 Task: Look for space in Cavaillon, France from 4th September, 2023 to 10th September, 2023 for 1 adult in price range Rs.9000 to Rs.17000. Place can be private room with 1  bedroom having 1 bed and 1 bathroom. Property type can be house, flat, guest house, hotel. Amenities needed are: washing machine. Booking option can be shelf check-in. Required host language is English.
Action: Mouse moved to (518, 133)
Screenshot: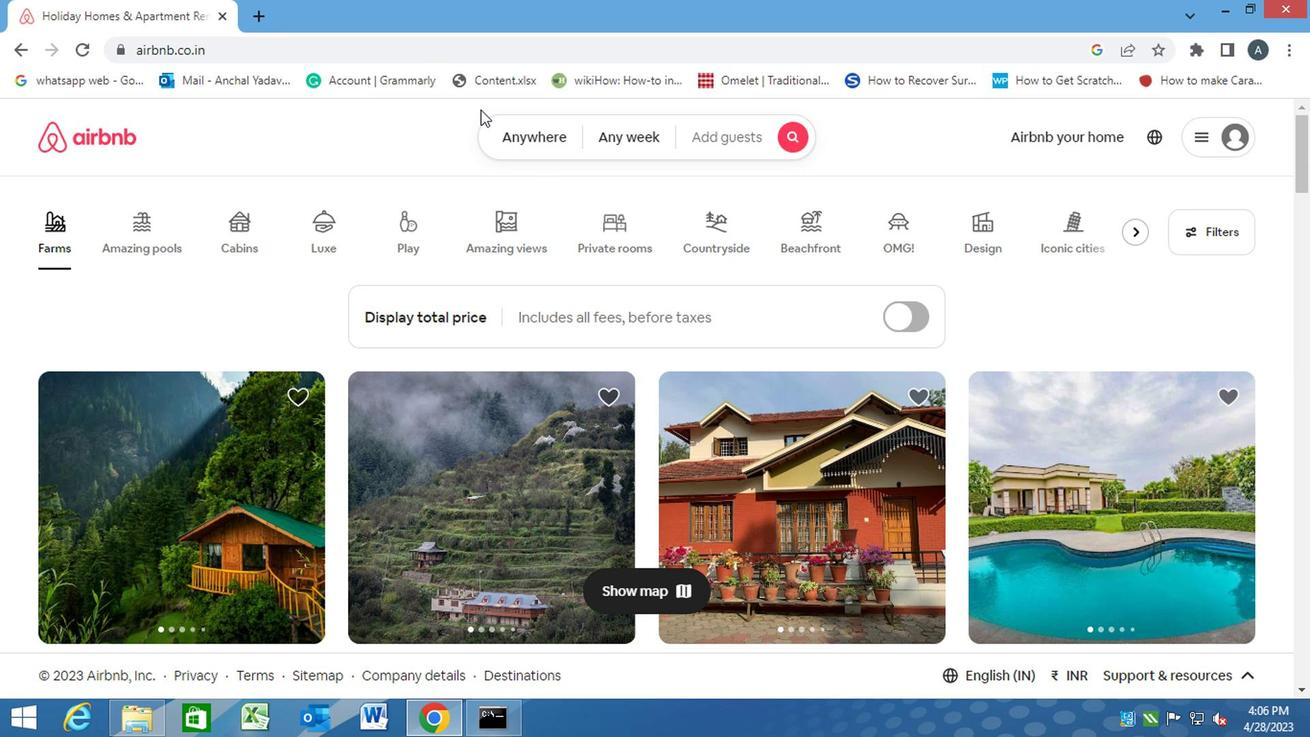
Action: Mouse pressed left at (518, 133)
Screenshot: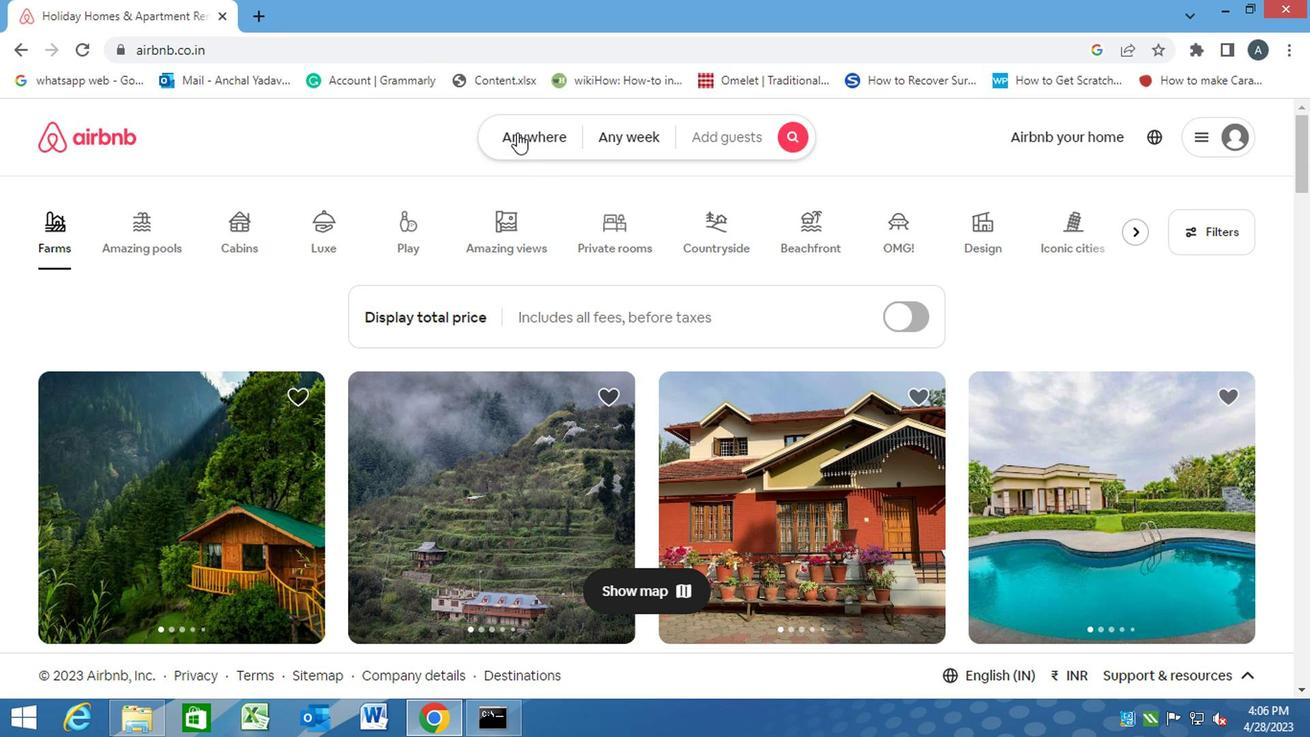 
Action: Mouse moved to (469, 196)
Screenshot: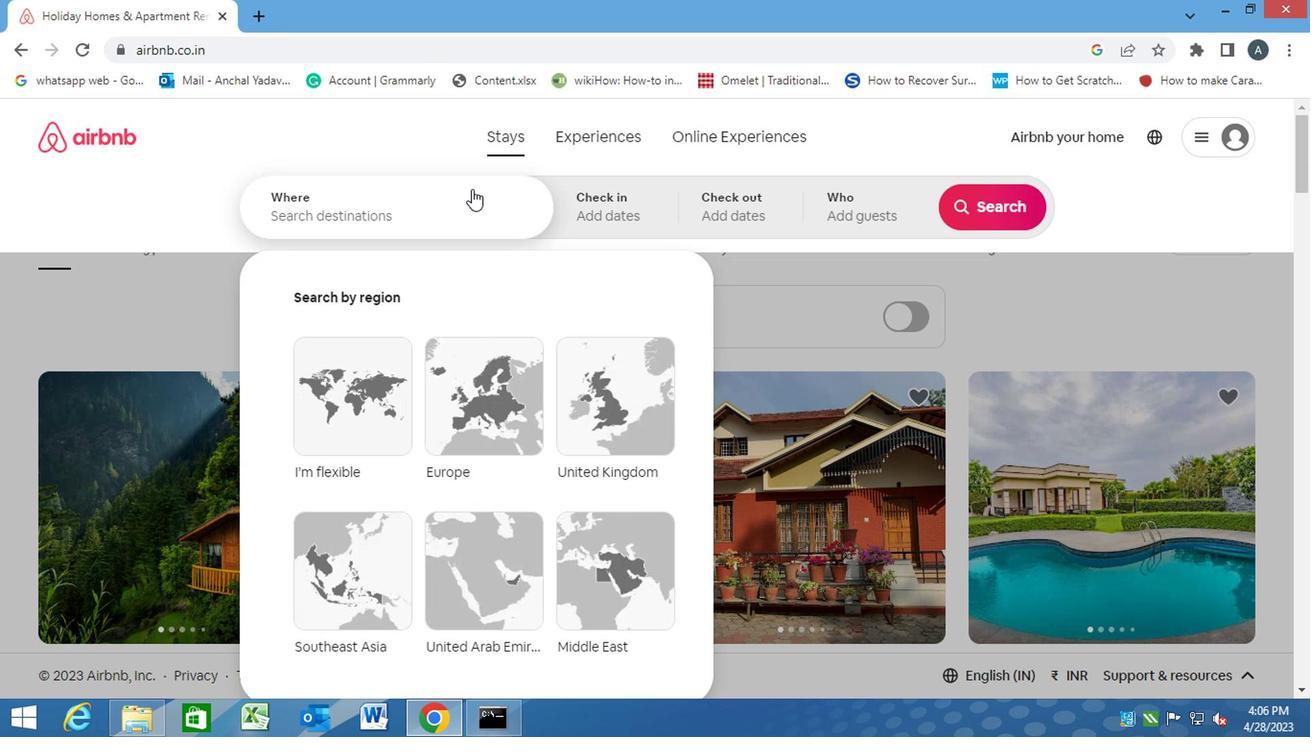 
Action: Mouse pressed left at (469, 196)
Screenshot: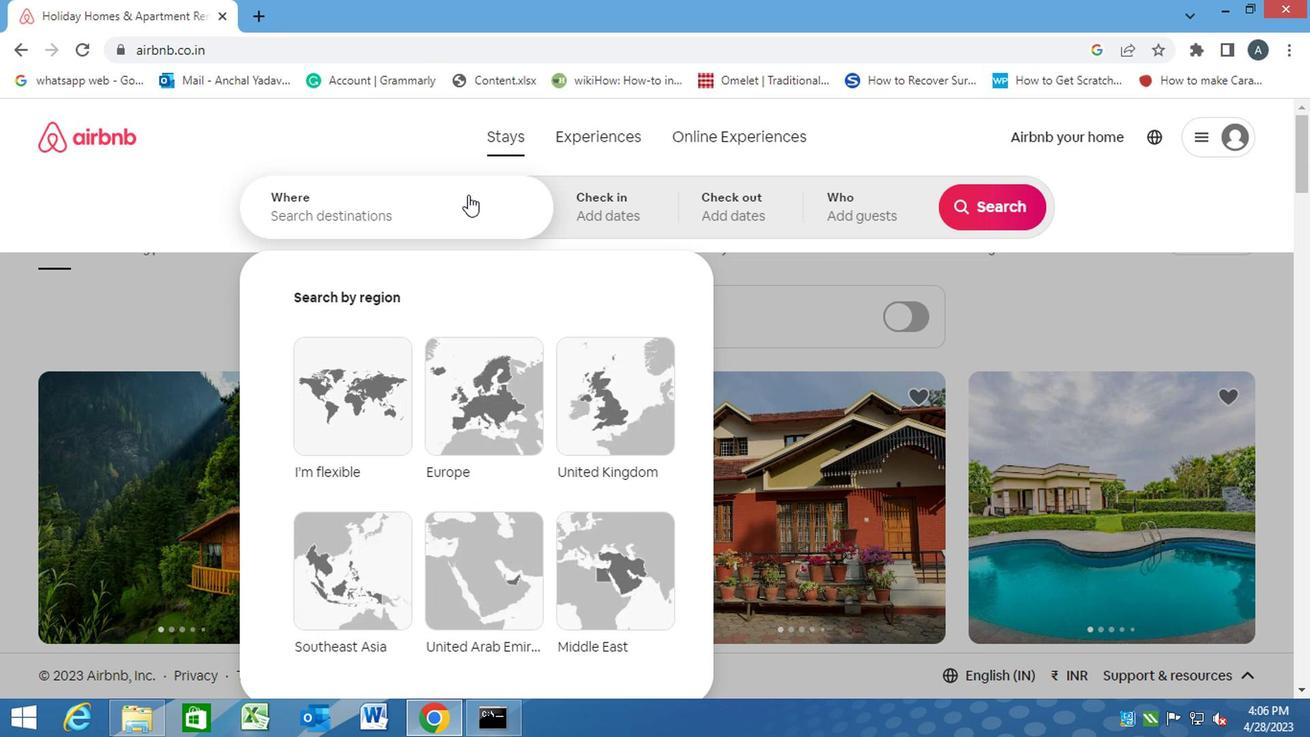 
Action: Key pressed c<Key.caps_lock>availlon,<Key.space><Key.caps_lock>f<Key.caps_lock>rance<Key.enter>
Screenshot: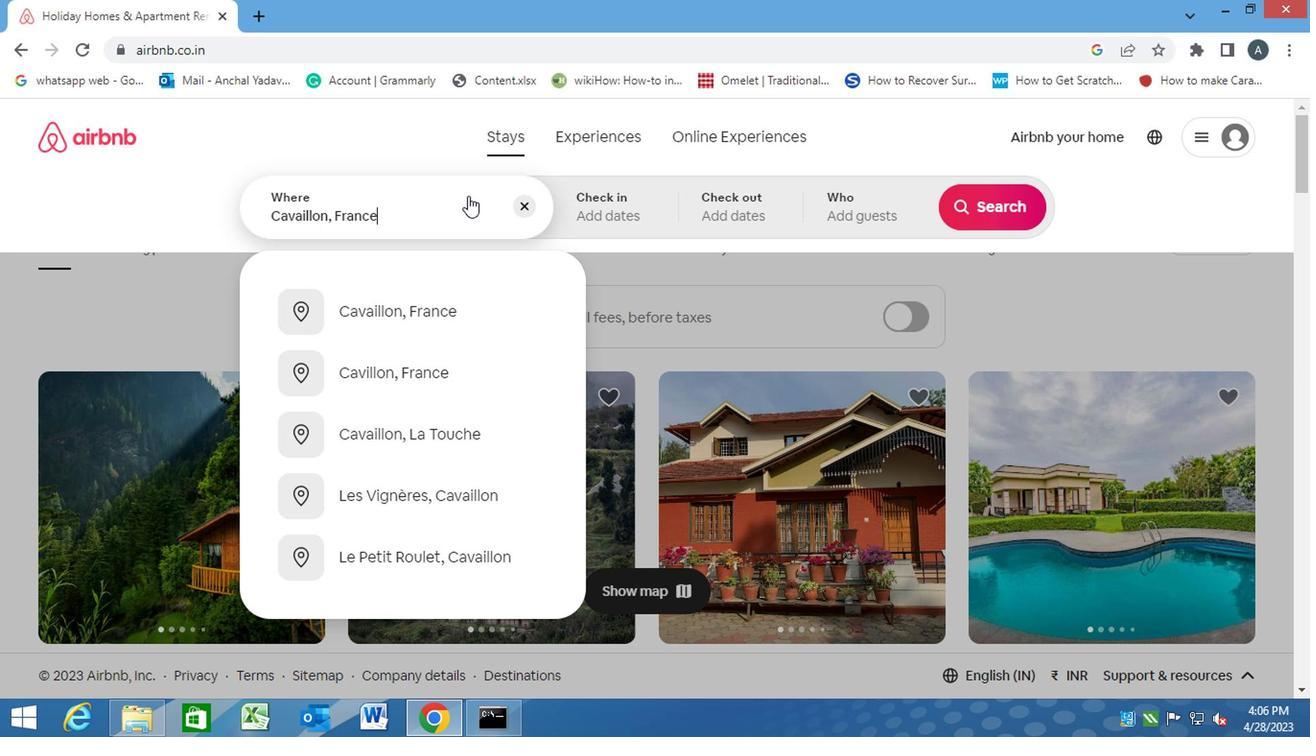
Action: Mouse moved to (978, 352)
Screenshot: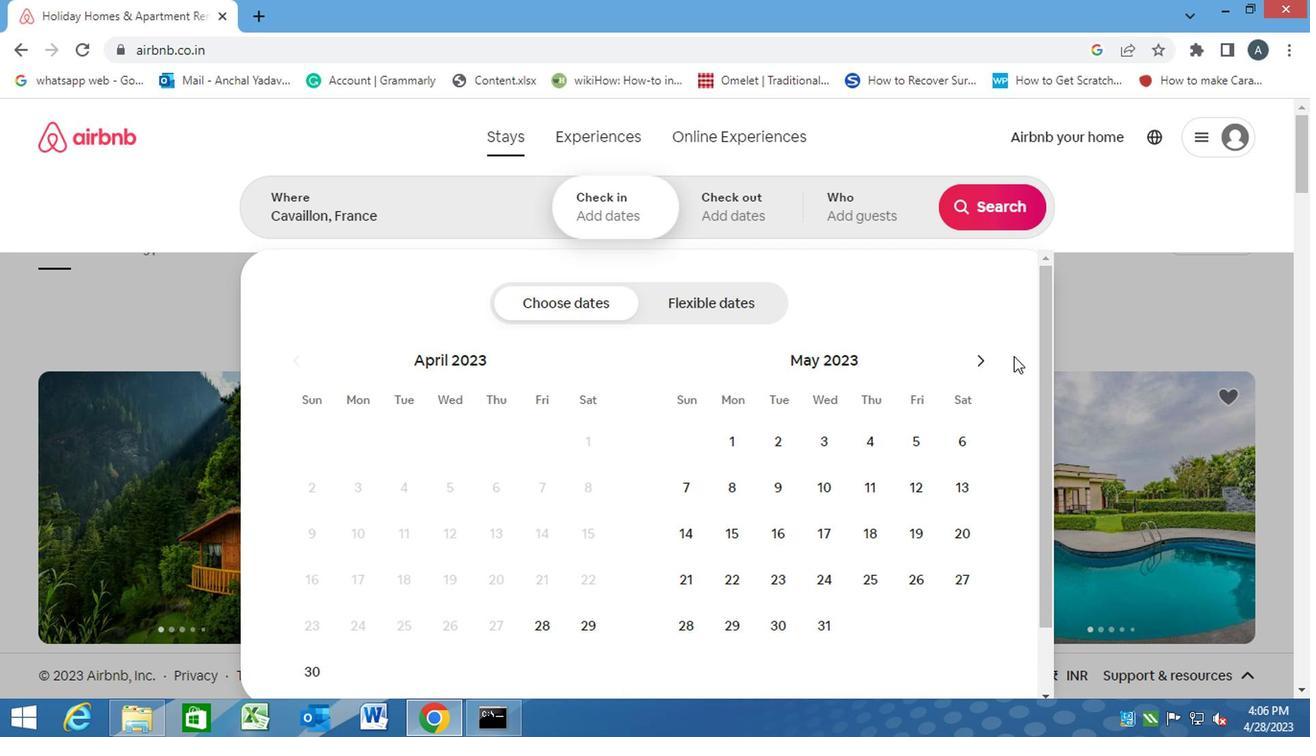 
Action: Mouse pressed left at (978, 352)
Screenshot: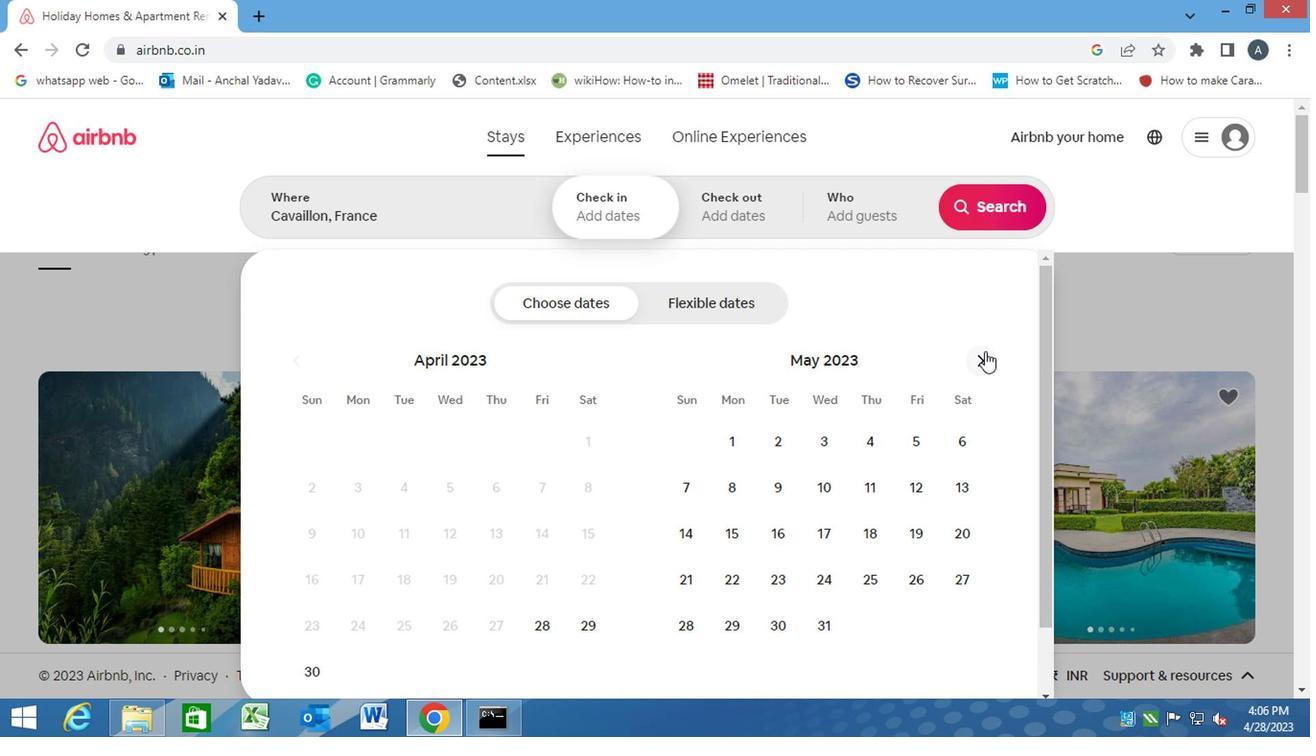 
Action: Mouse pressed left at (978, 352)
Screenshot: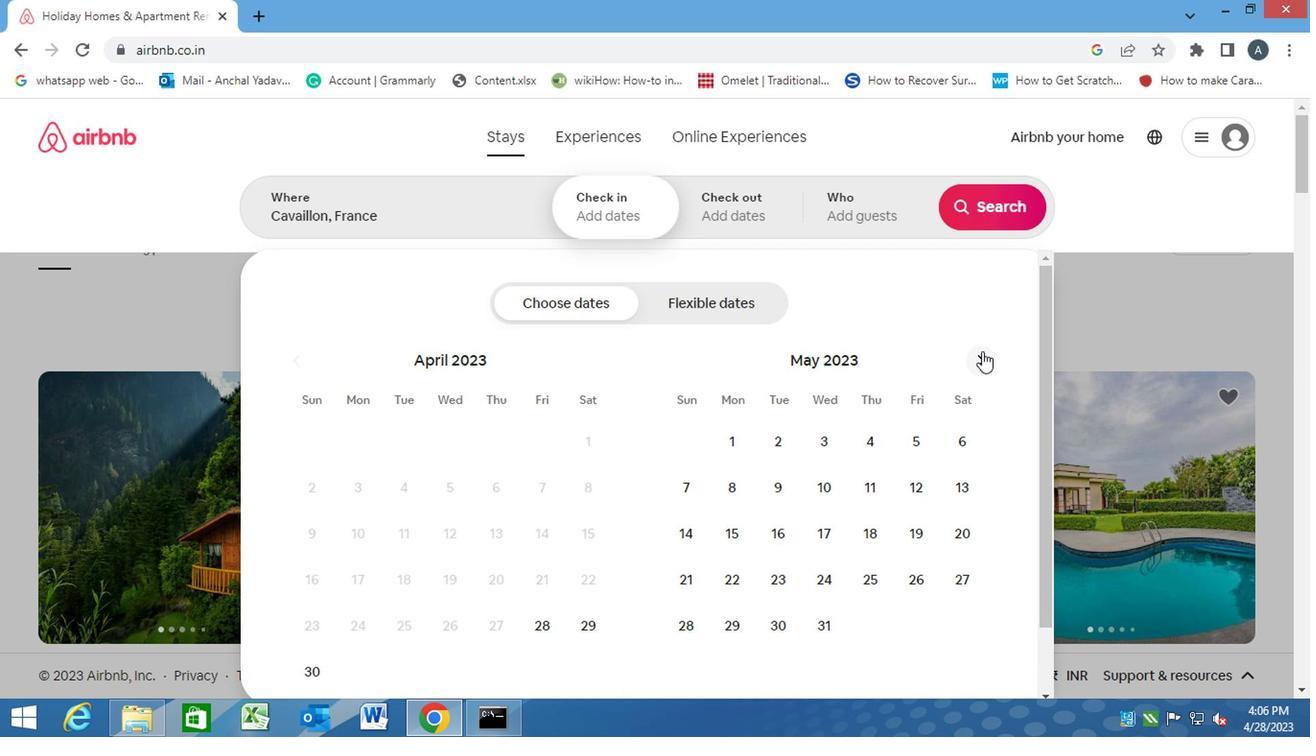
Action: Mouse pressed left at (978, 352)
Screenshot: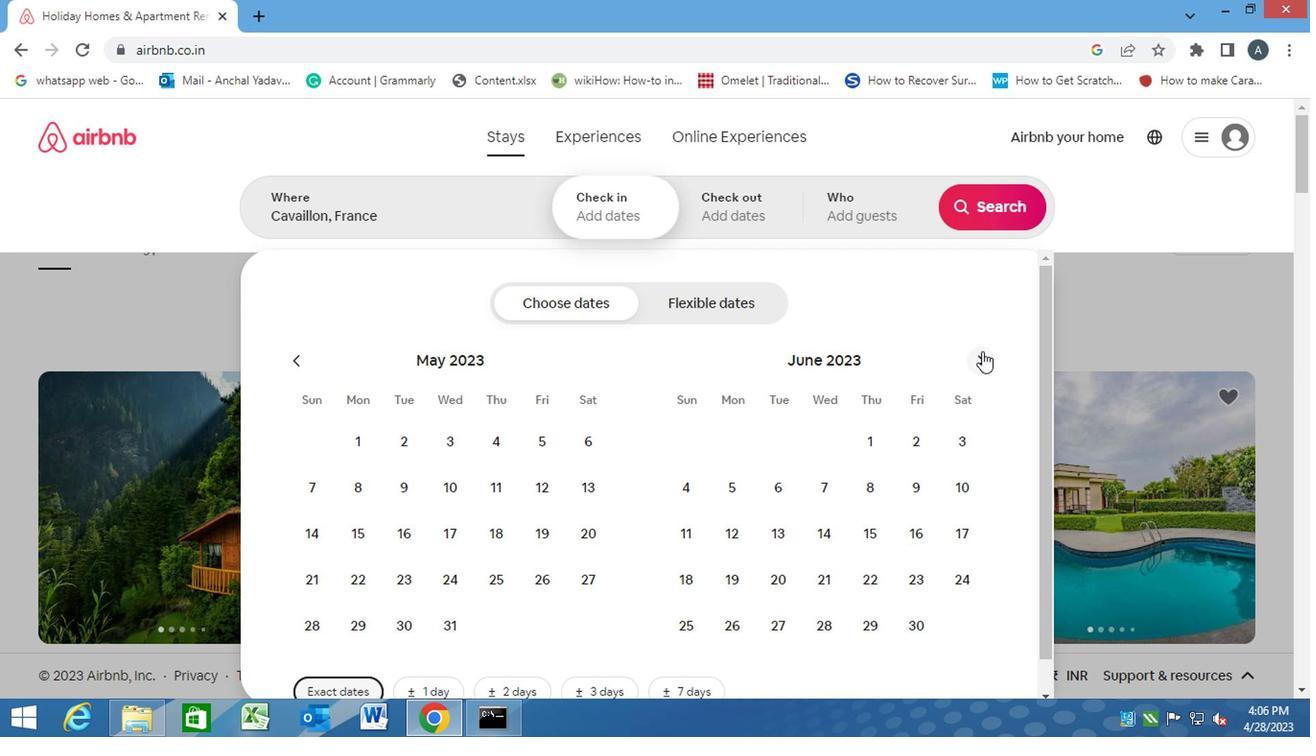
Action: Mouse pressed left at (978, 352)
Screenshot: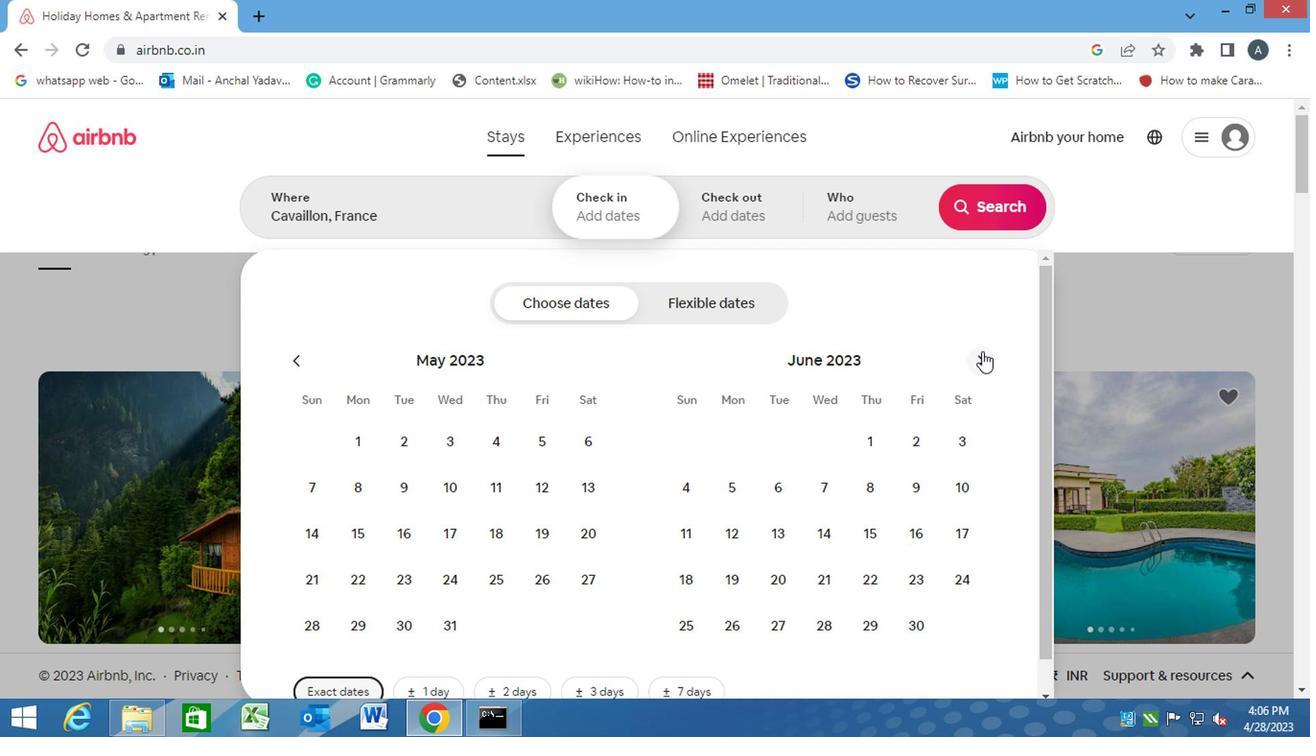 
Action: Mouse pressed left at (978, 352)
Screenshot: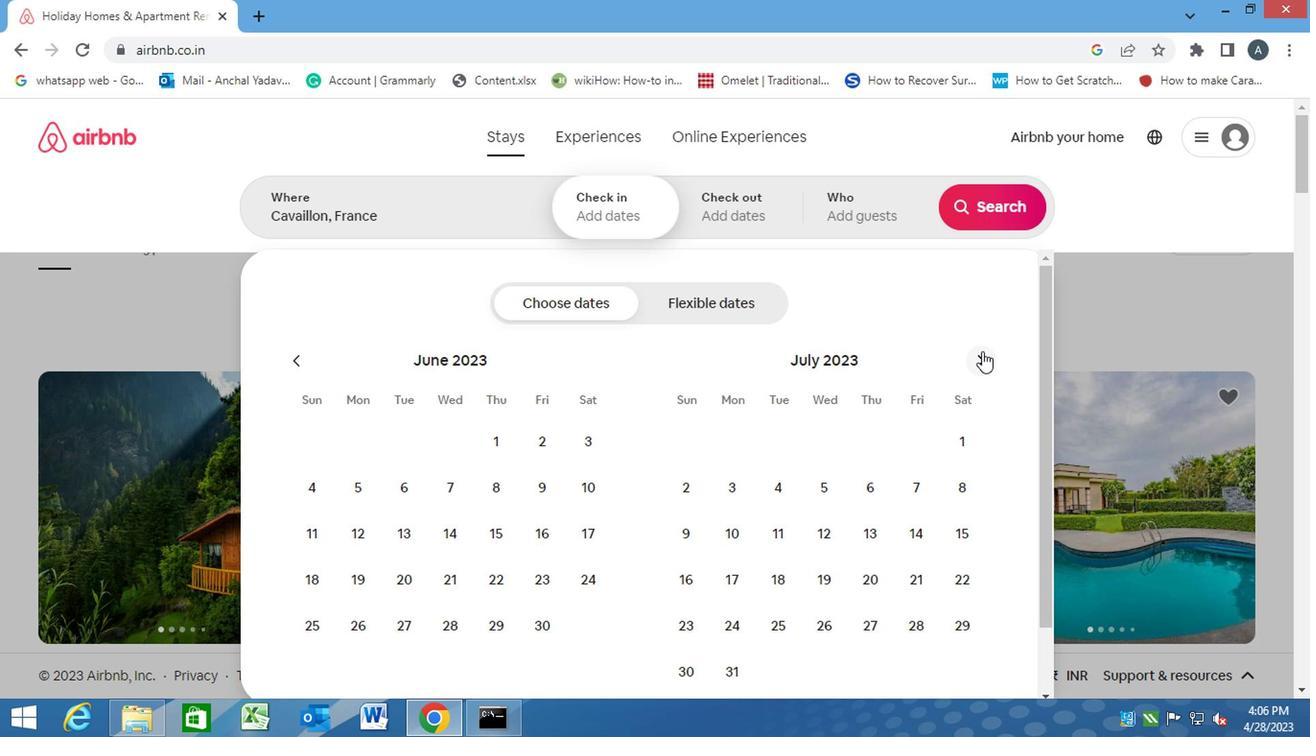 
Action: Mouse pressed left at (978, 352)
Screenshot: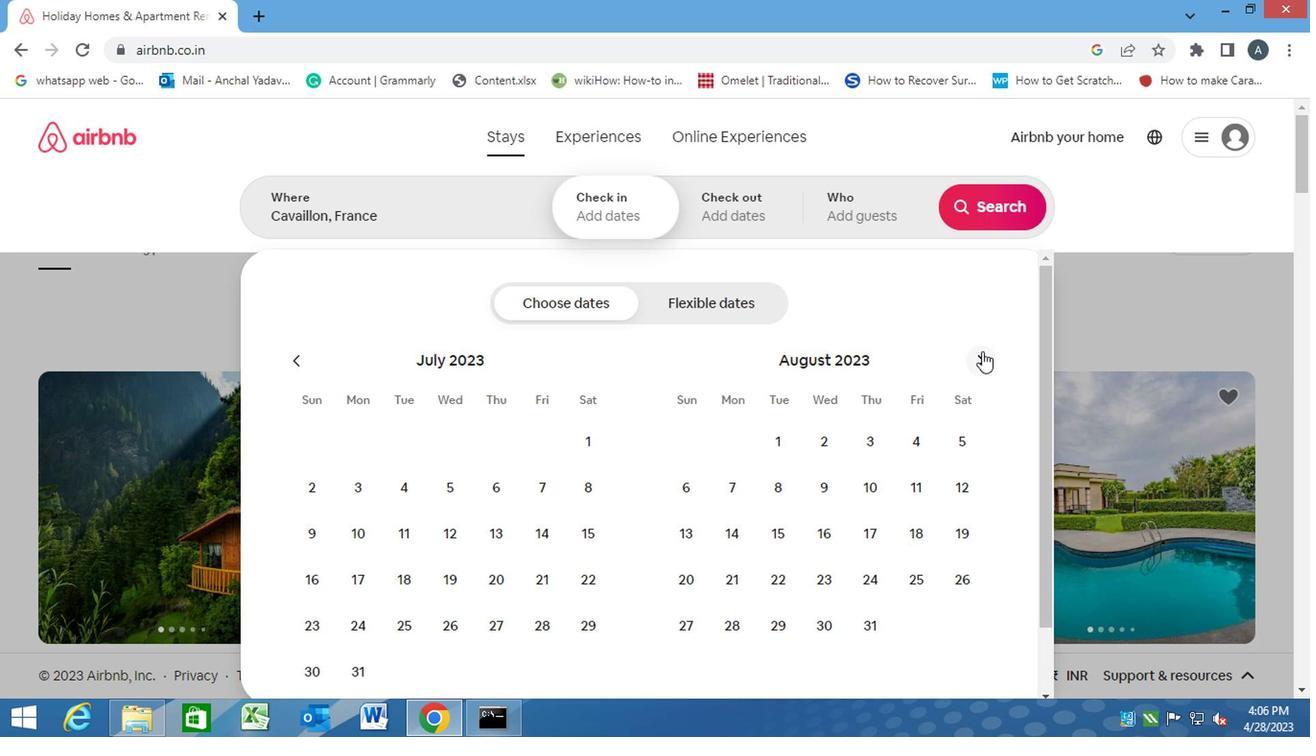 
Action: Mouse moved to (725, 488)
Screenshot: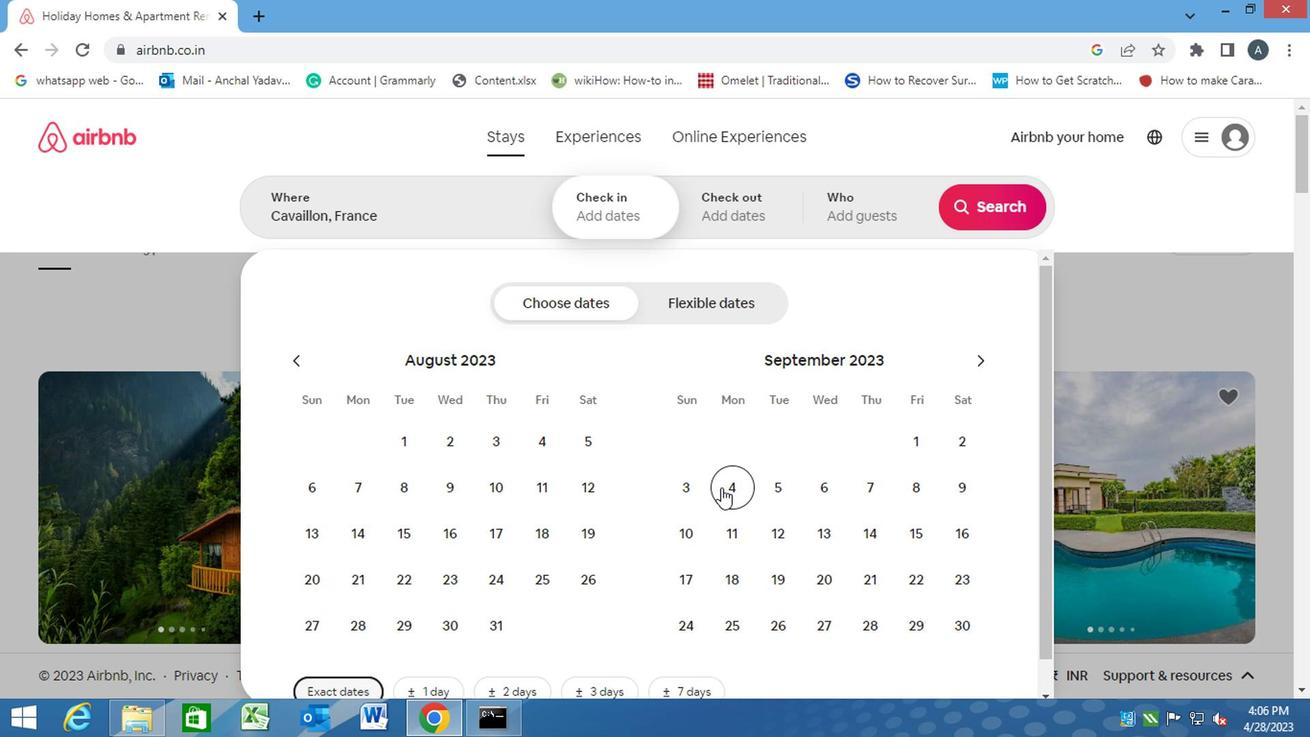
Action: Mouse pressed left at (725, 488)
Screenshot: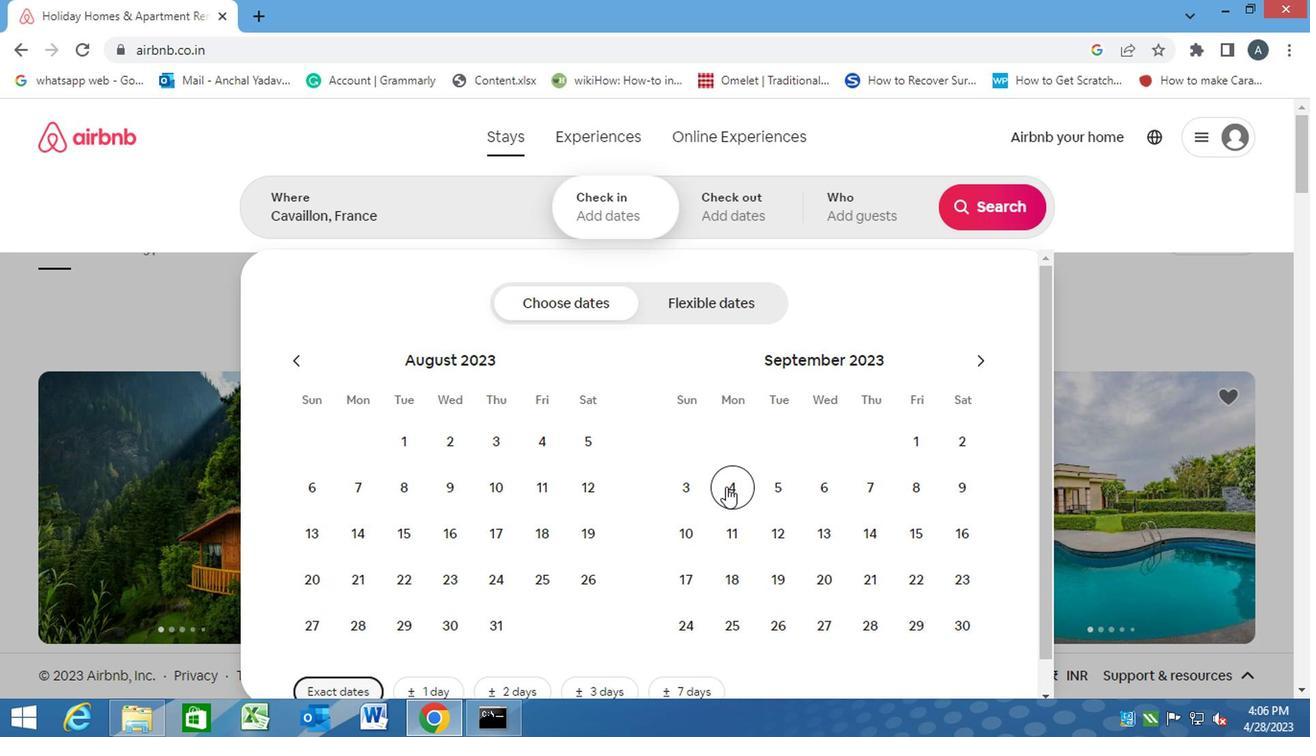 
Action: Mouse moved to (689, 539)
Screenshot: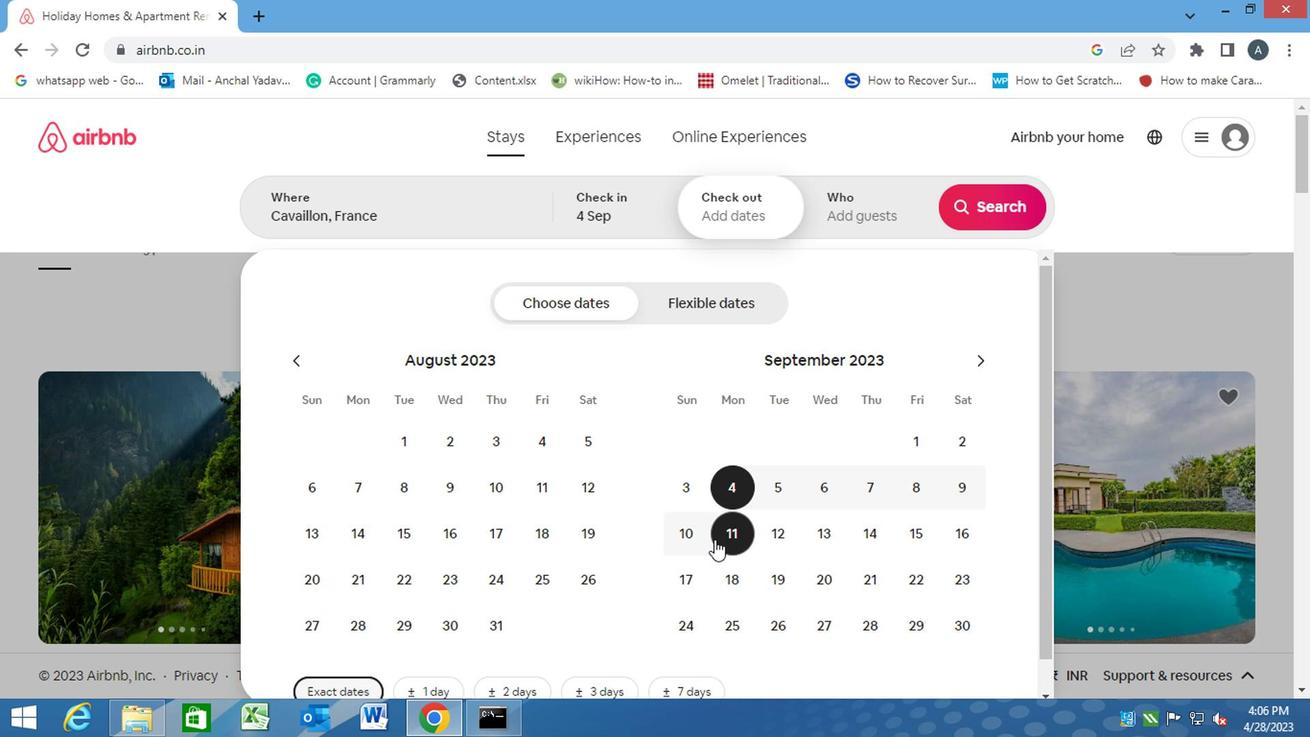 
Action: Mouse pressed left at (689, 539)
Screenshot: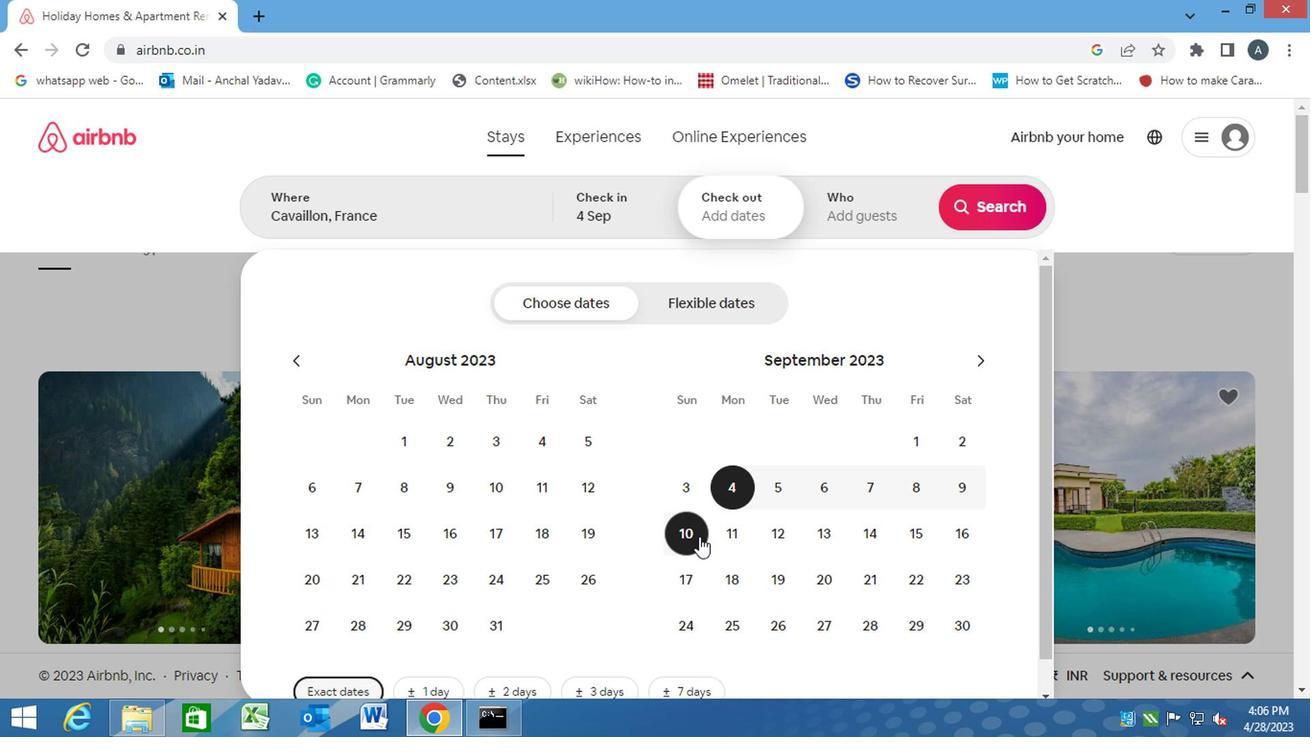 
Action: Mouse moved to (843, 222)
Screenshot: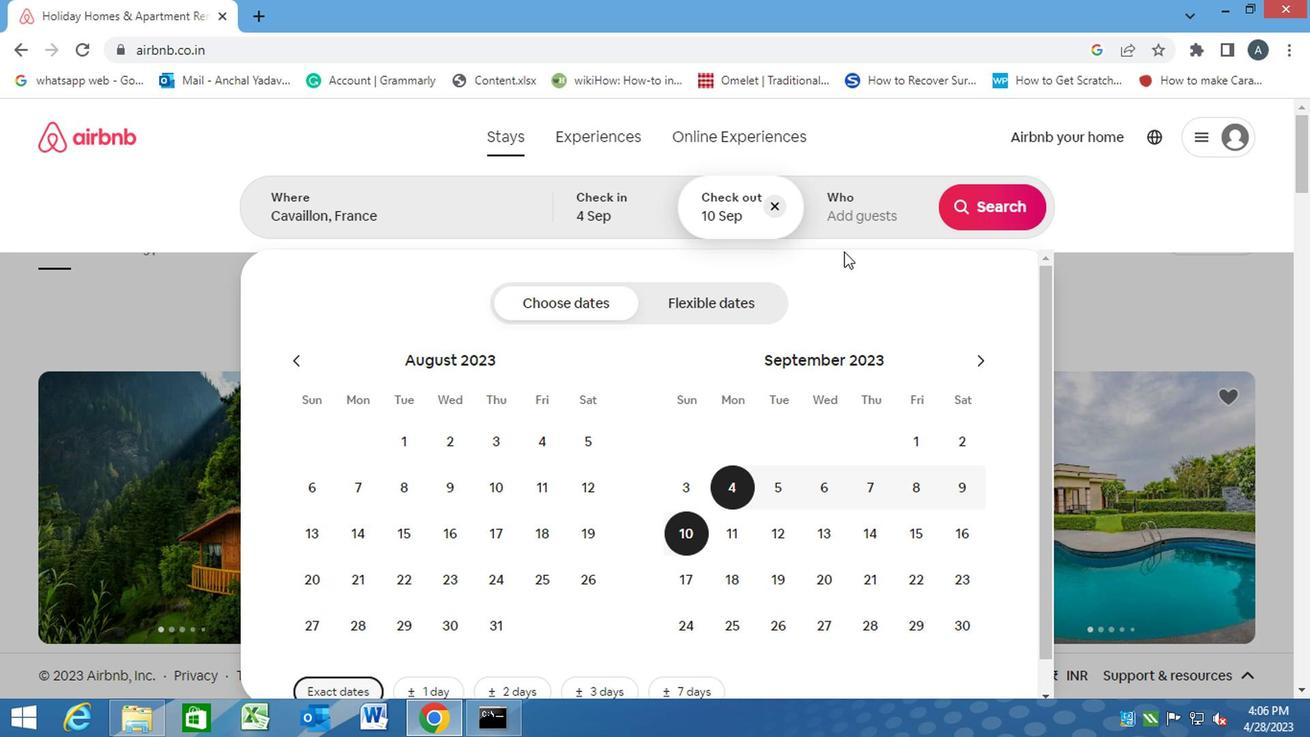 
Action: Mouse pressed left at (843, 222)
Screenshot: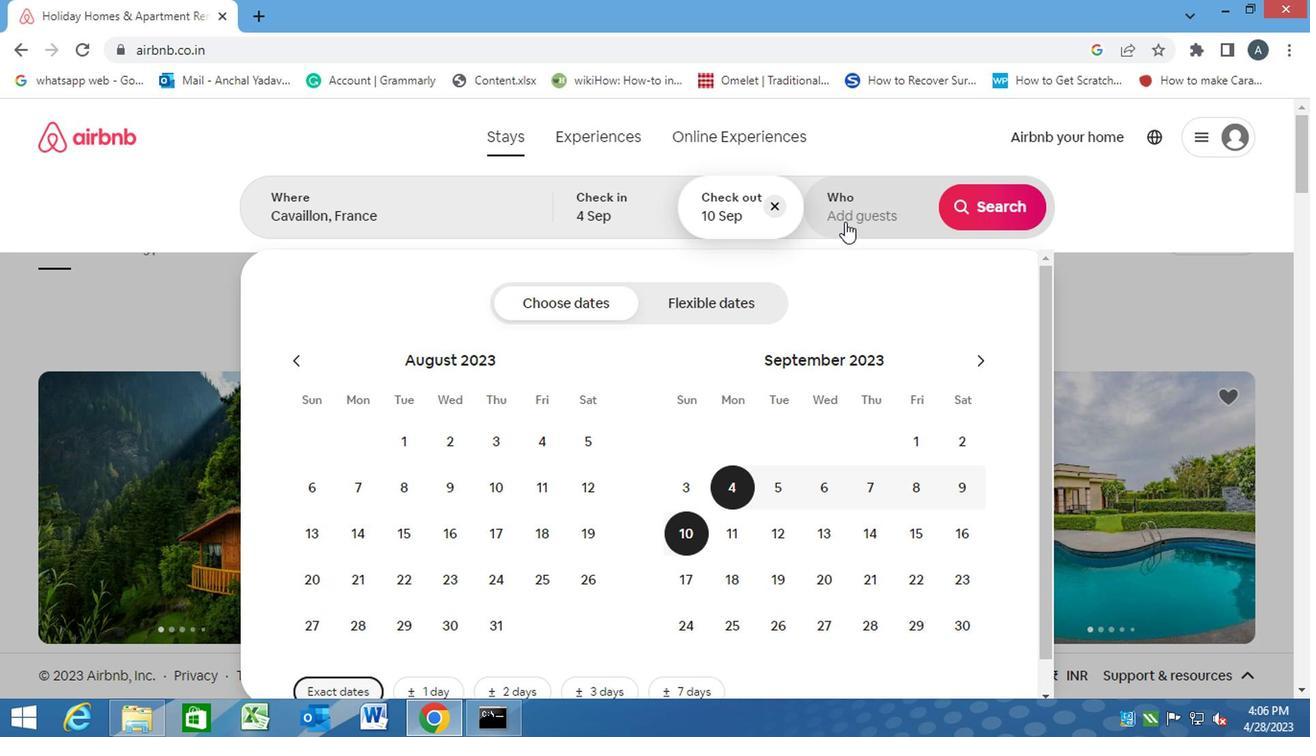 
Action: Mouse moved to (1000, 310)
Screenshot: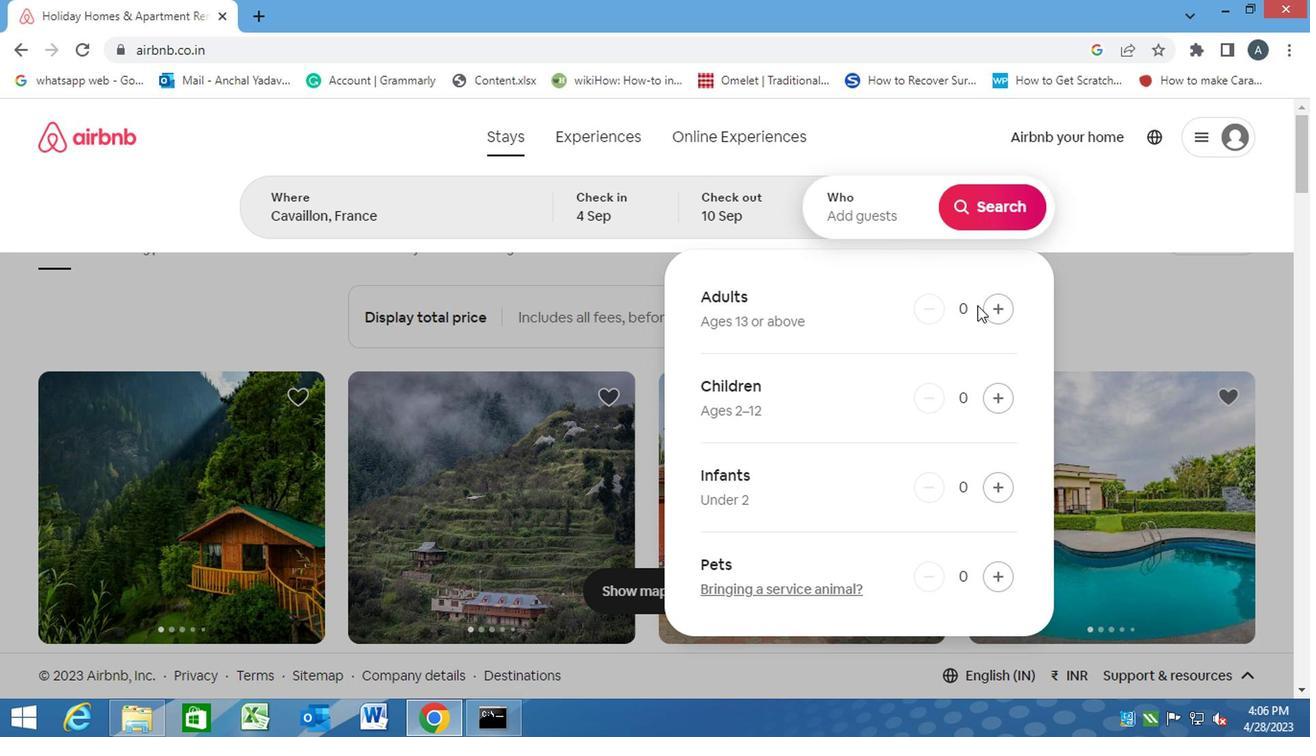 
Action: Mouse pressed left at (1000, 310)
Screenshot: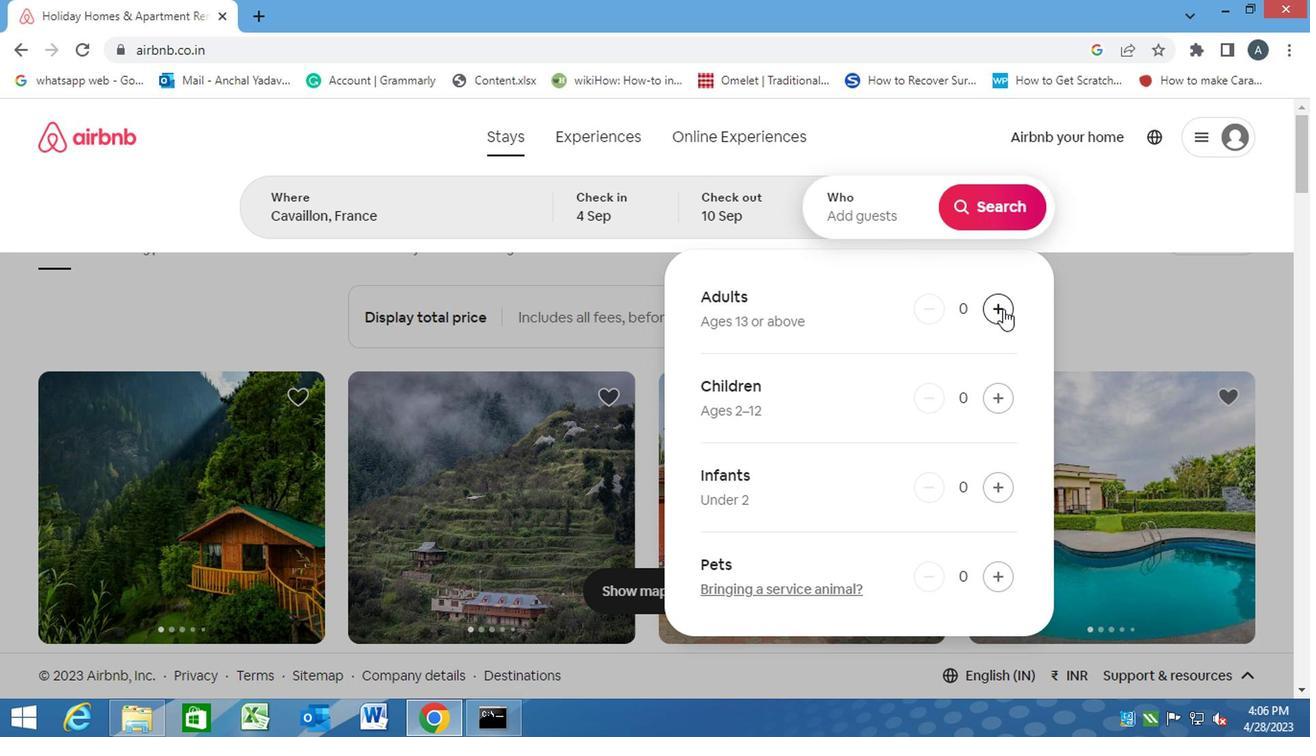 
Action: Mouse moved to (1009, 213)
Screenshot: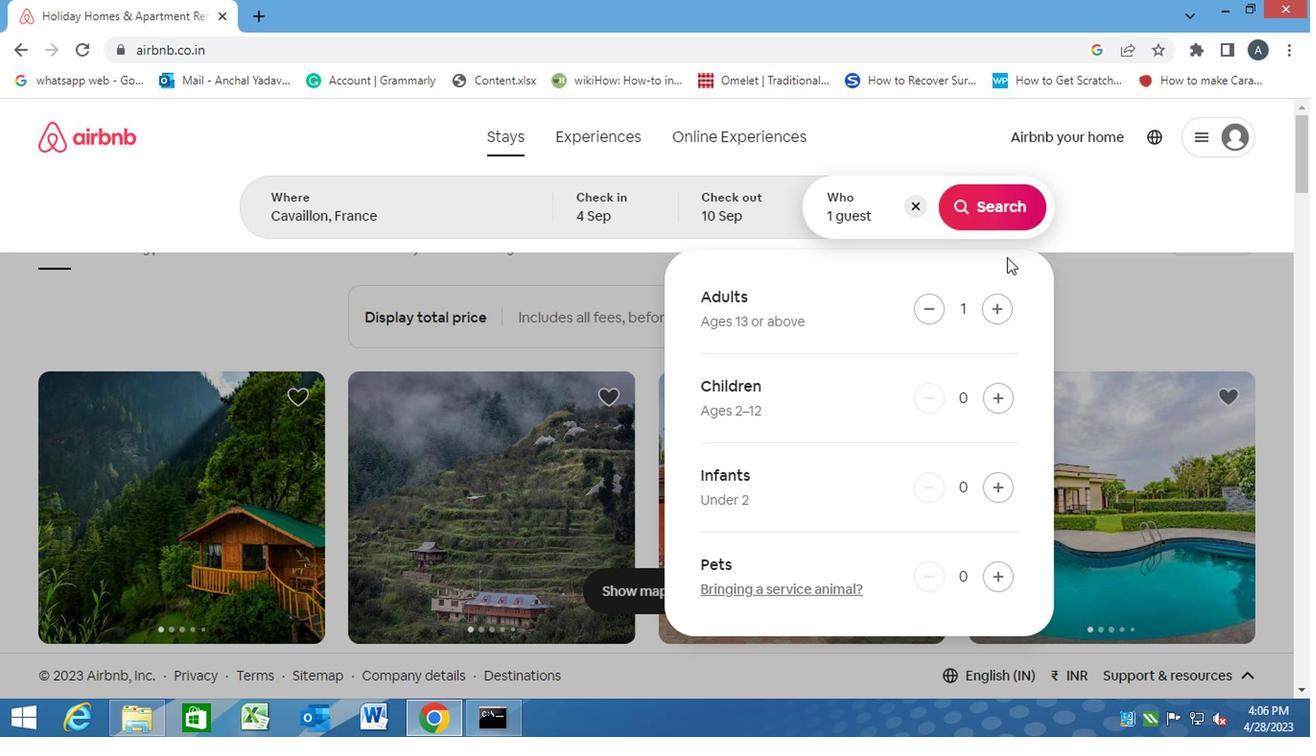 
Action: Mouse pressed left at (1009, 213)
Screenshot: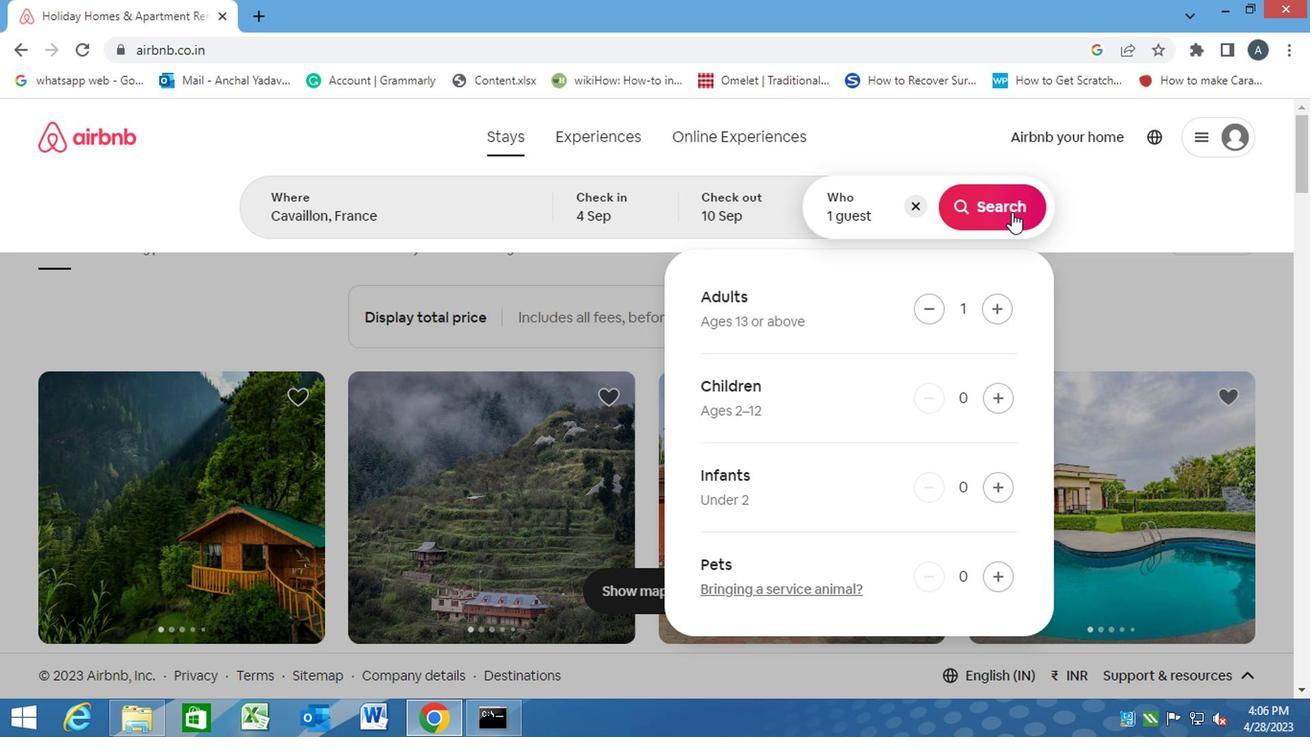 
Action: Mouse moved to (1223, 217)
Screenshot: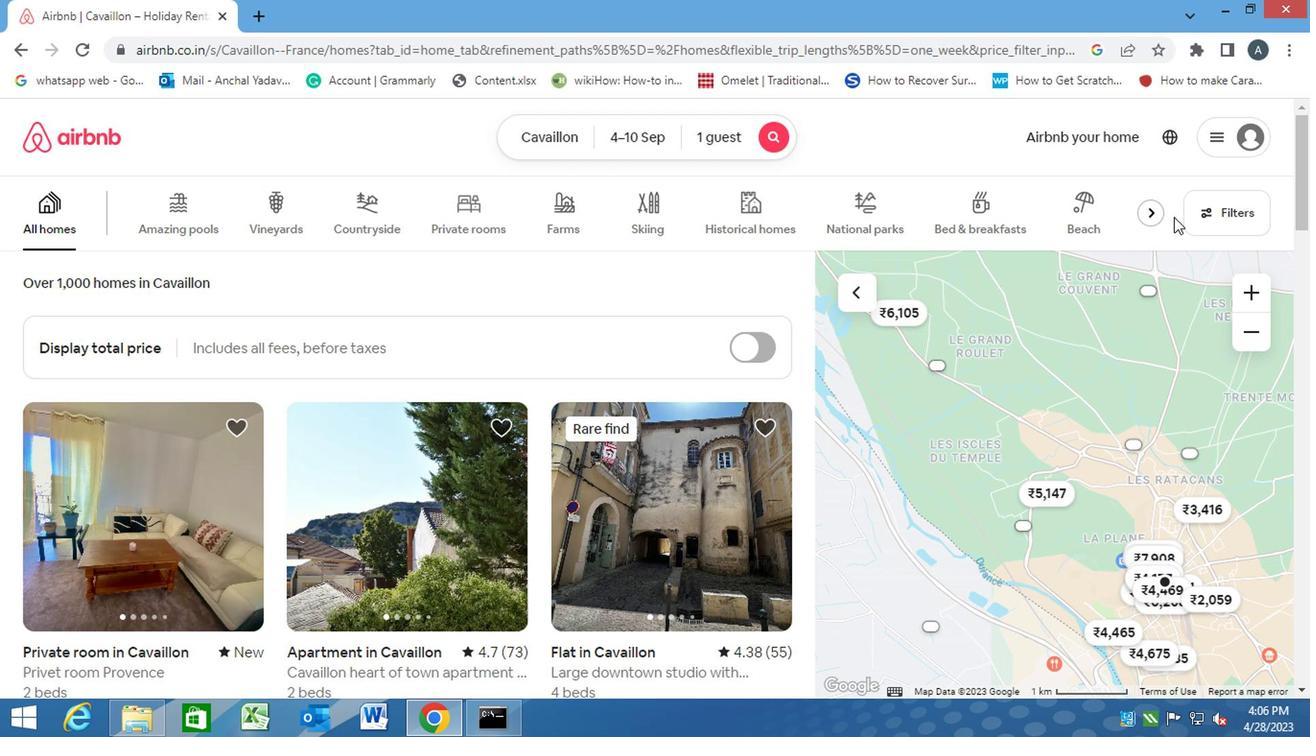 
Action: Mouse pressed left at (1223, 217)
Screenshot: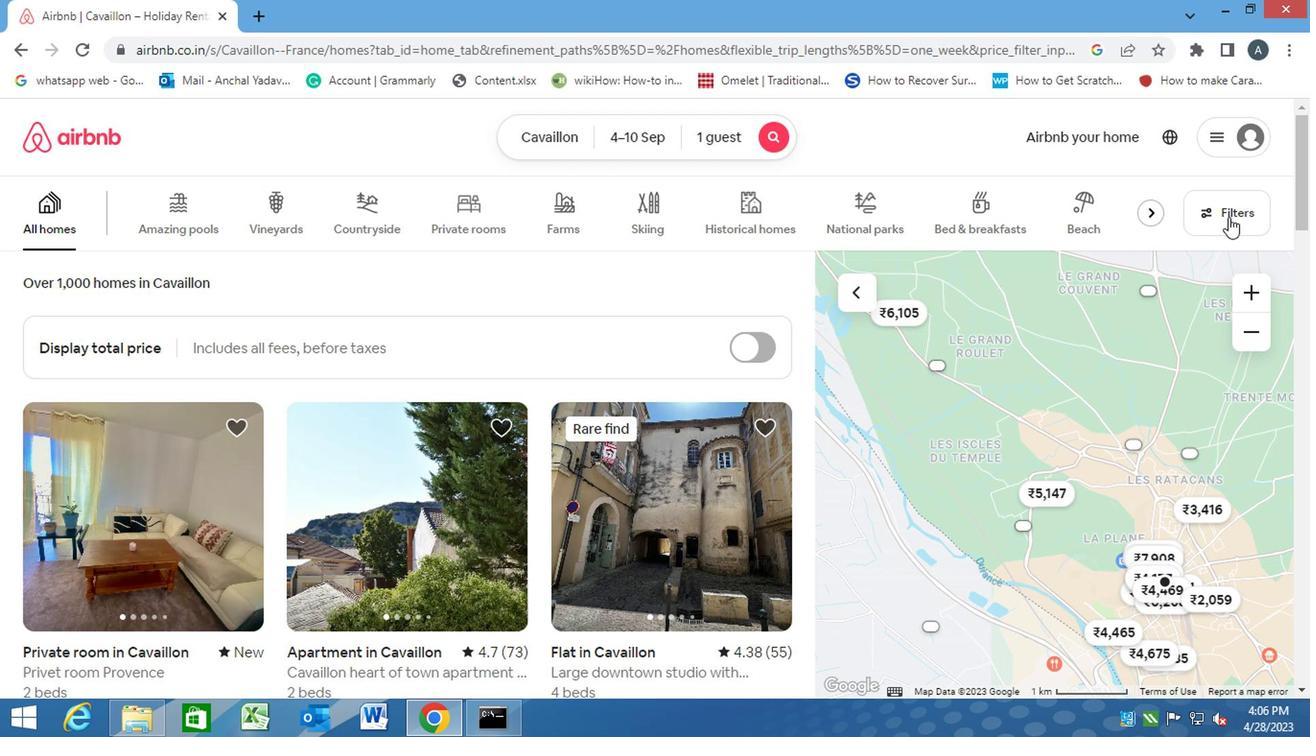 
Action: Mouse moved to (403, 462)
Screenshot: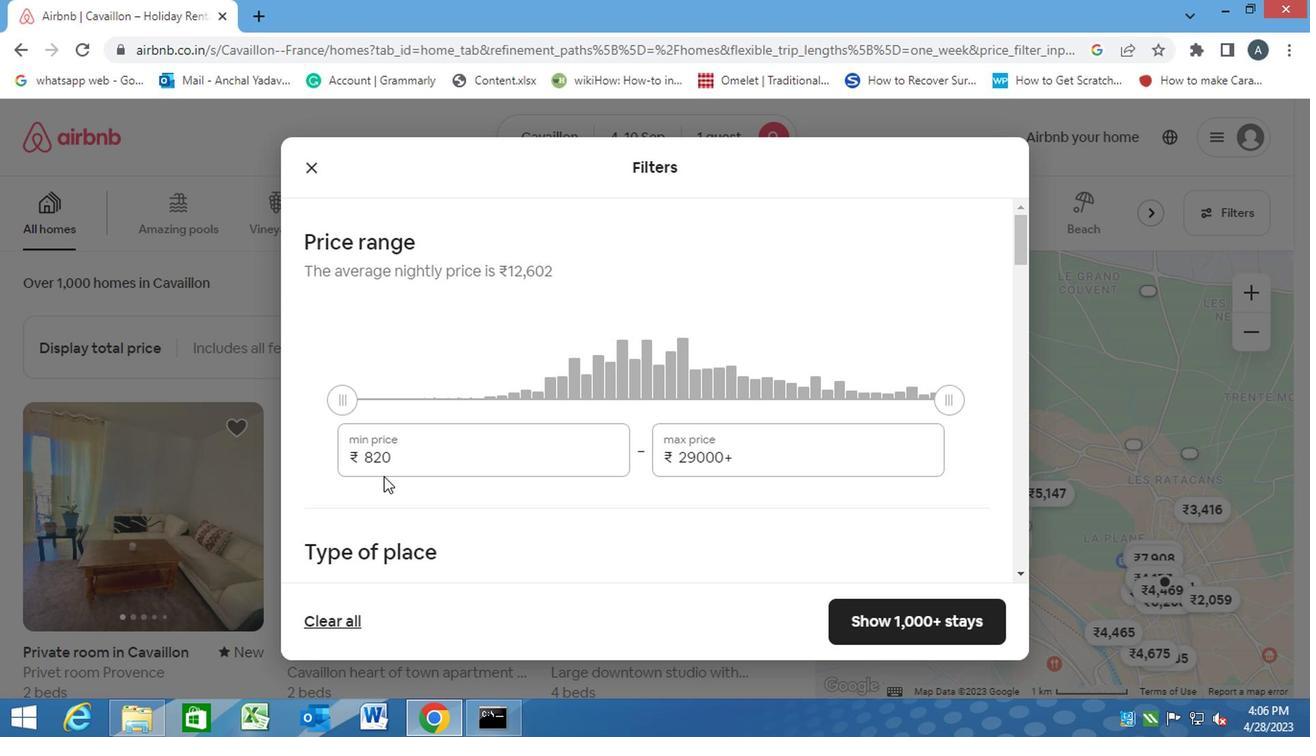 
Action: Mouse pressed left at (403, 462)
Screenshot: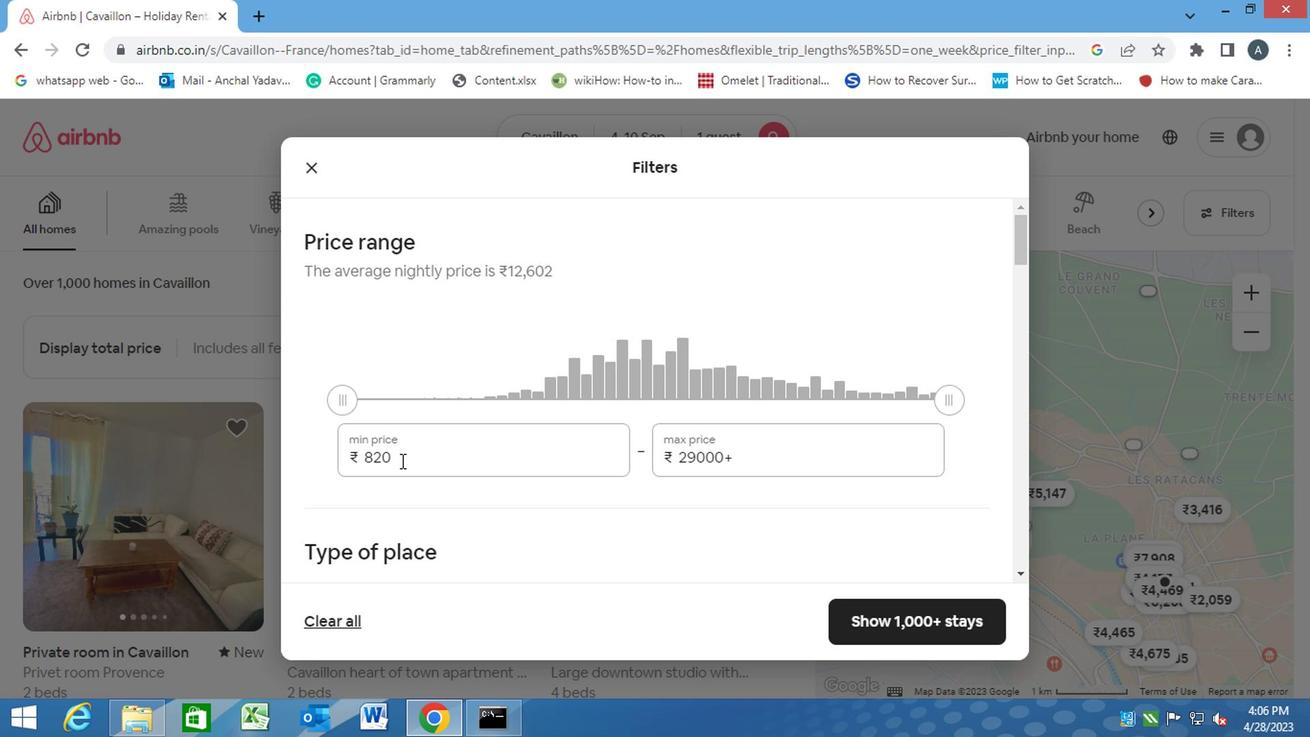 
Action: Mouse moved to (329, 471)
Screenshot: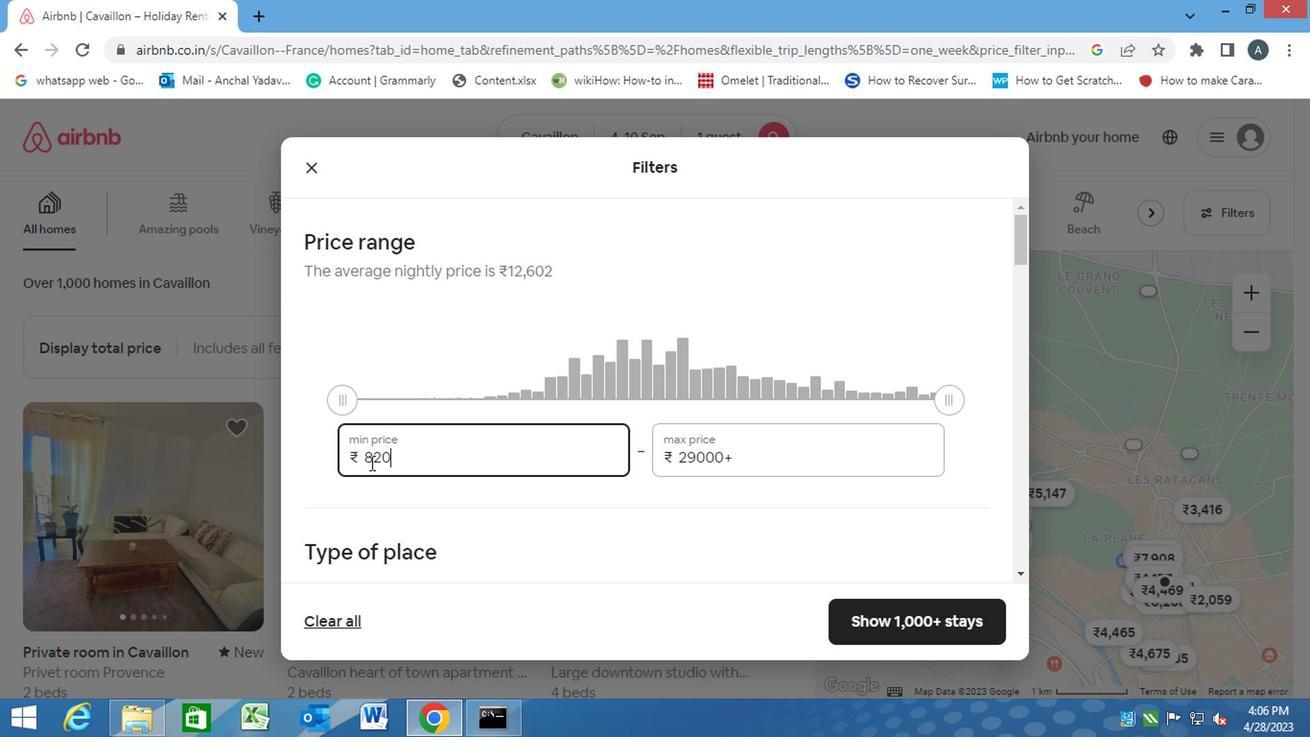
Action: Key pressed 9000<Key.tab><Key.backspace><Key.backspace><Key.backspace><Key.backspace><Key.backspace><Key.backspace><Key.backspace><Key.backspace><Key.backspace><Key.backspace><Key.backspace><Key.backspace><Key.backspace><Key.backspace><Key.backspace><Key.backspace><Key.backspace><Key.backspace><Key.backspace><Key.backspace><Key.backspace><Key.backspace><Key.backspace><Key.backspace><Key.backspace><Key.backspace><Key.backspace><Key.backspace>17000
Screenshot: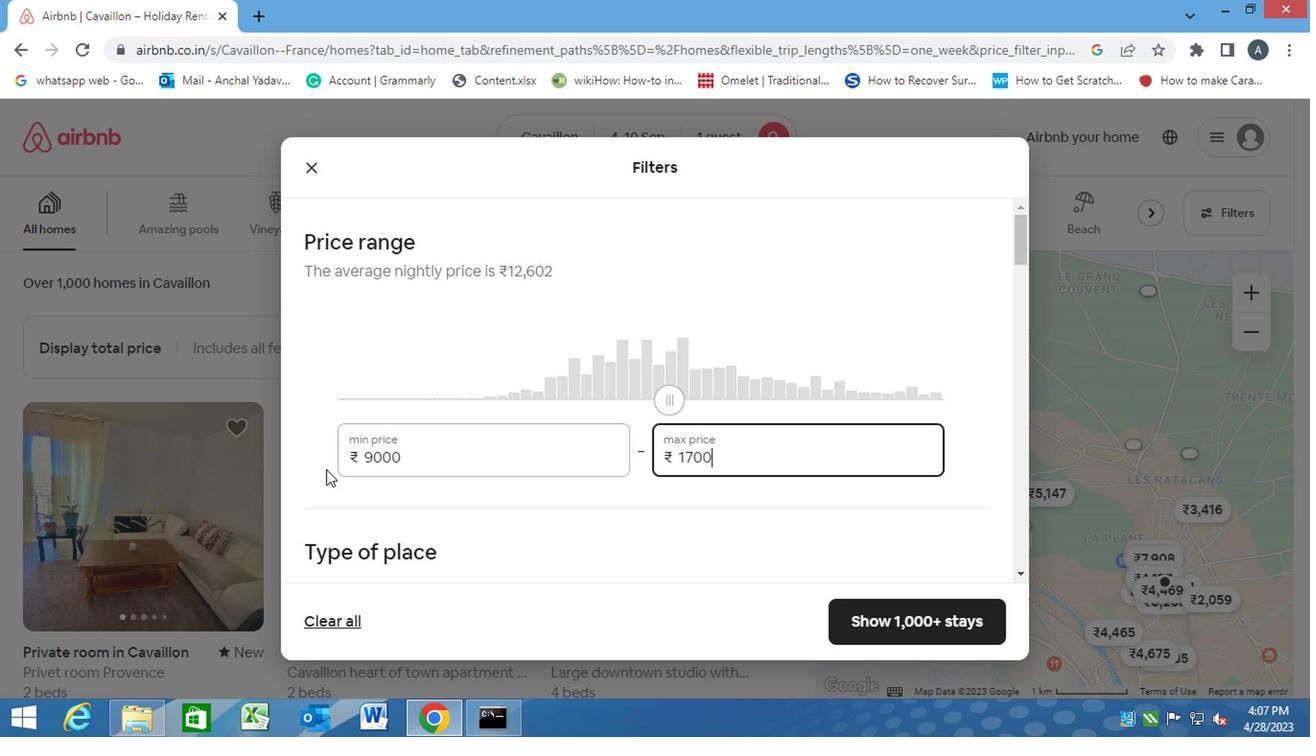 
Action: Mouse moved to (461, 565)
Screenshot: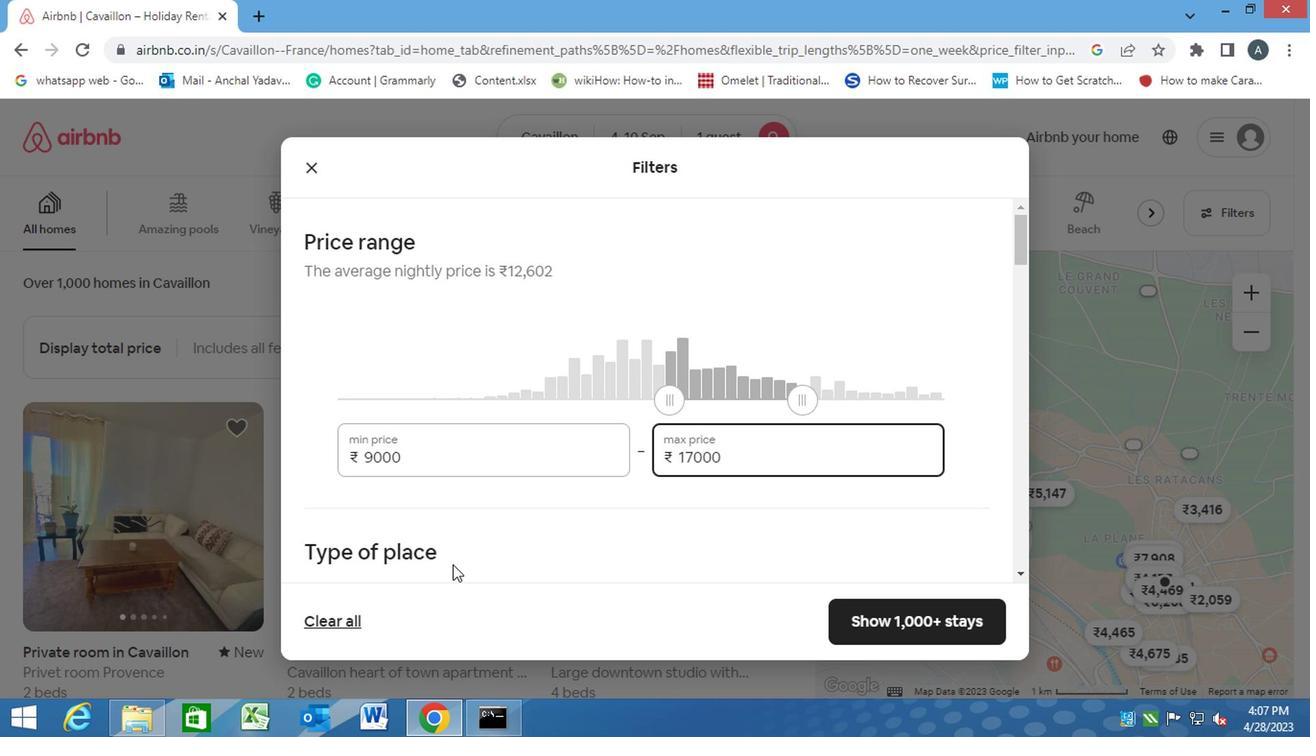 
Action: Mouse pressed left at (461, 565)
Screenshot: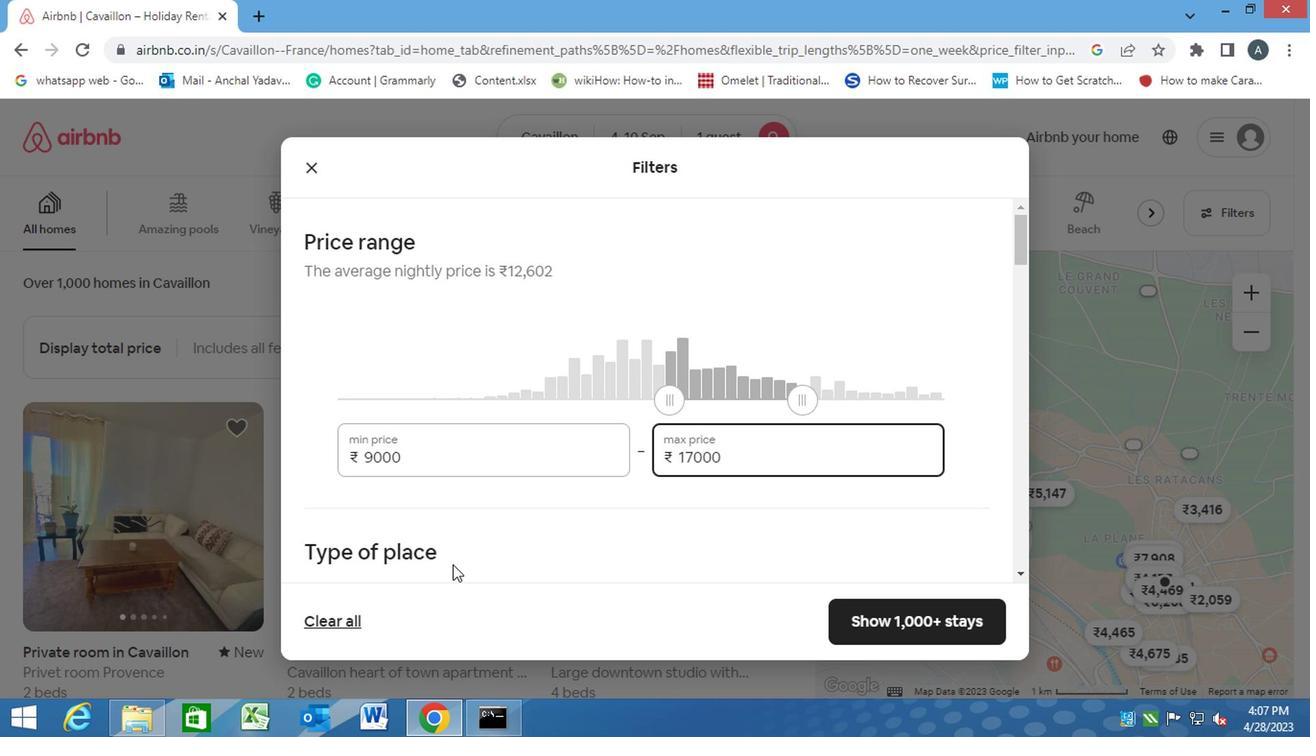 
Action: Mouse scrolled (461, 564) with delta (0, 0)
Screenshot: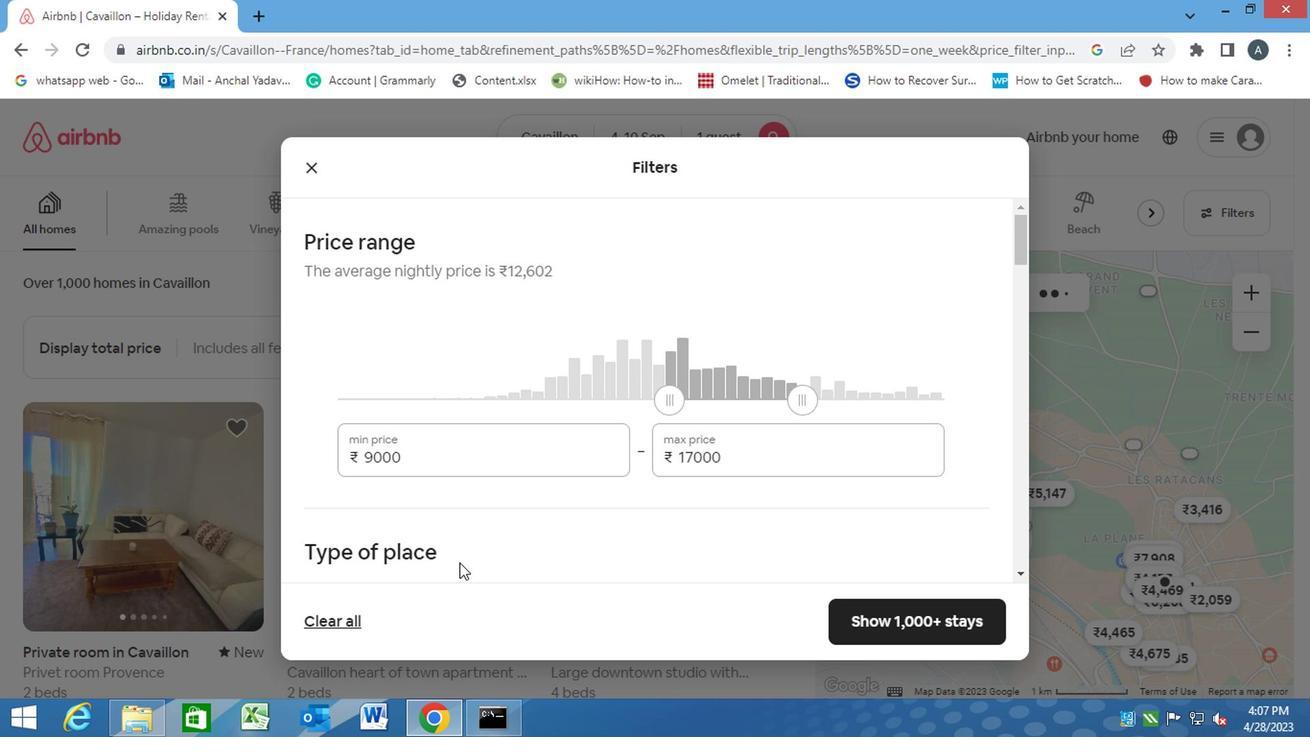 
Action: Mouse scrolled (461, 564) with delta (0, 0)
Screenshot: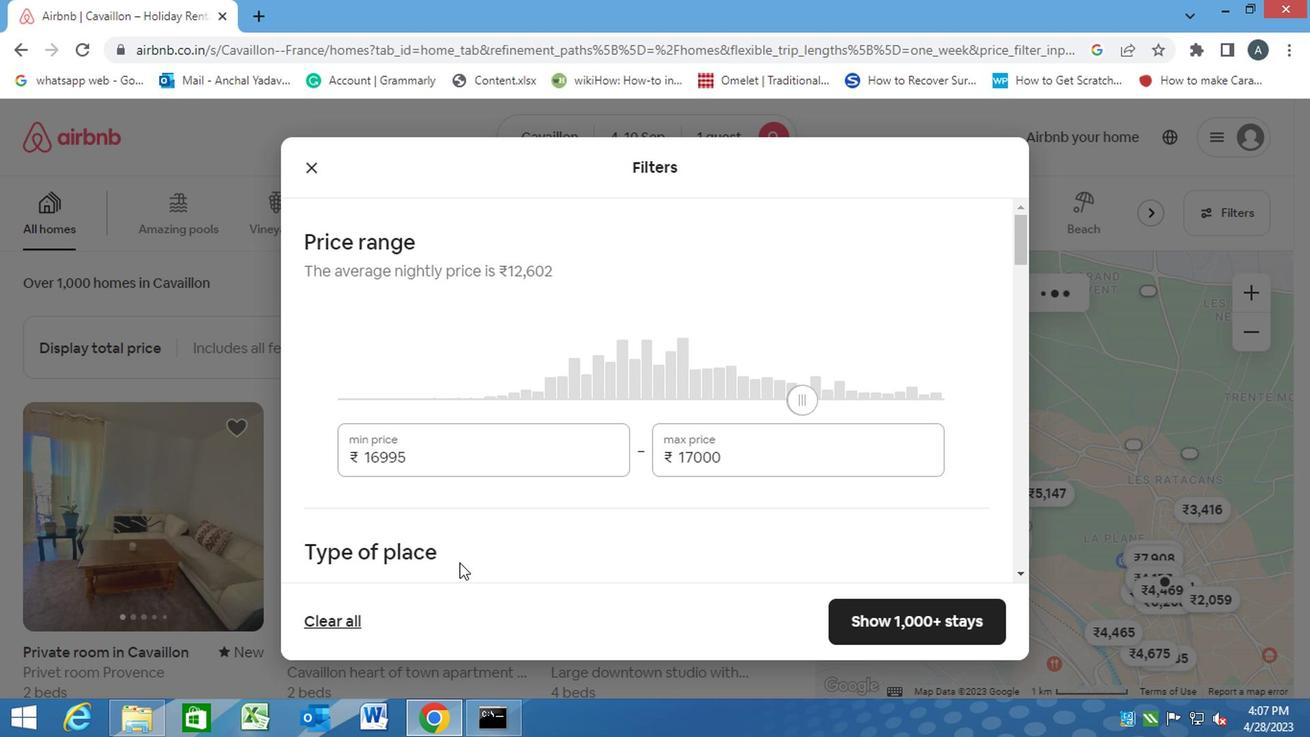 
Action: Mouse moved to (652, 418)
Screenshot: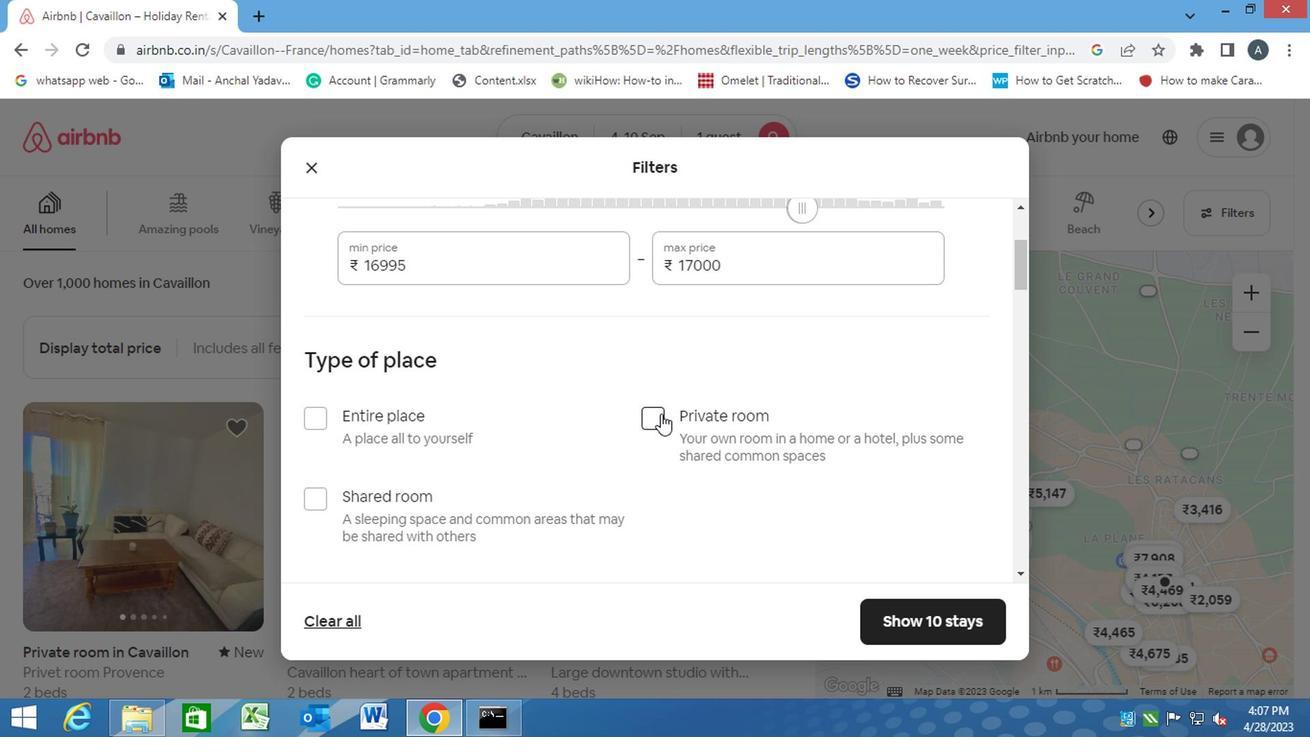 
Action: Mouse pressed left at (652, 418)
Screenshot: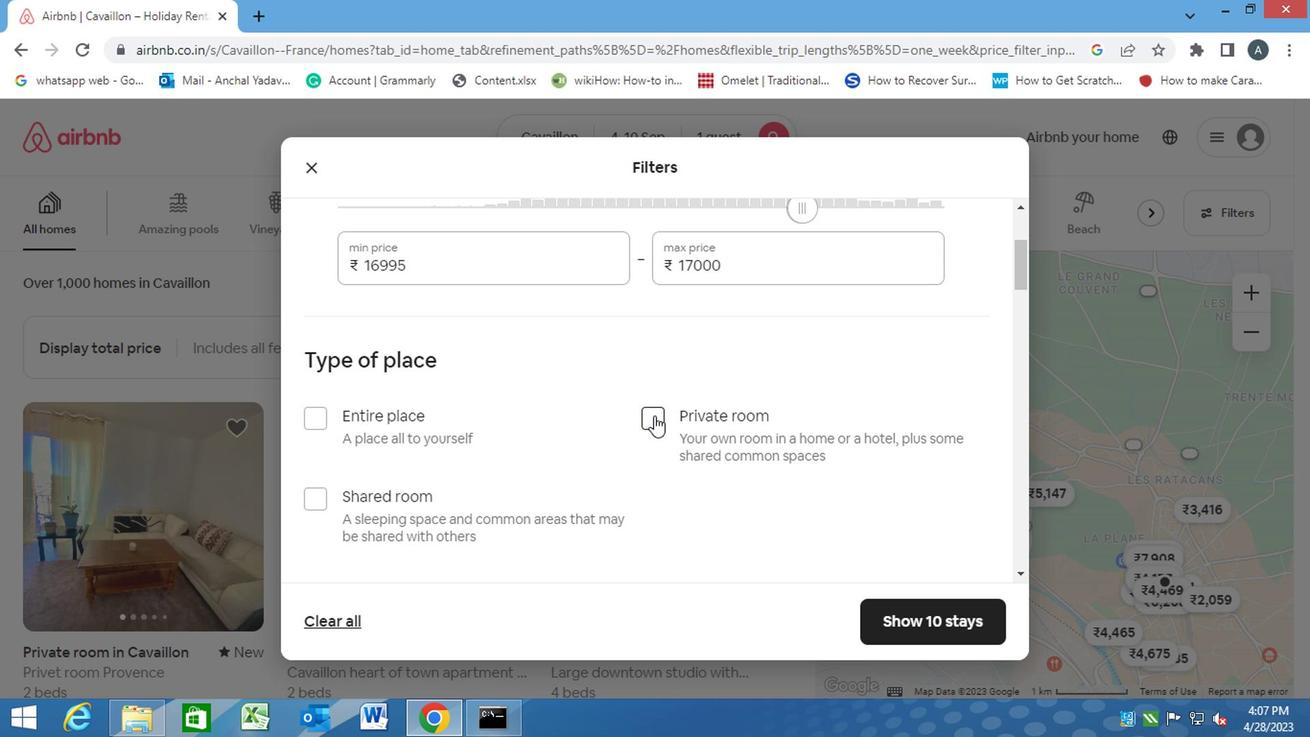 
Action: Mouse moved to (647, 476)
Screenshot: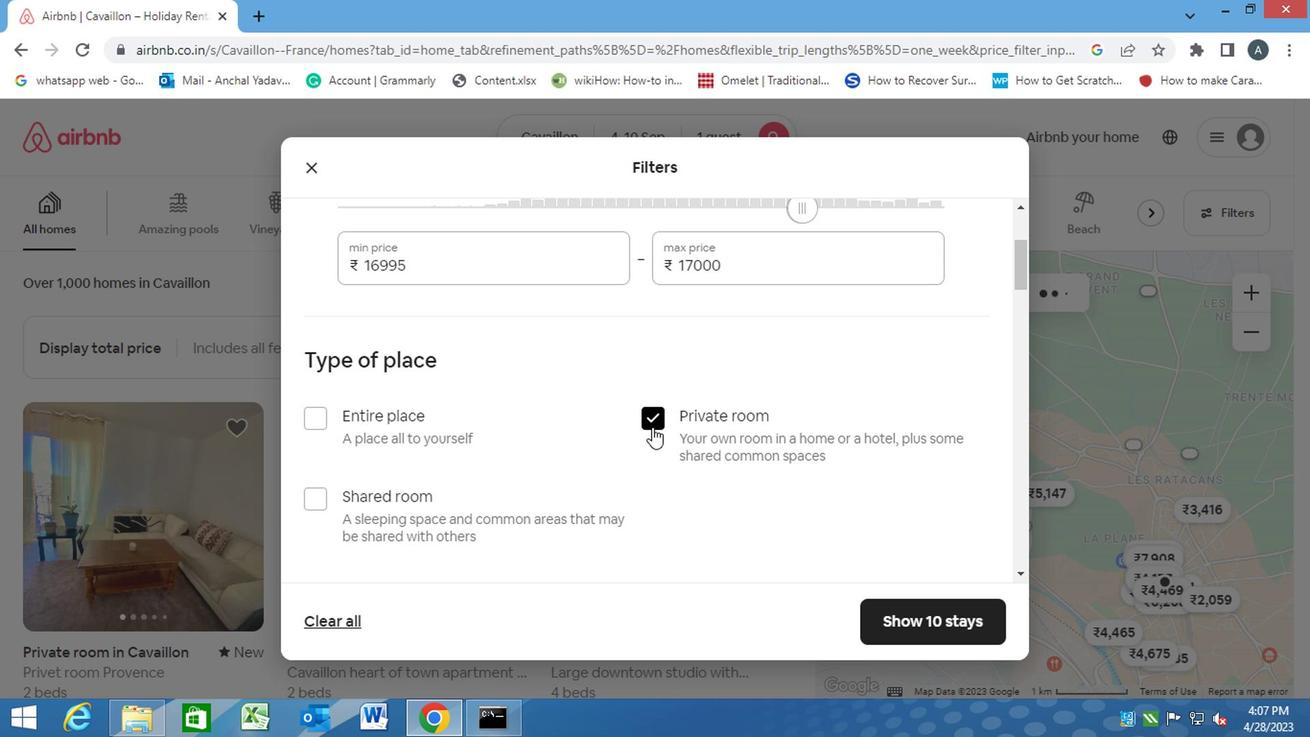 
Action: Mouse scrolled (647, 475) with delta (0, 0)
Screenshot: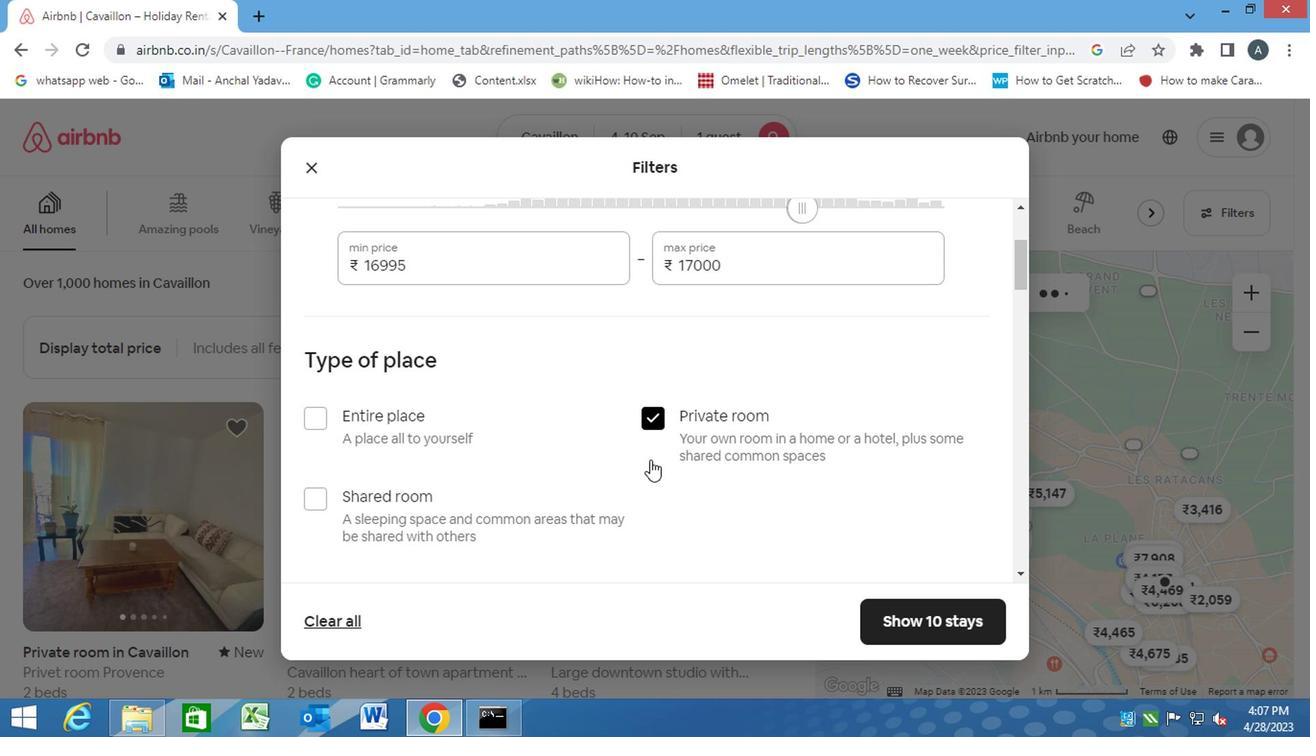 
Action: Mouse scrolled (647, 475) with delta (0, 0)
Screenshot: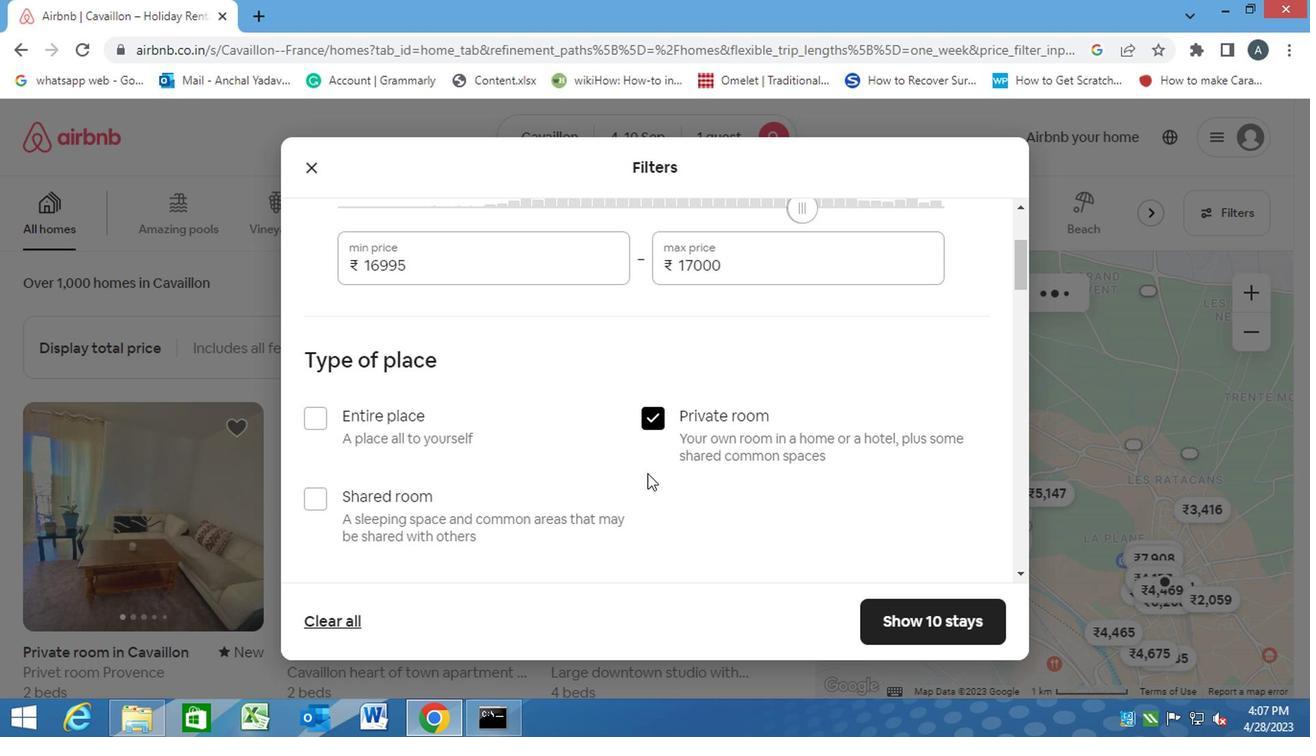 
Action: Mouse scrolled (647, 475) with delta (0, 0)
Screenshot: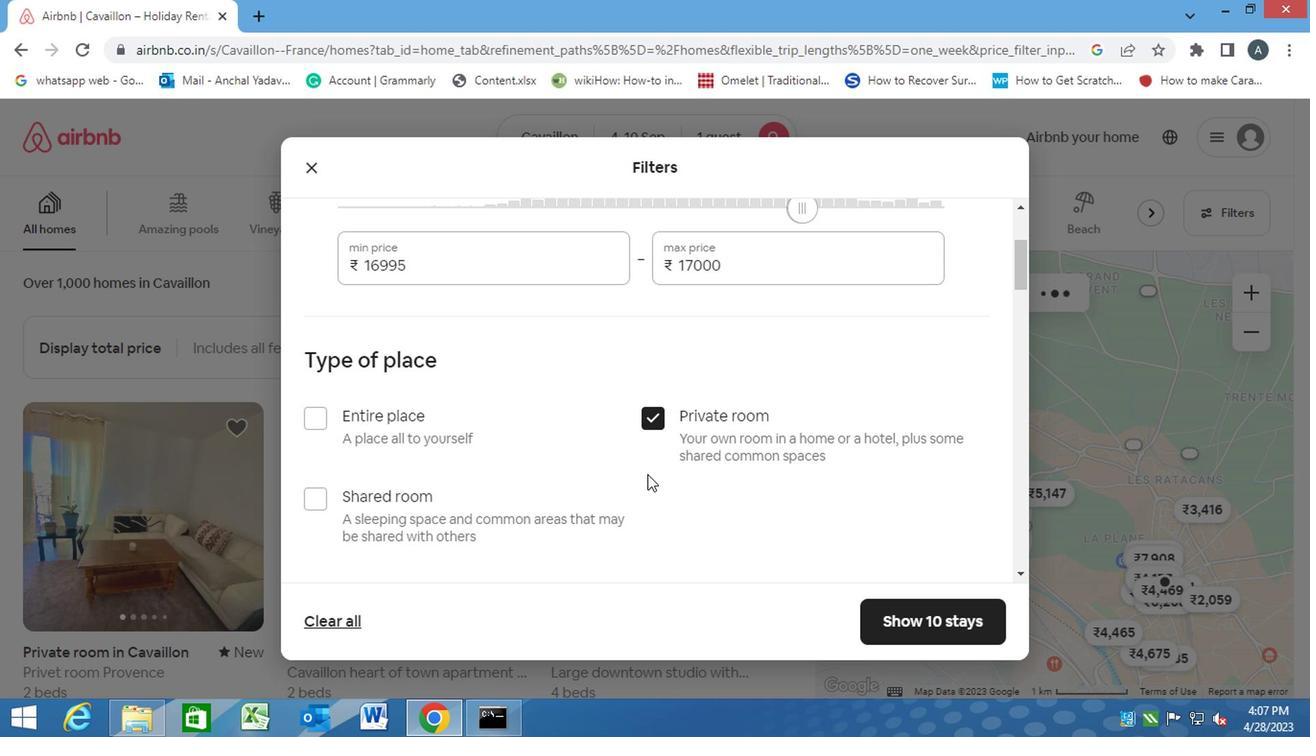 
Action: Mouse scrolled (647, 475) with delta (0, 0)
Screenshot: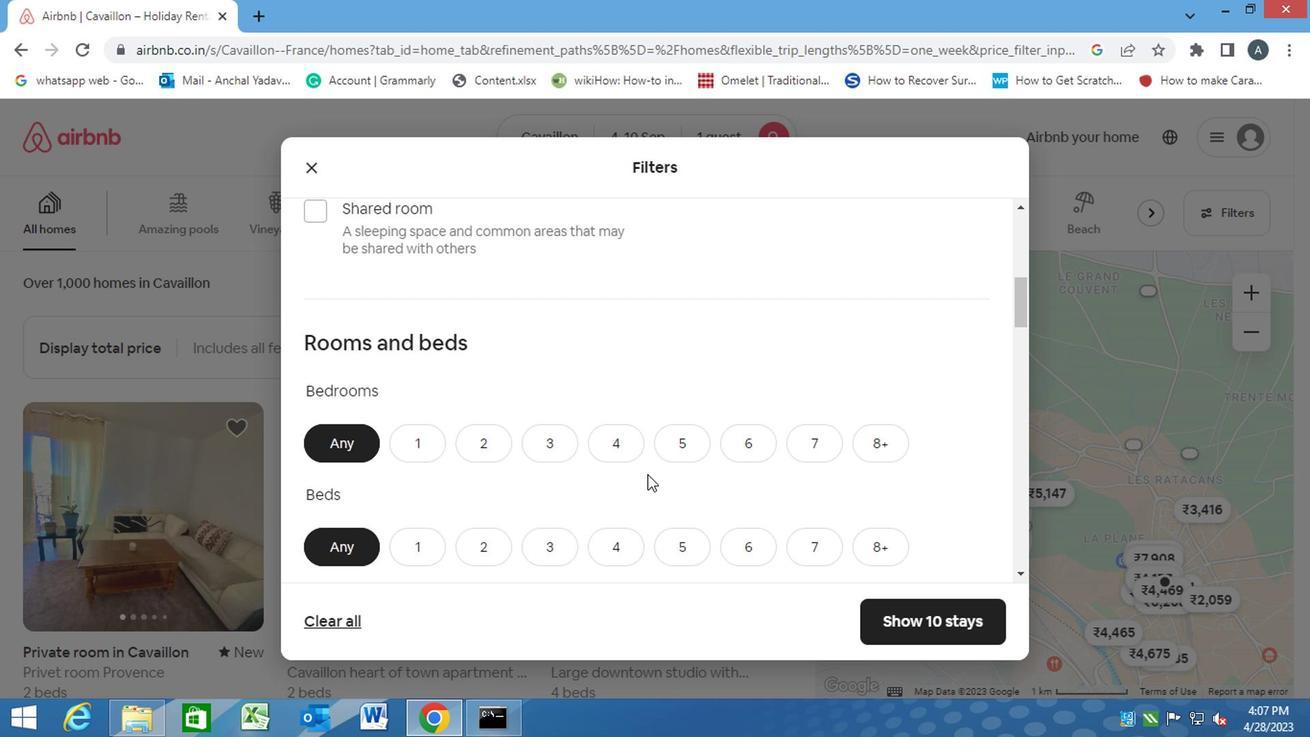 
Action: Mouse moved to (430, 350)
Screenshot: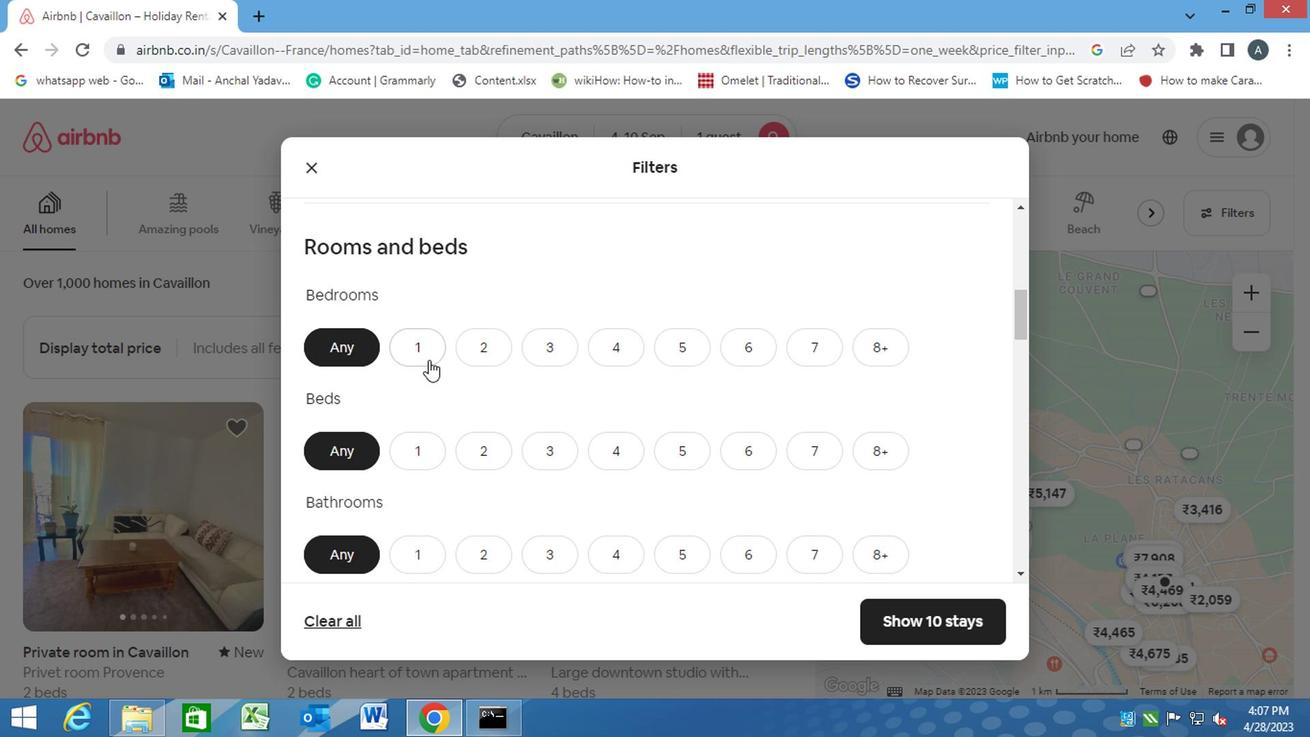 
Action: Mouse pressed left at (430, 350)
Screenshot: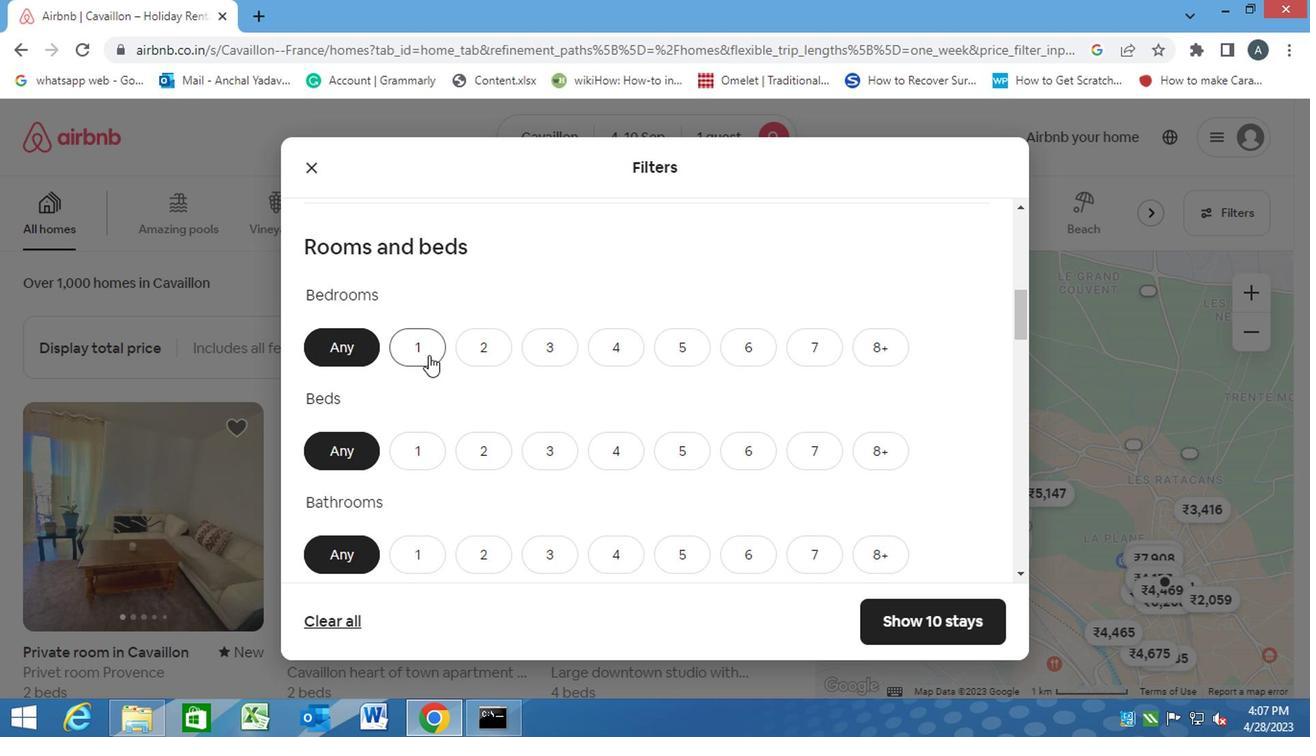 
Action: Mouse moved to (419, 450)
Screenshot: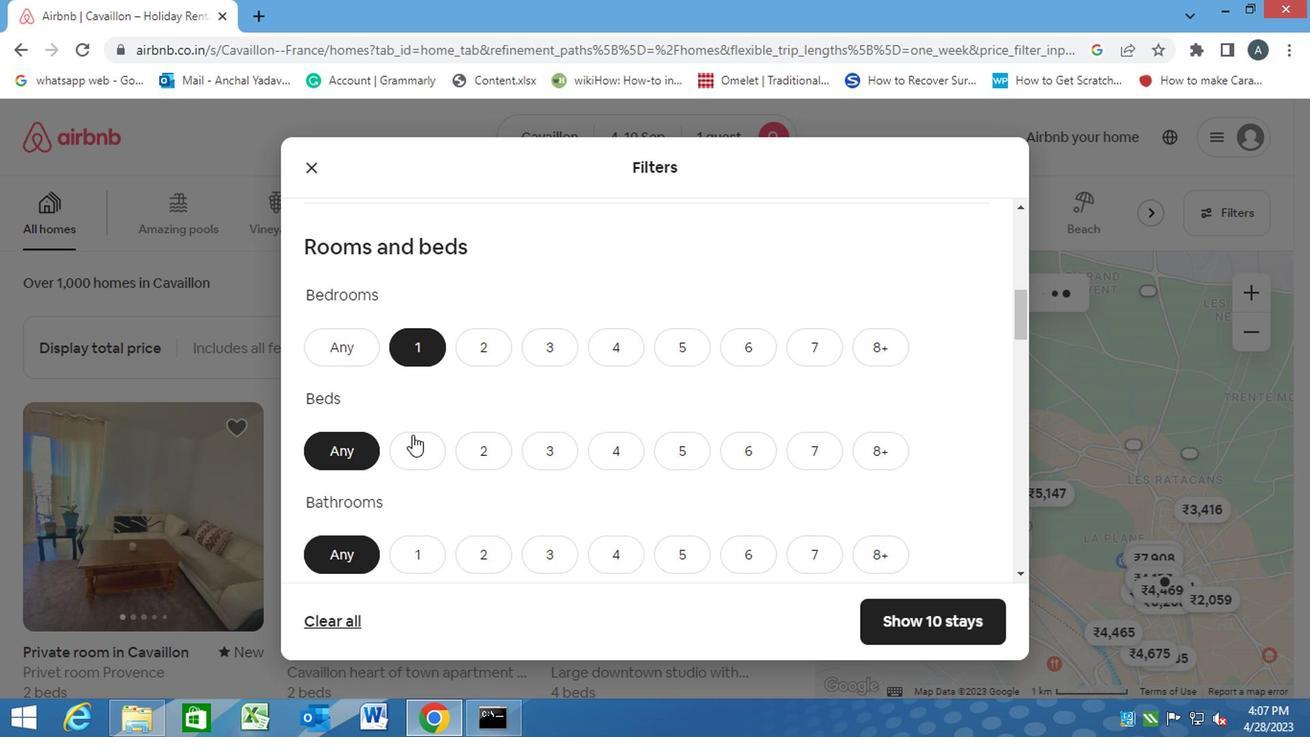 
Action: Mouse pressed left at (419, 450)
Screenshot: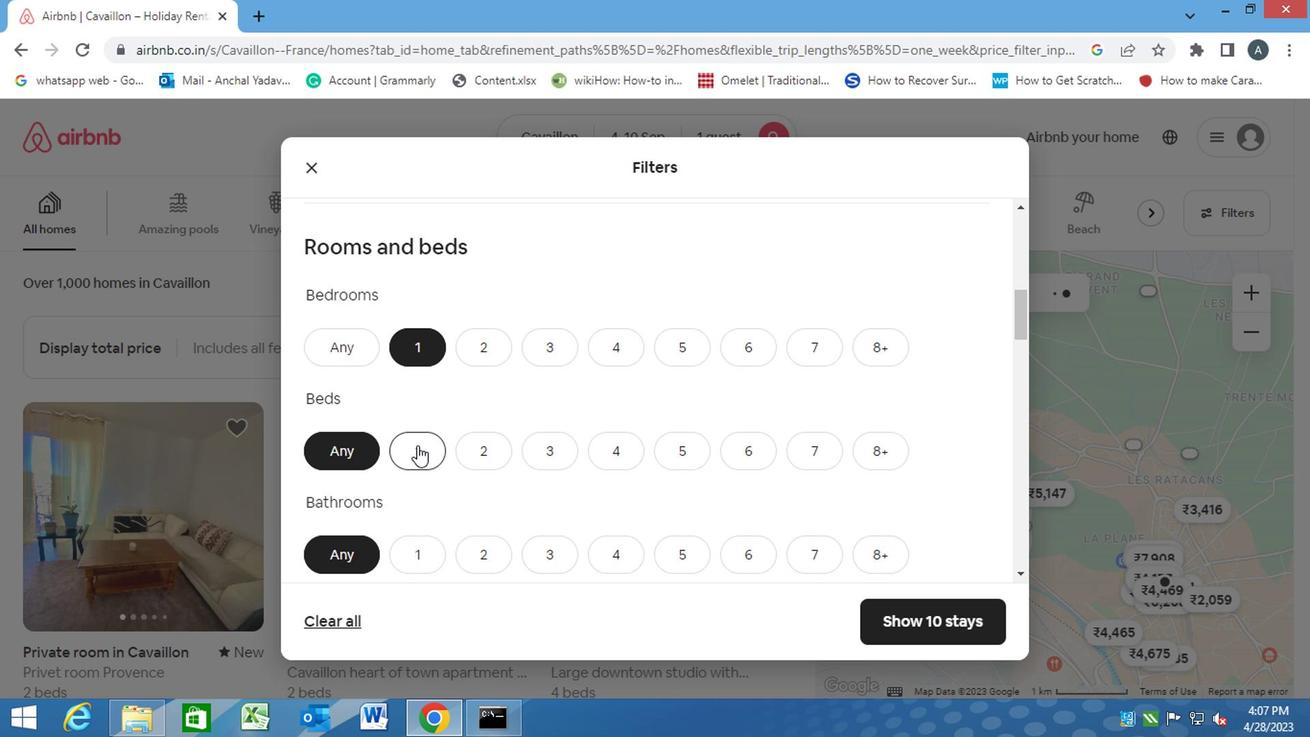 
Action: Mouse moved to (424, 566)
Screenshot: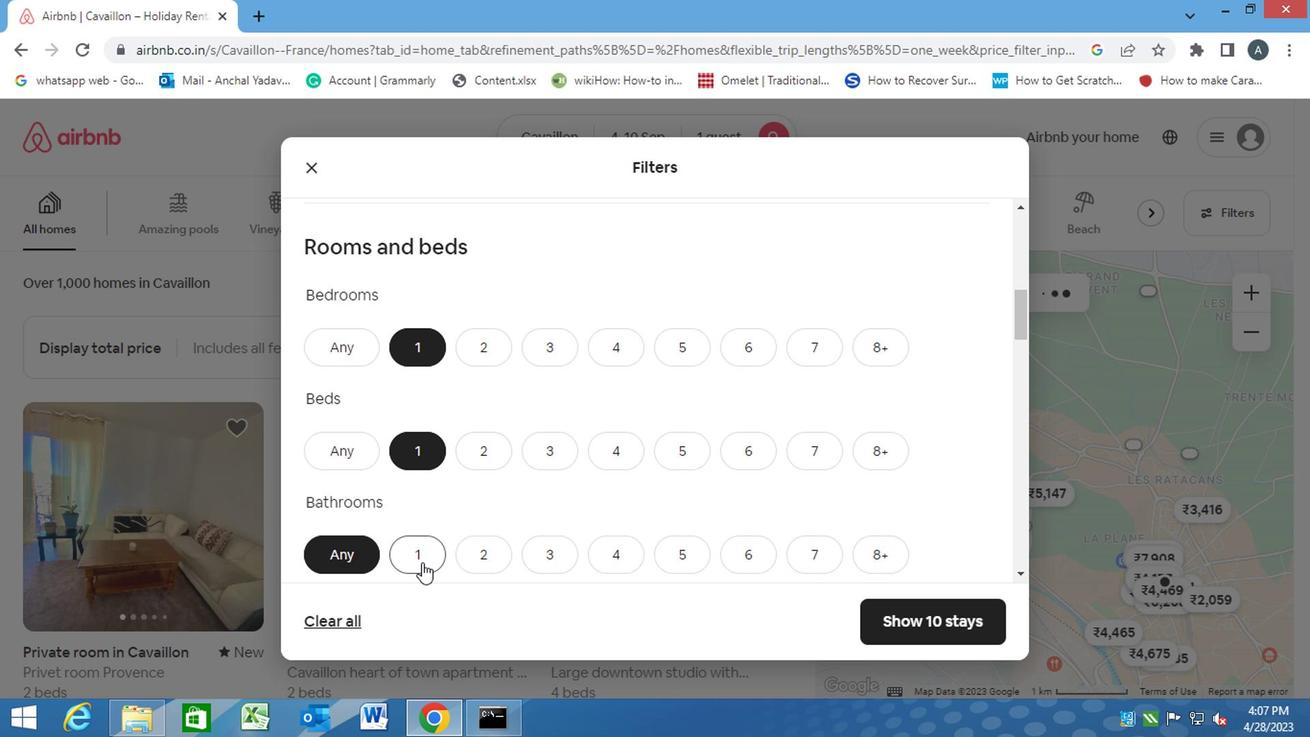 
Action: Mouse pressed left at (424, 566)
Screenshot: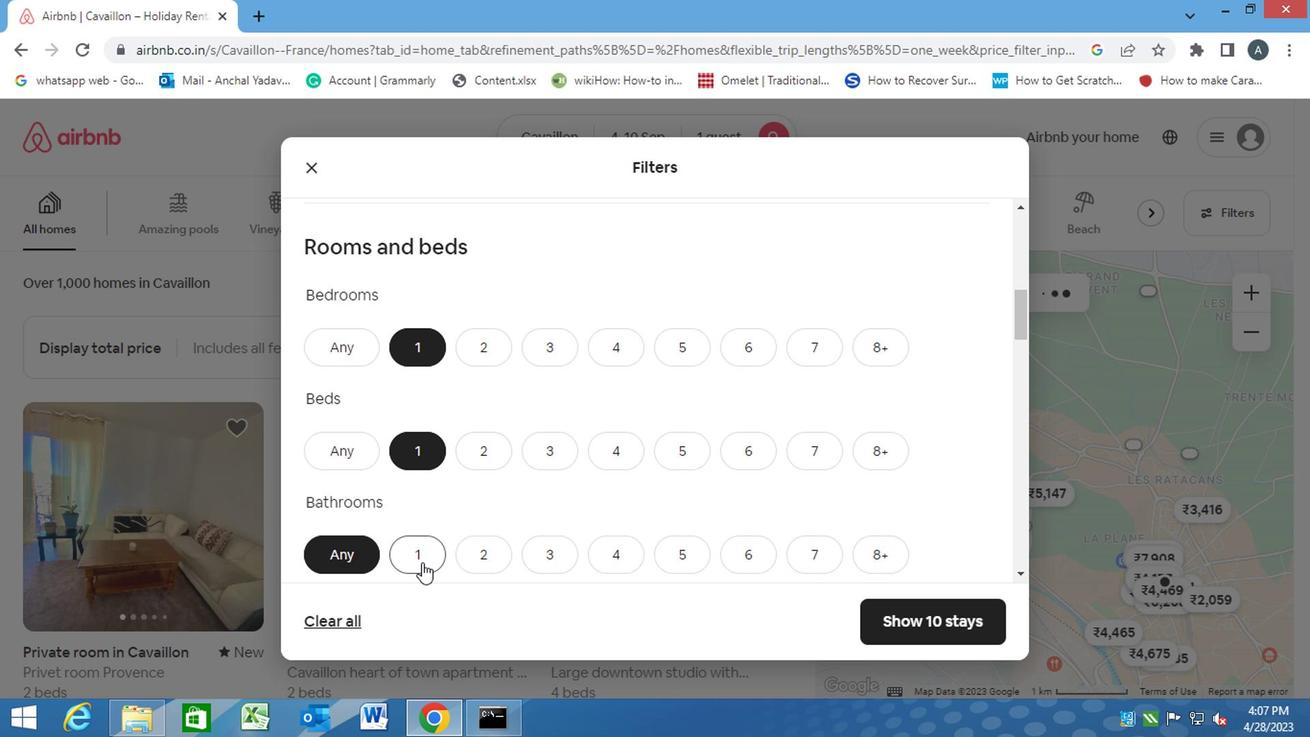 
Action: Mouse moved to (510, 560)
Screenshot: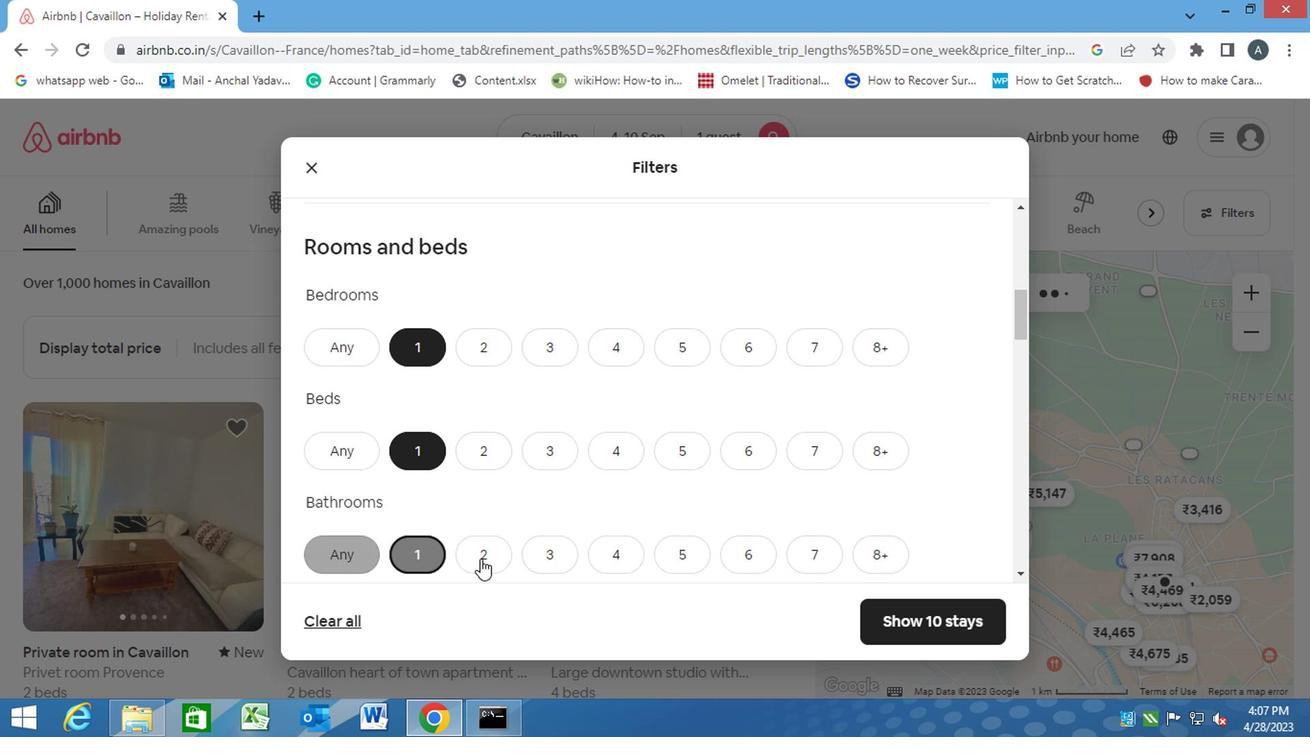 
Action: Mouse scrolled (510, 559) with delta (0, 0)
Screenshot: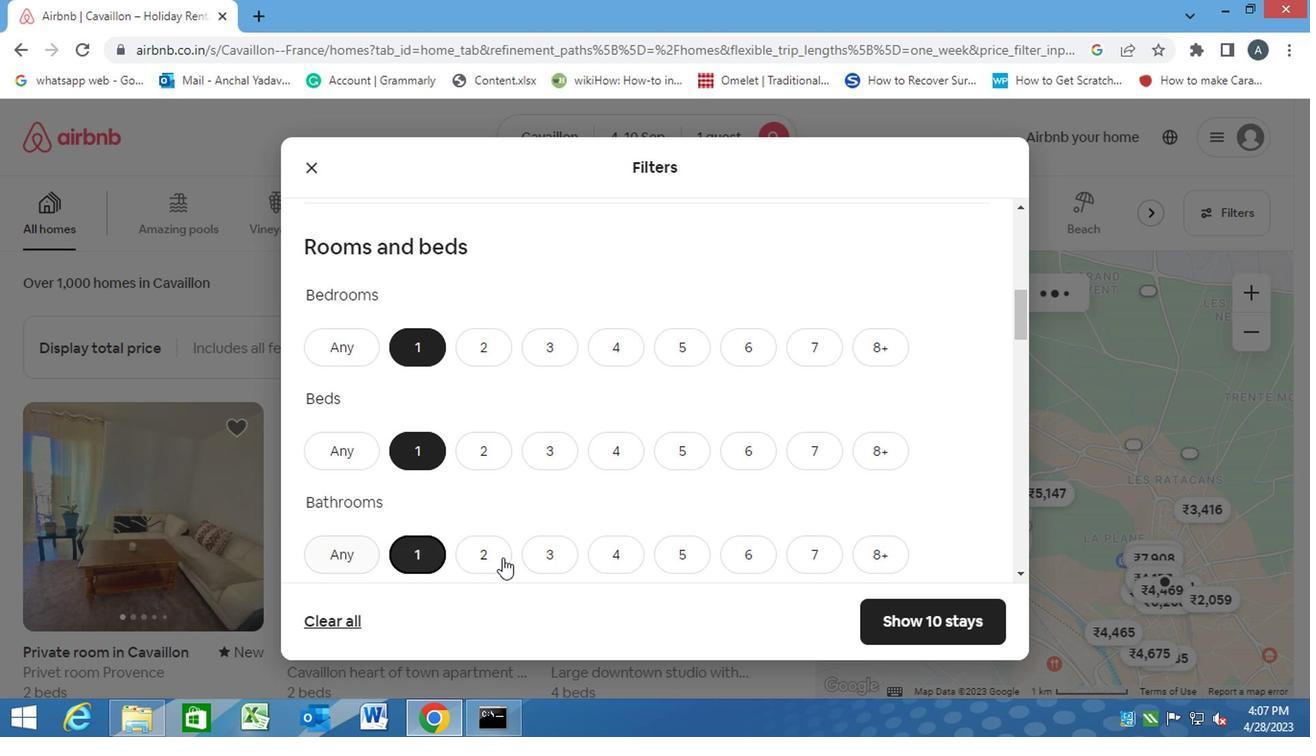 
Action: Mouse scrolled (510, 559) with delta (0, 0)
Screenshot: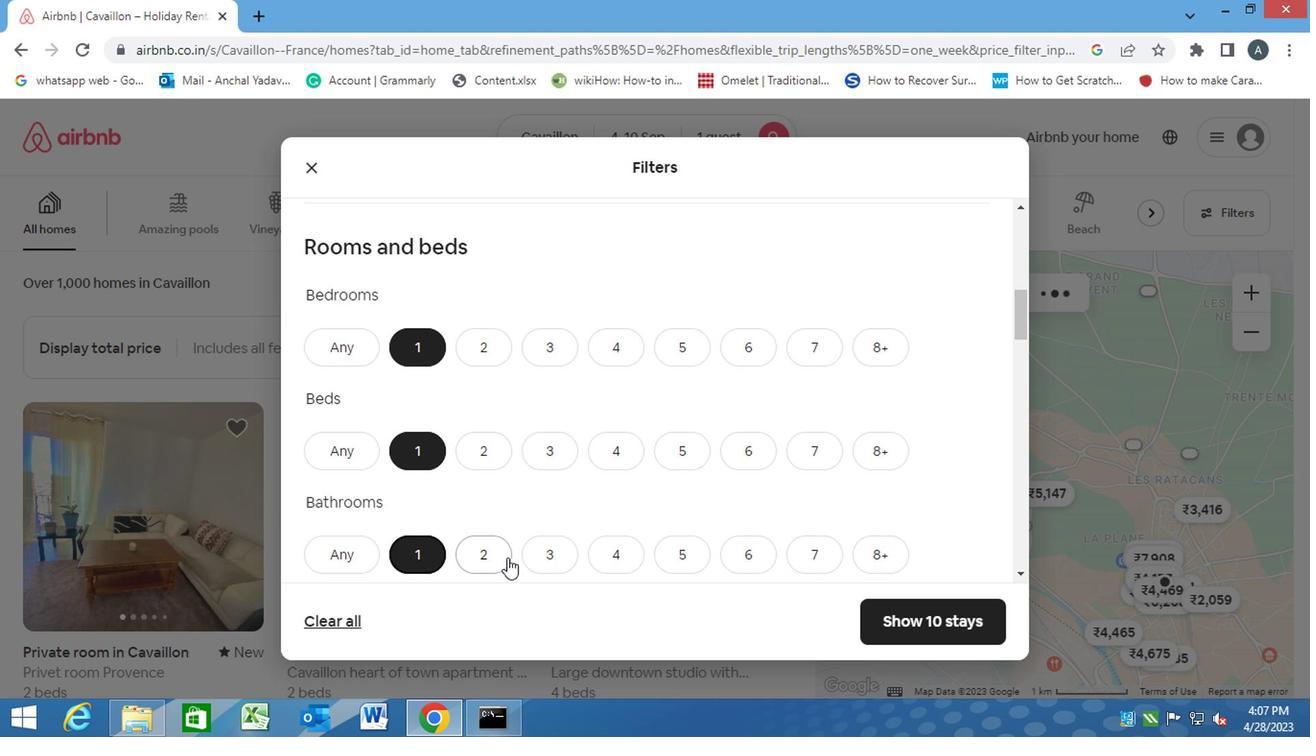
Action: Mouse scrolled (510, 559) with delta (0, 0)
Screenshot: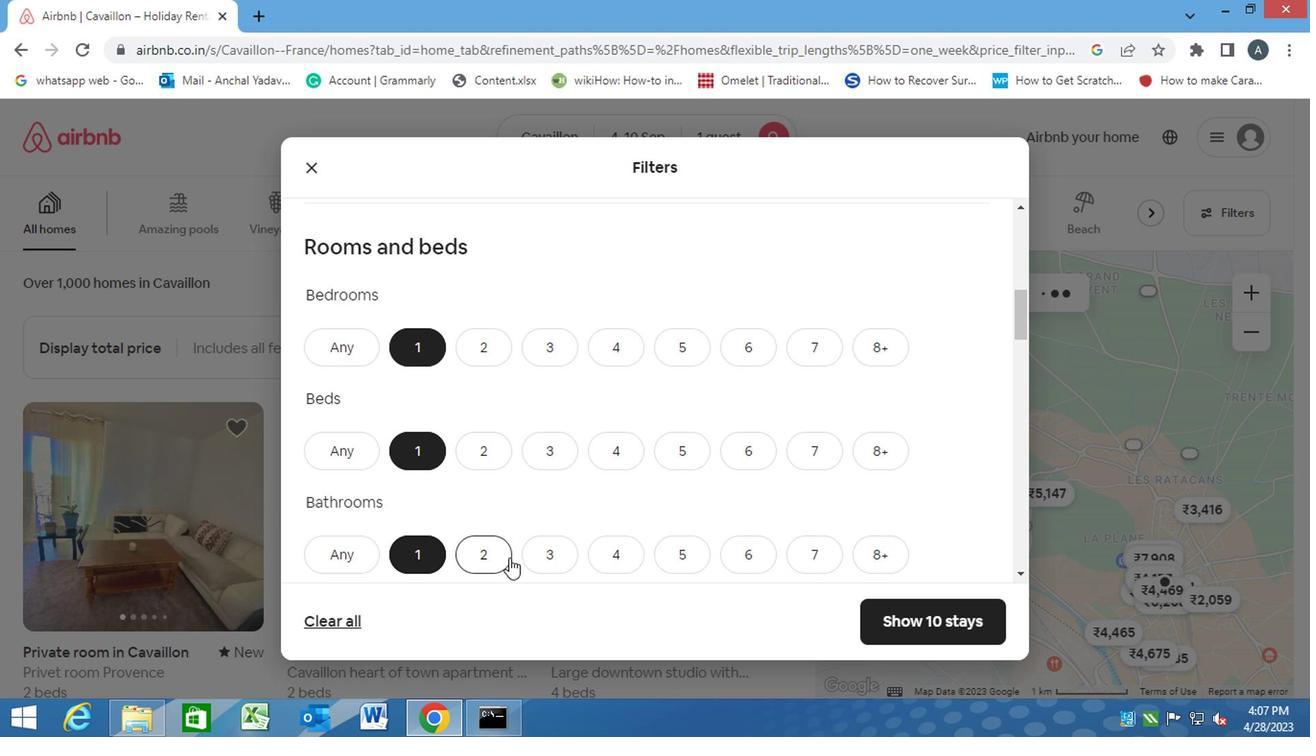 
Action: Mouse moved to (401, 466)
Screenshot: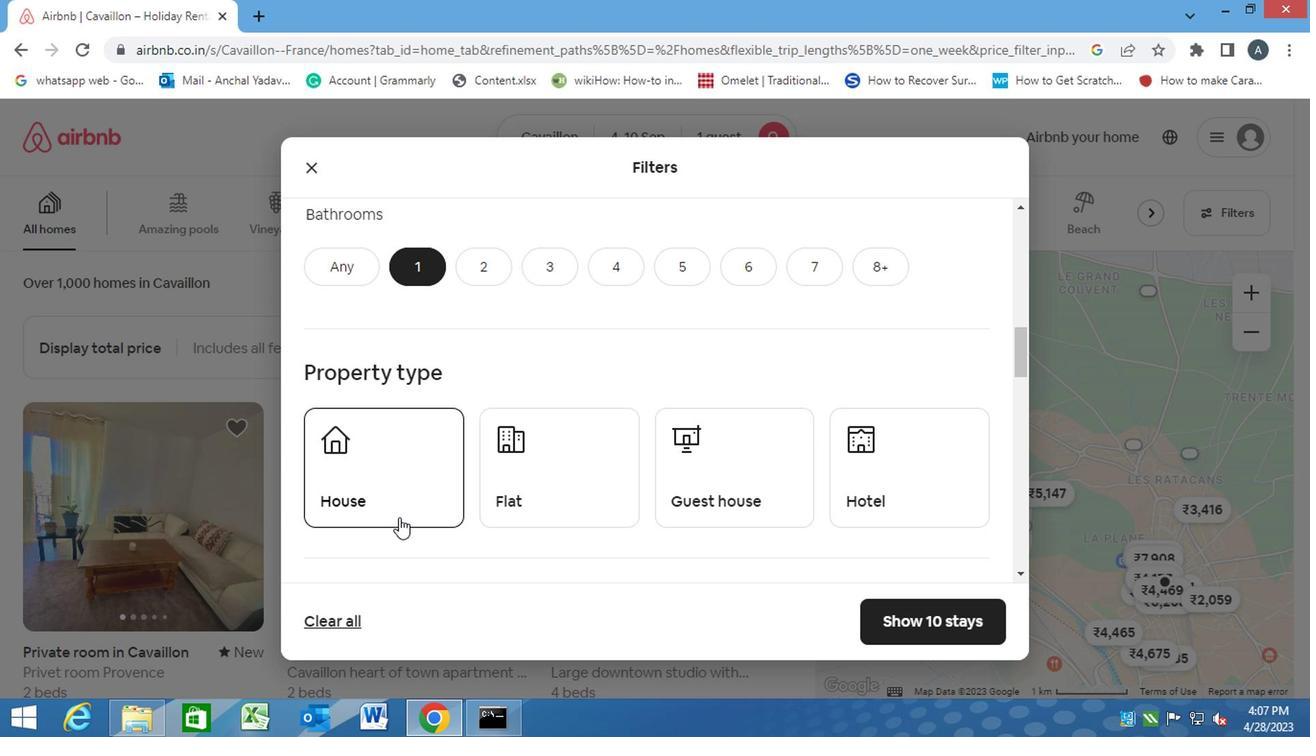 
Action: Mouse pressed left at (401, 466)
Screenshot: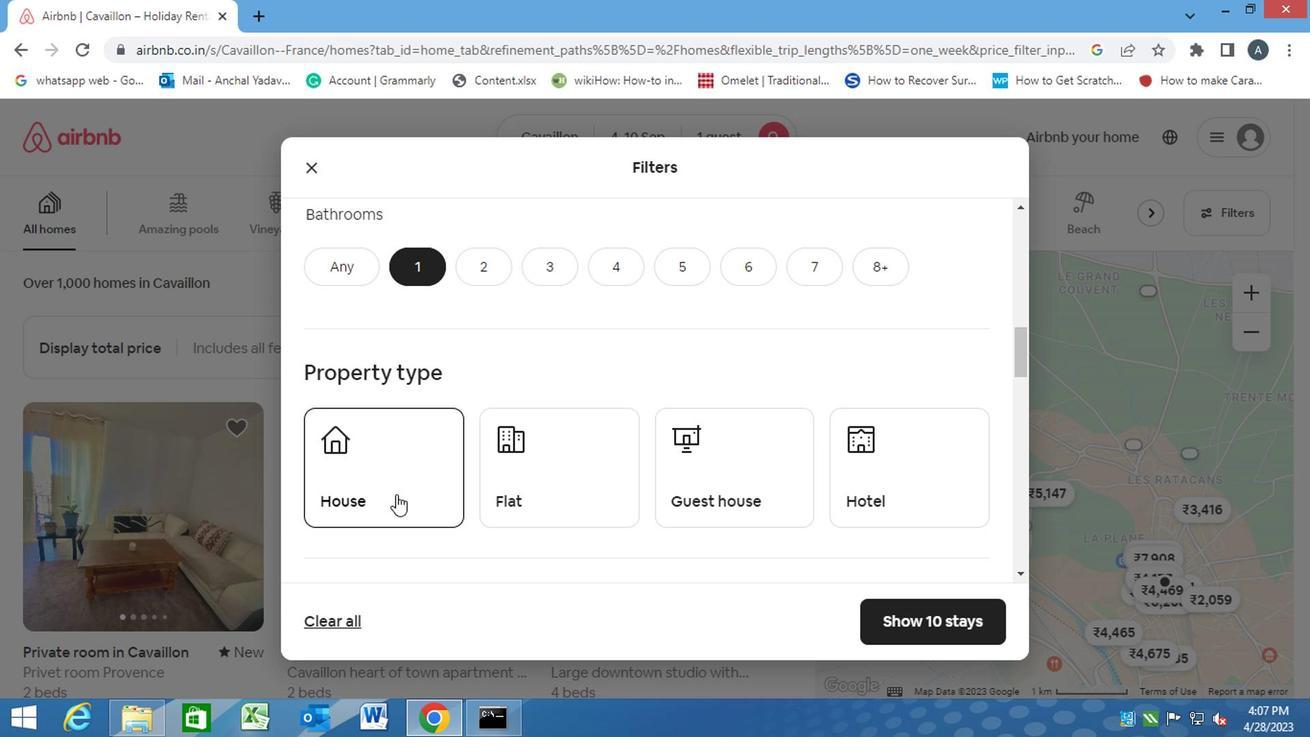 
Action: Mouse moved to (539, 473)
Screenshot: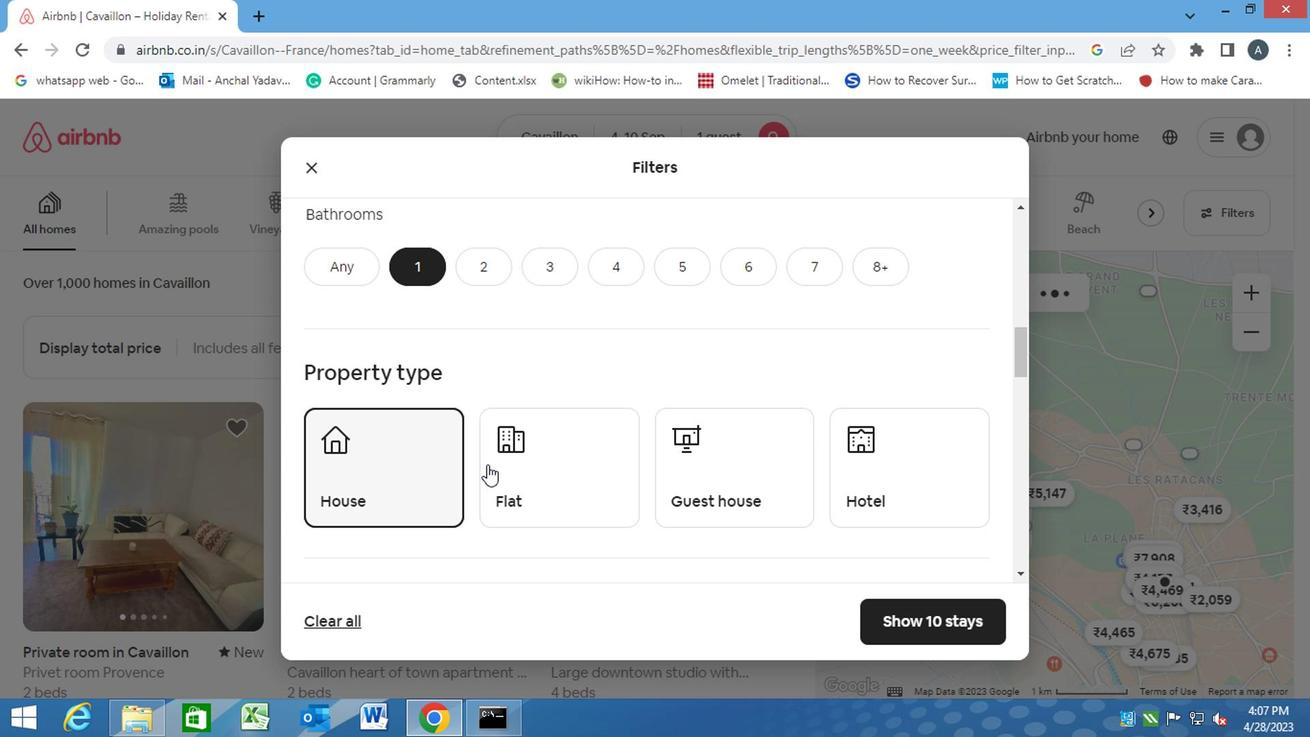 
Action: Mouse pressed left at (539, 473)
Screenshot: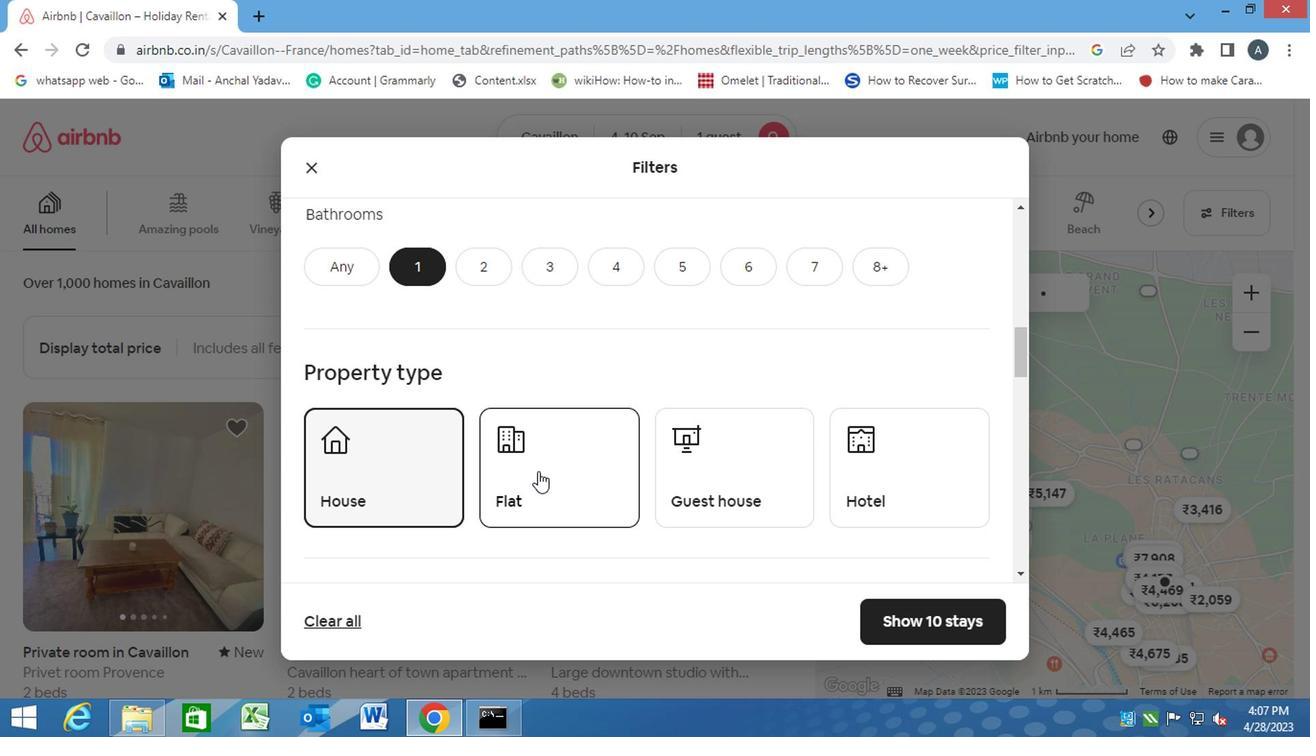 
Action: Mouse moved to (684, 474)
Screenshot: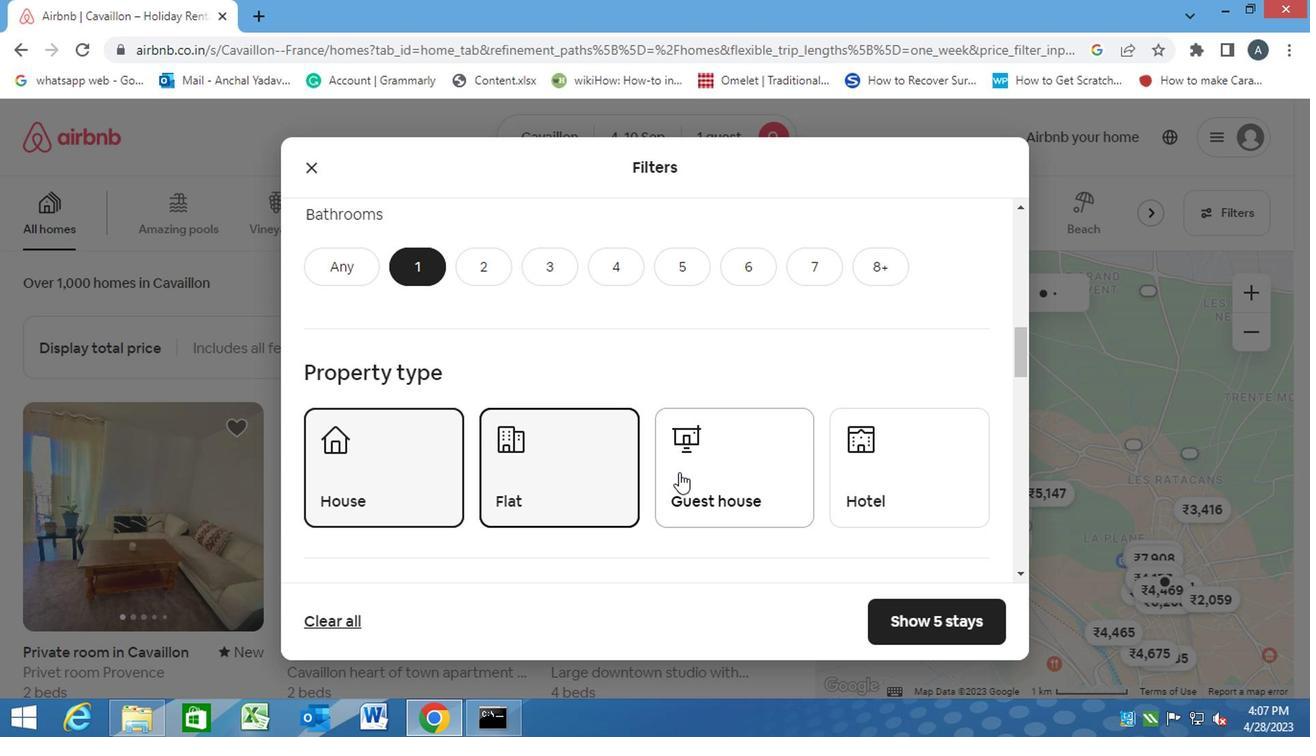 
Action: Mouse pressed left at (684, 474)
Screenshot: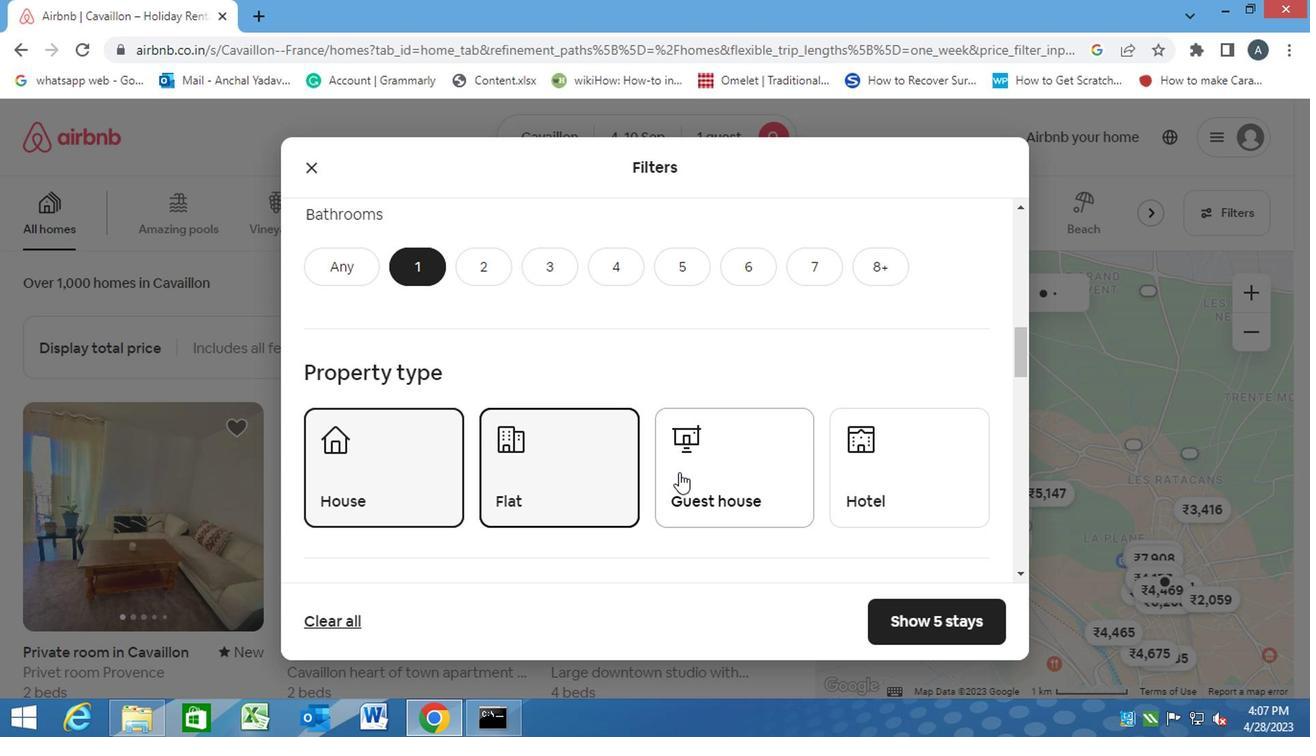 
Action: Mouse moved to (941, 471)
Screenshot: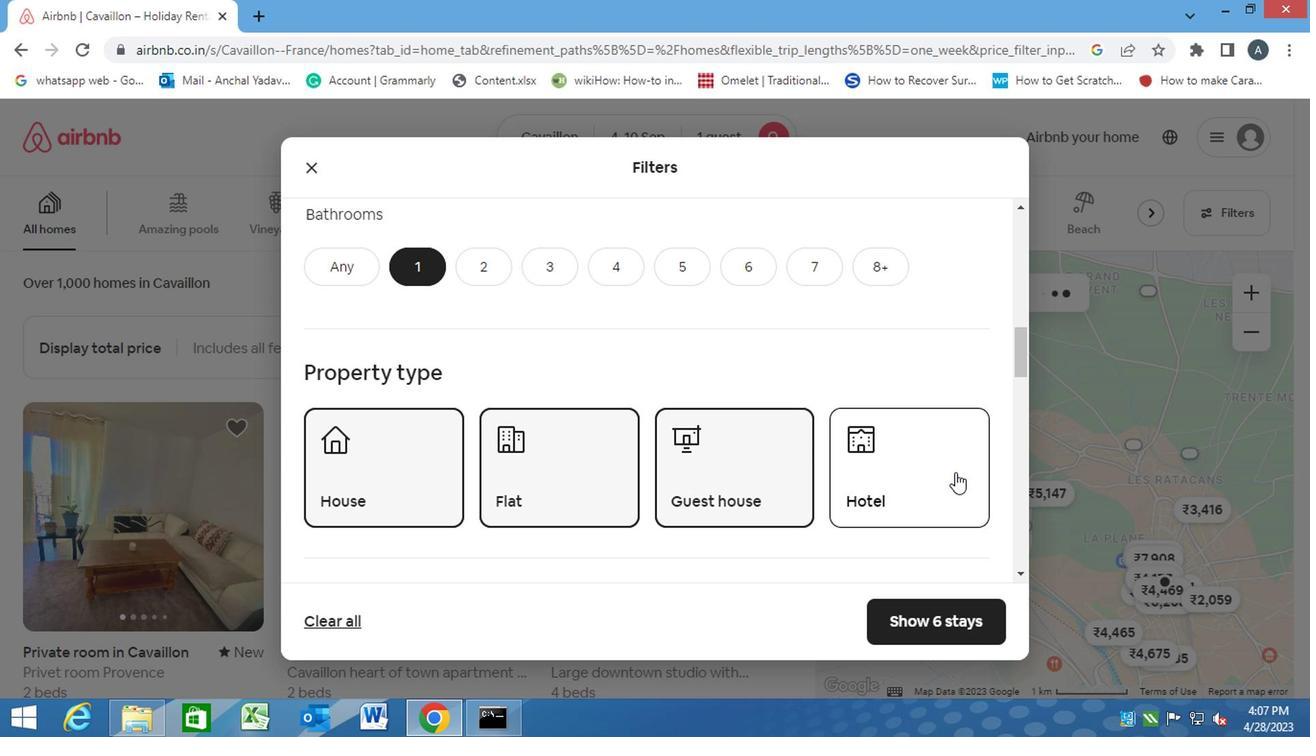 
Action: Mouse pressed left at (941, 471)
Screenshot: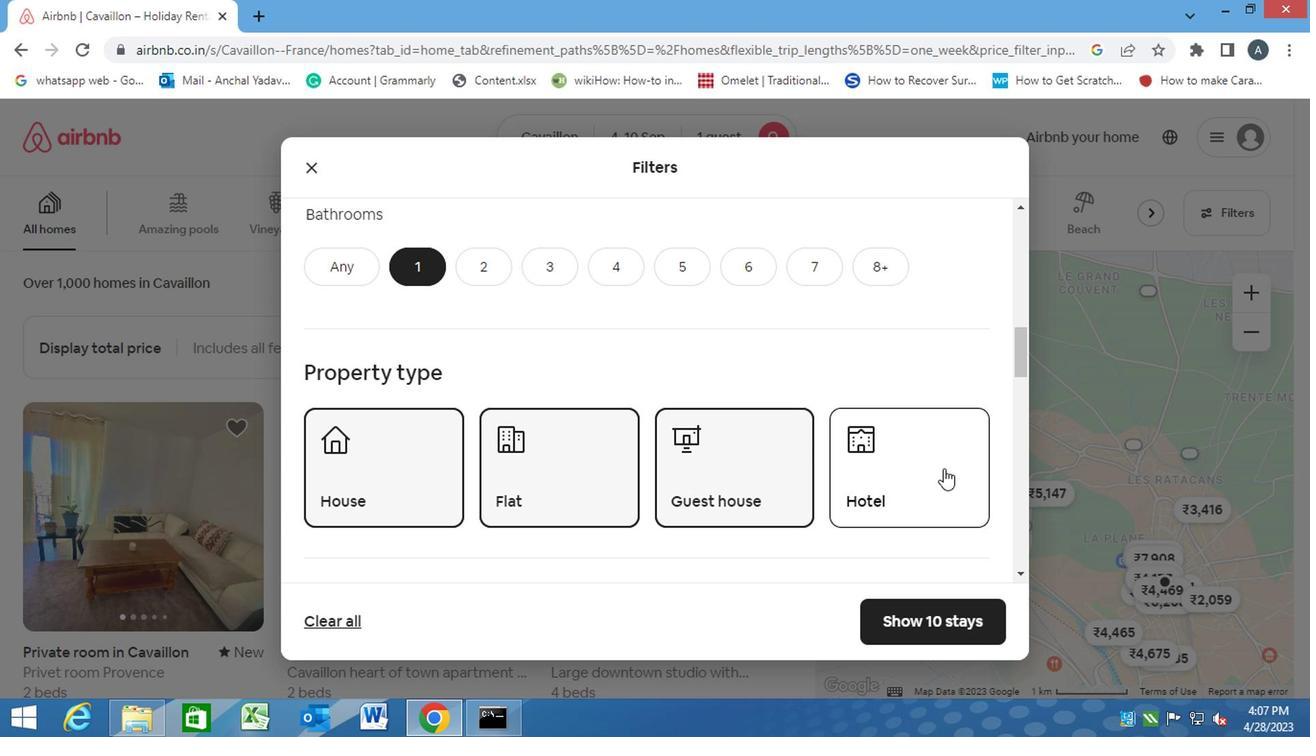 
Action: Mouse moved to (627, 529)
Screenshot: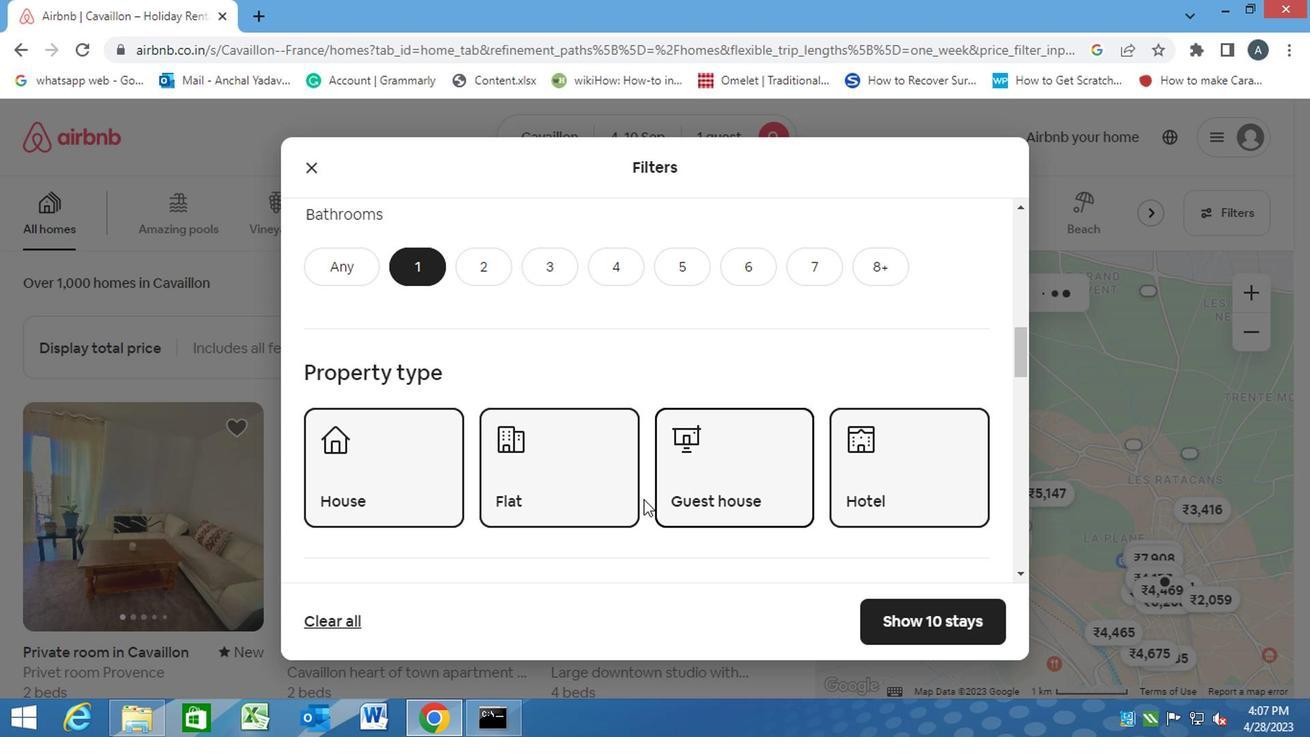 
Action: Mouse scrolled (627, 528) with delta (0, -1)
Screenshot: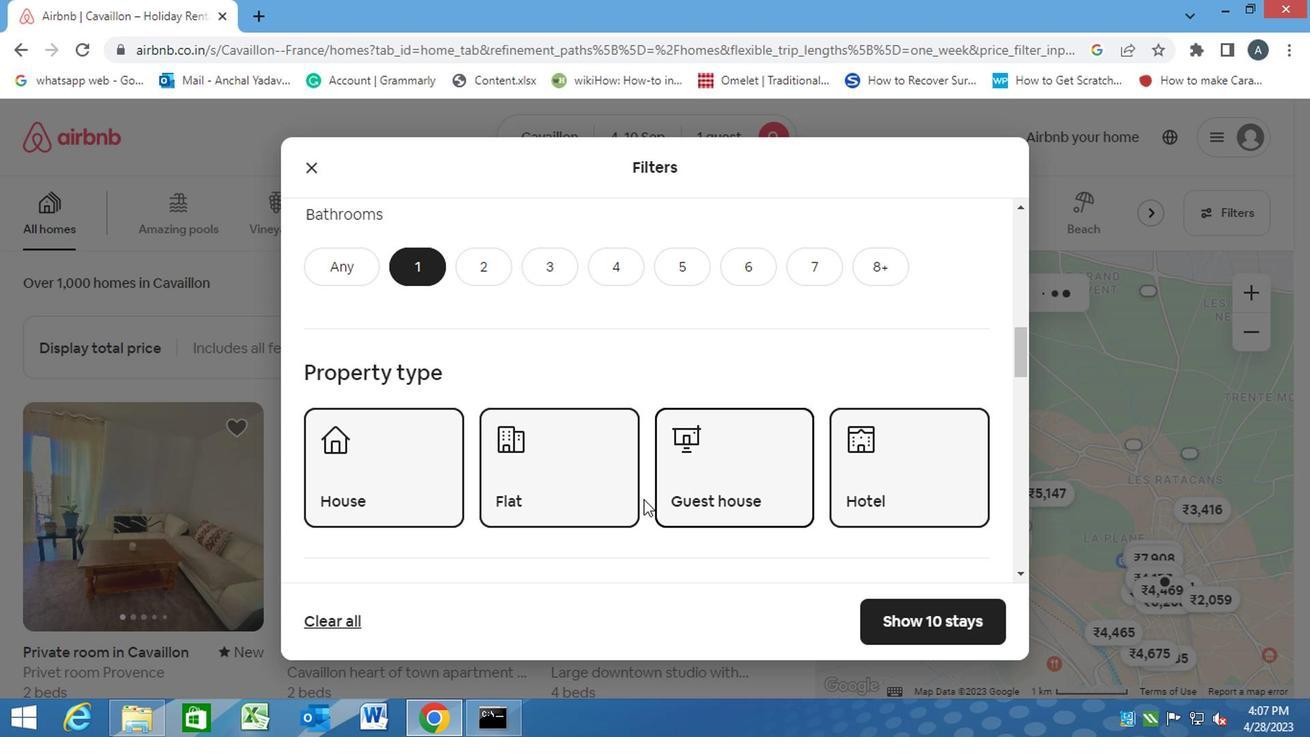 
Action: Mouse moved to (626, 530)
Screenshot: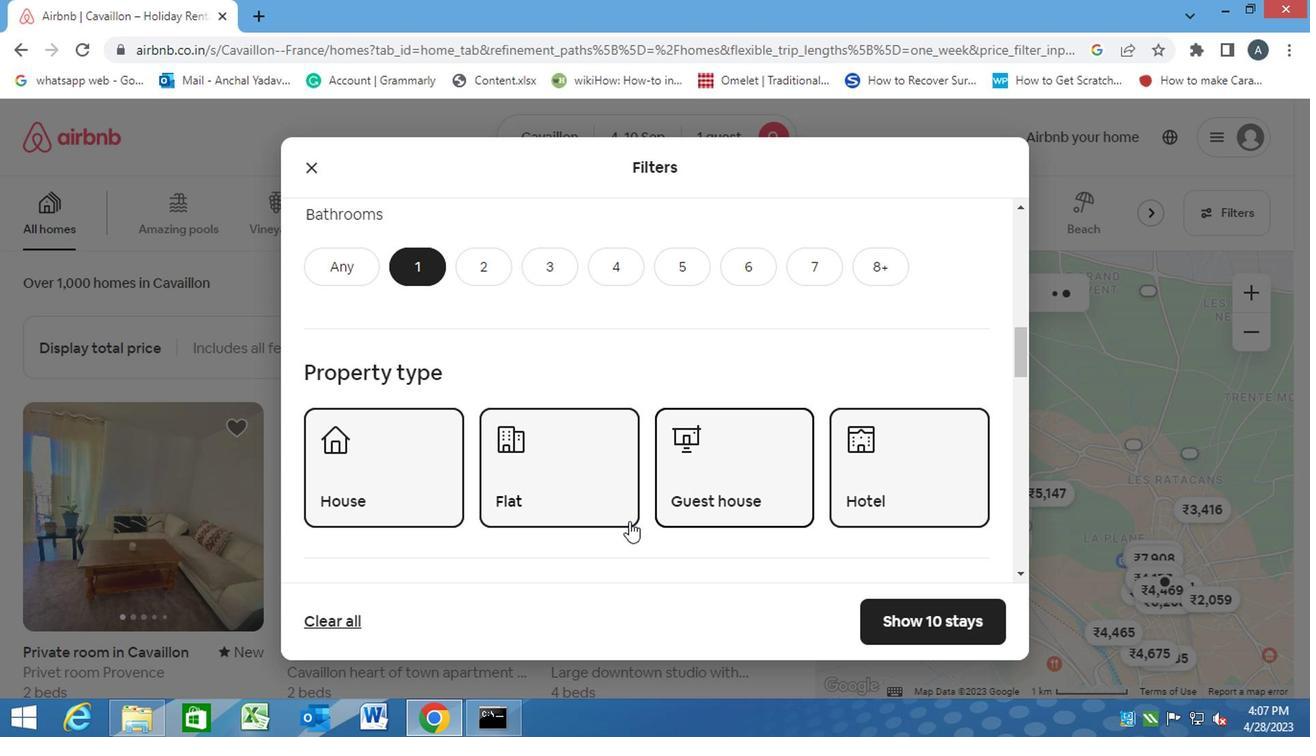 
Action: Mouse scrolled (626, 529) with delta (0, 0)
Screenshot: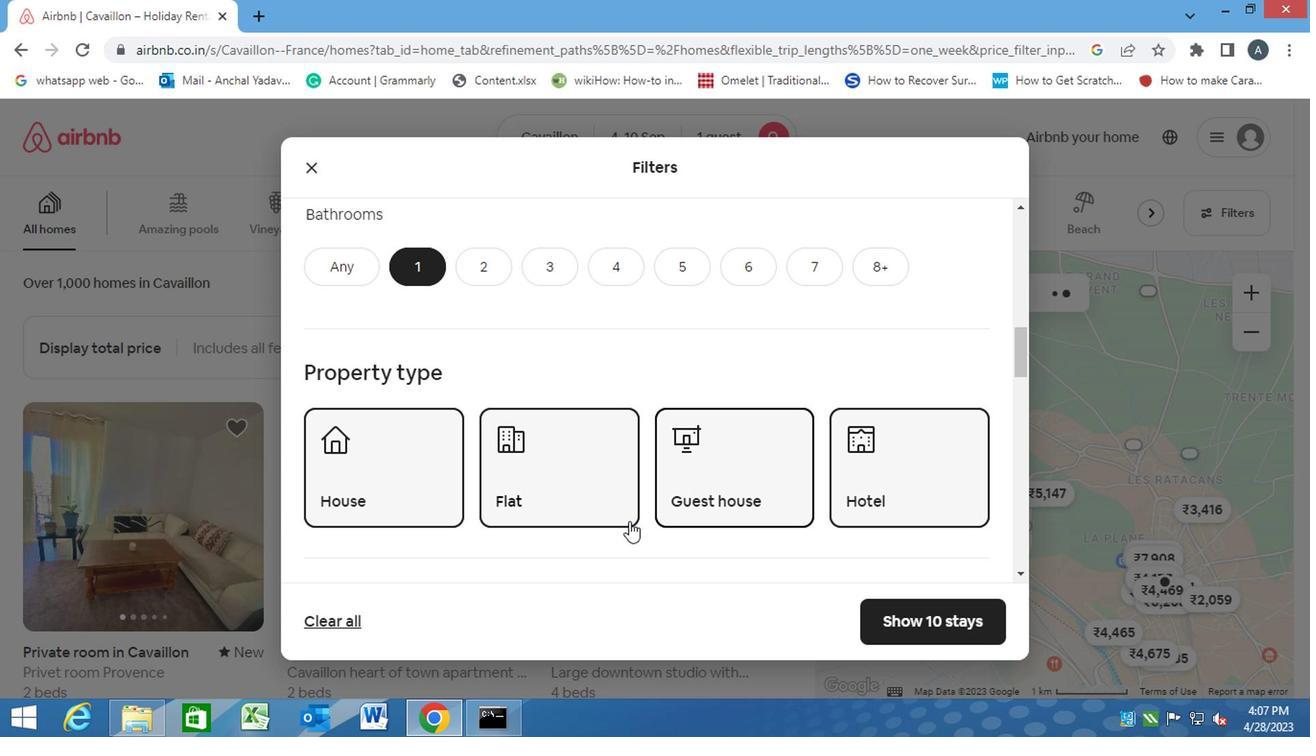 
Action: Mouse scrolled (626, 529) with delta (0, 0)
Screenshot: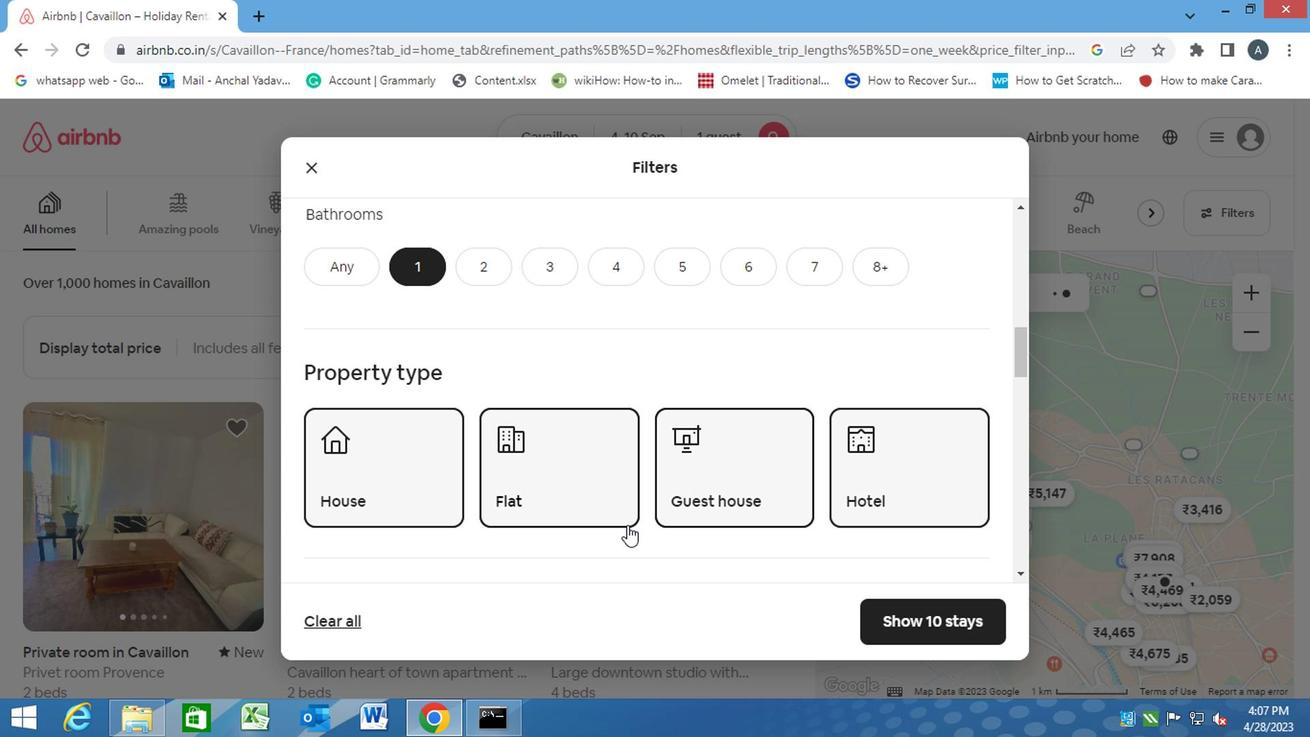 
Action: Mouse moved to (320, 497)
Screenshot: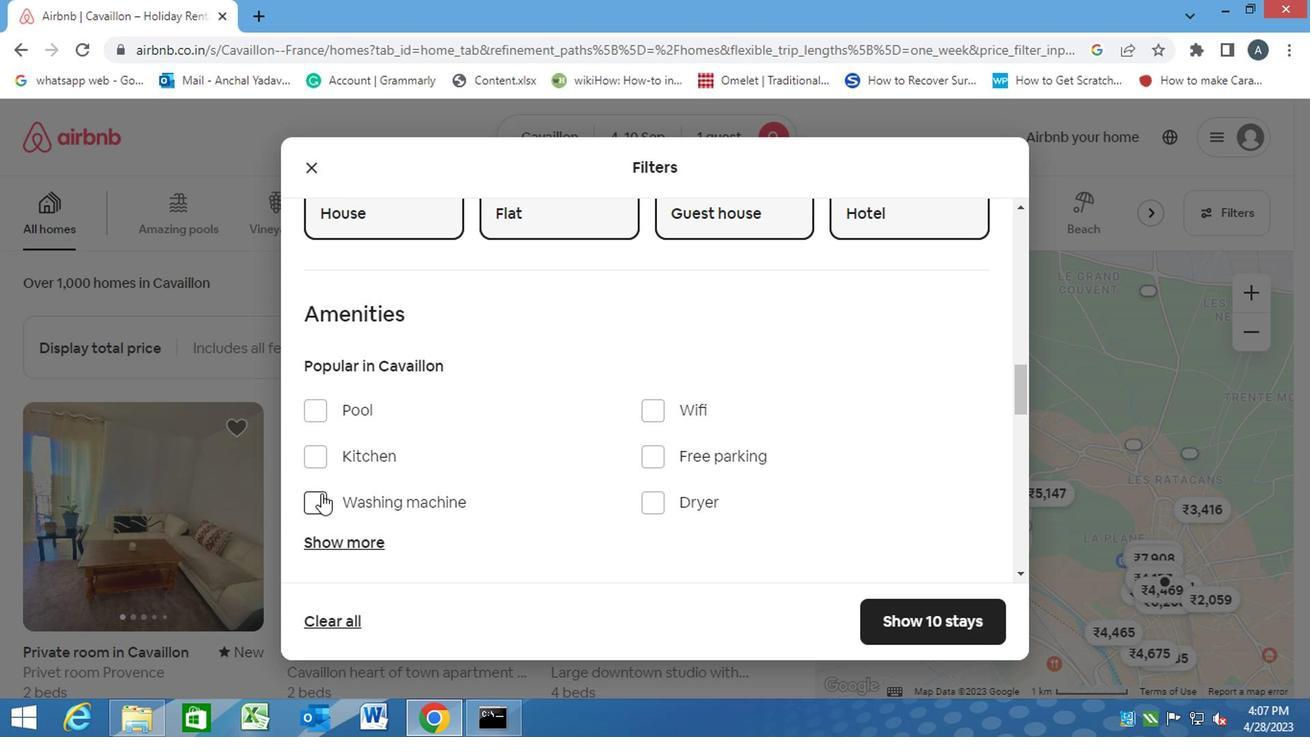 
Action: Mouse pressed left at (320, 497)
Screenshot: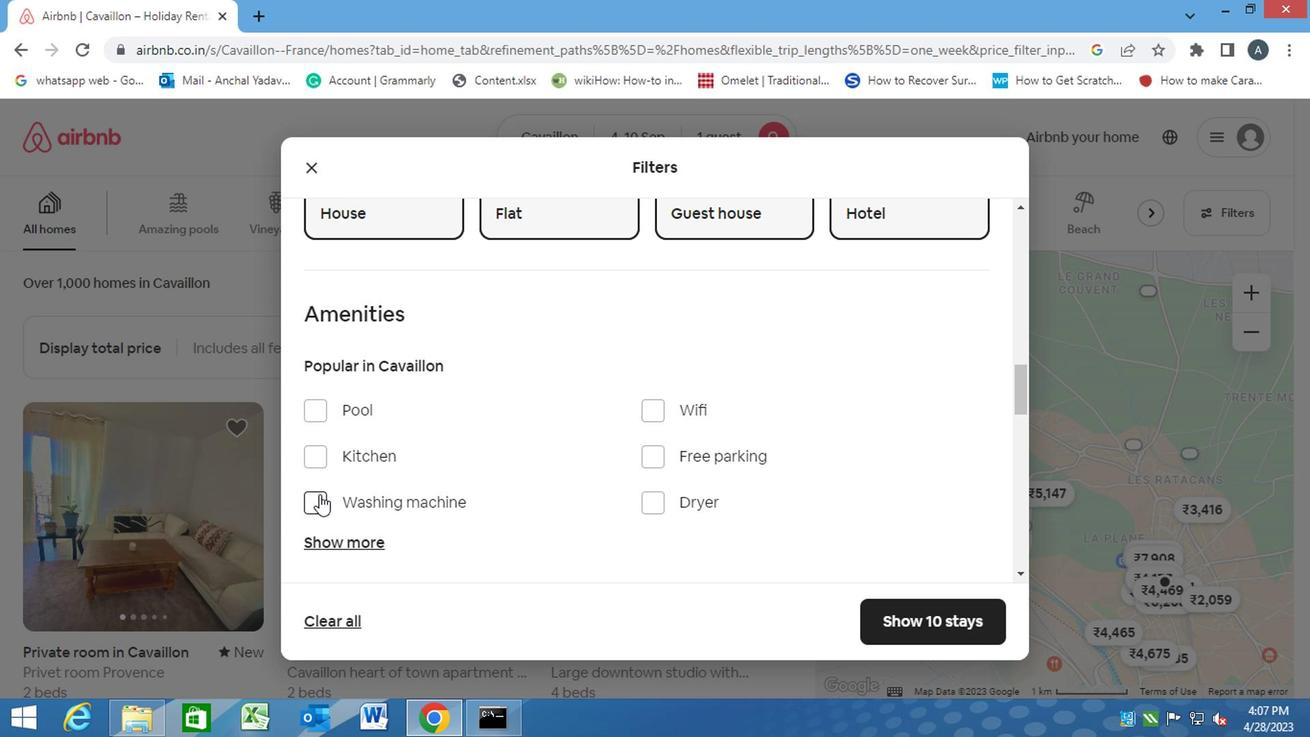 
Action: Mouse moved to (493, 504)
Screenshot: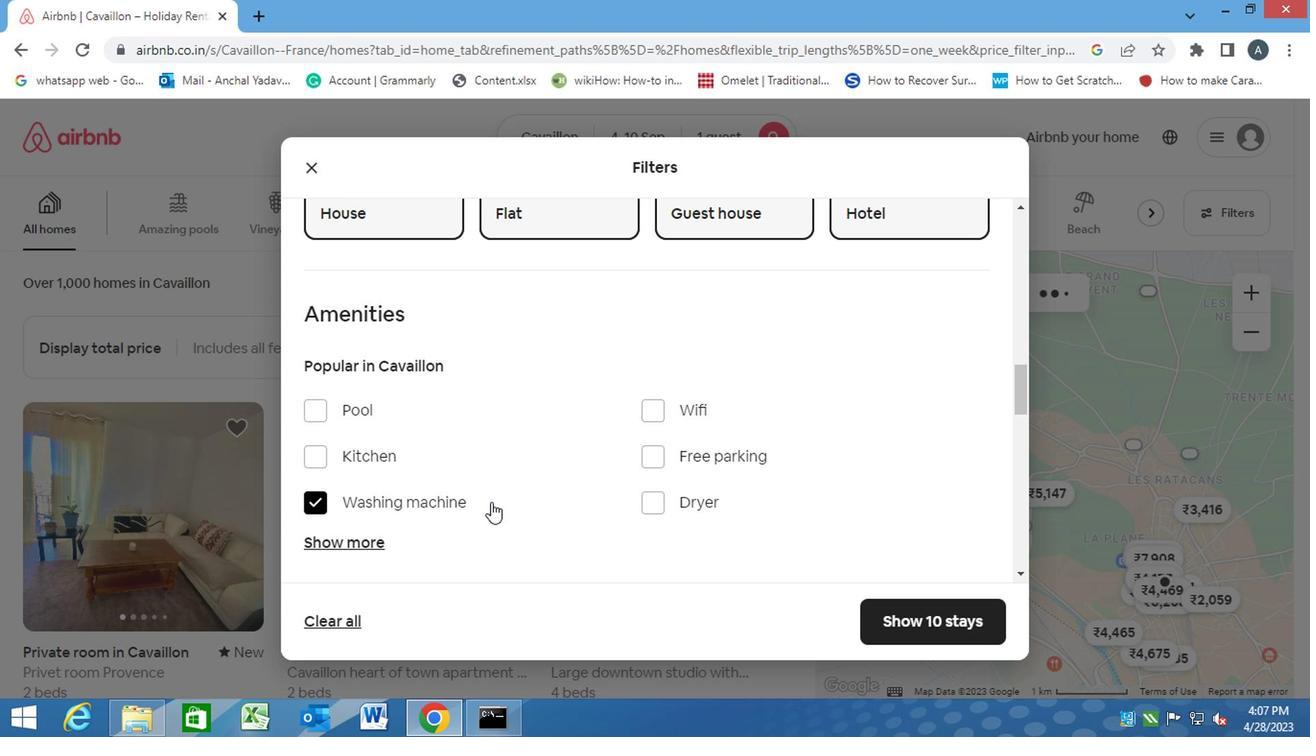 
Action: Mouse scrolled (493, 503) with delta (0, 0)
Screenshot: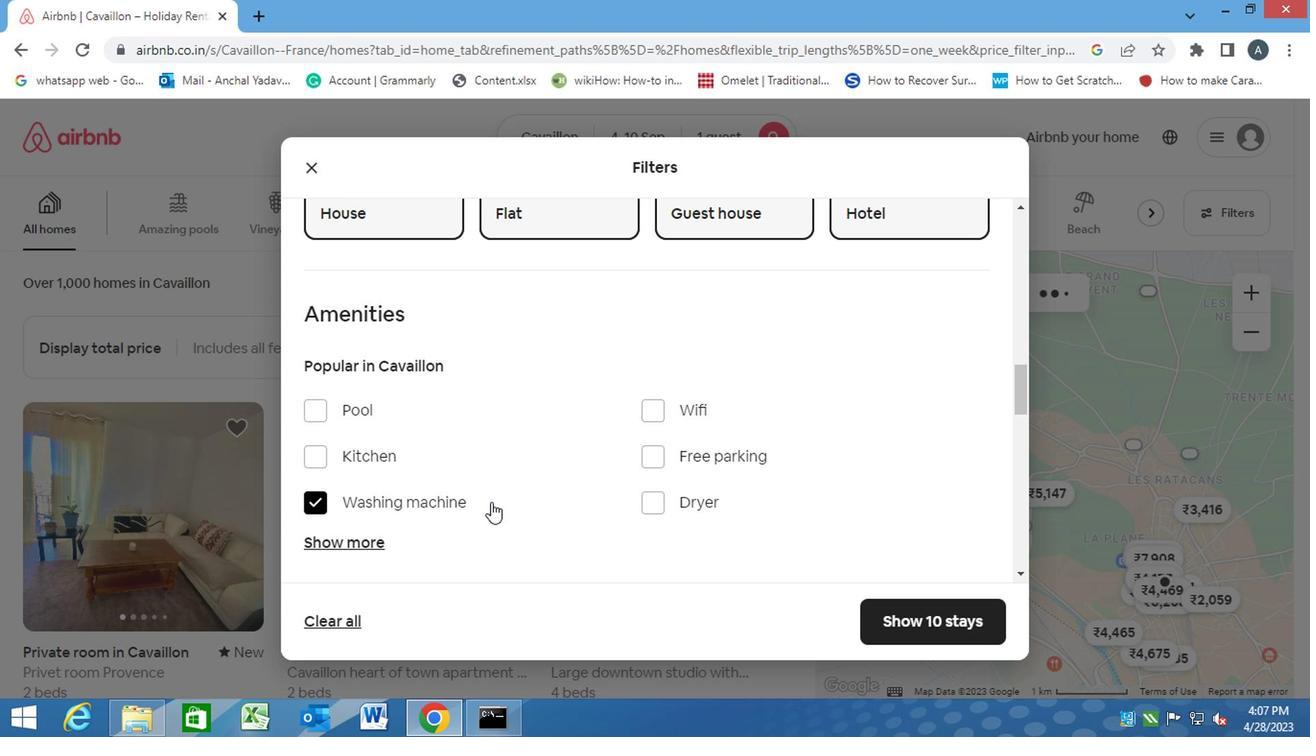 
Action: Mouse scrolled (493, 503) with delta (0, 0)
Screenshot: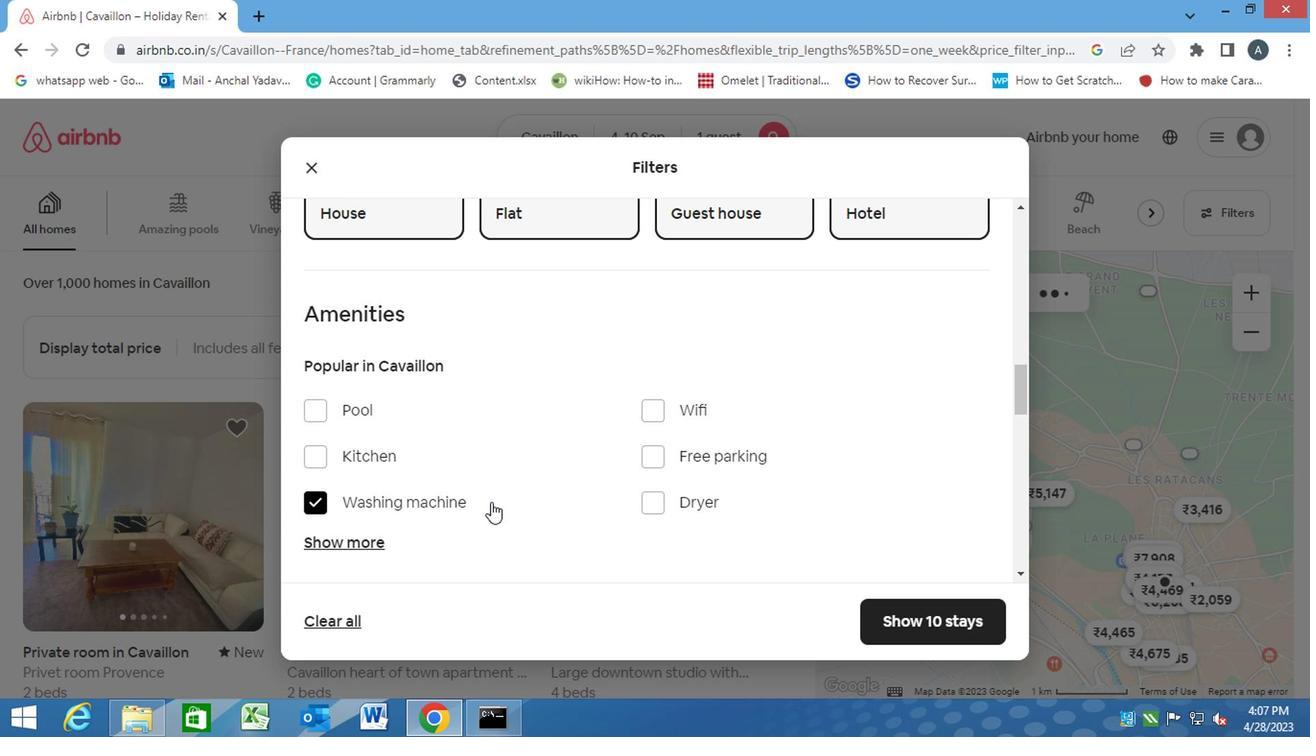 
Action: Mouse scrolled (493, 503) with delta (0, 0)
Screenshot: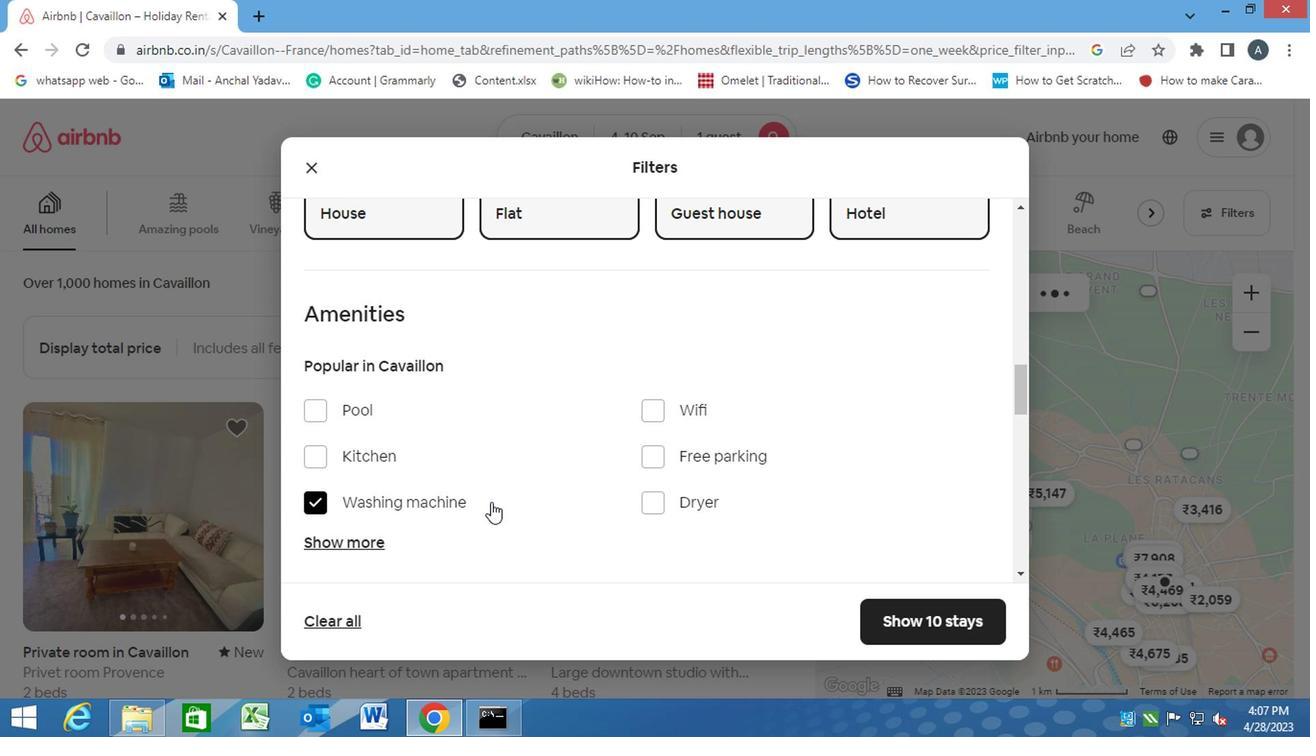
Action: Mouse moved to (940, 477)
Screenshot: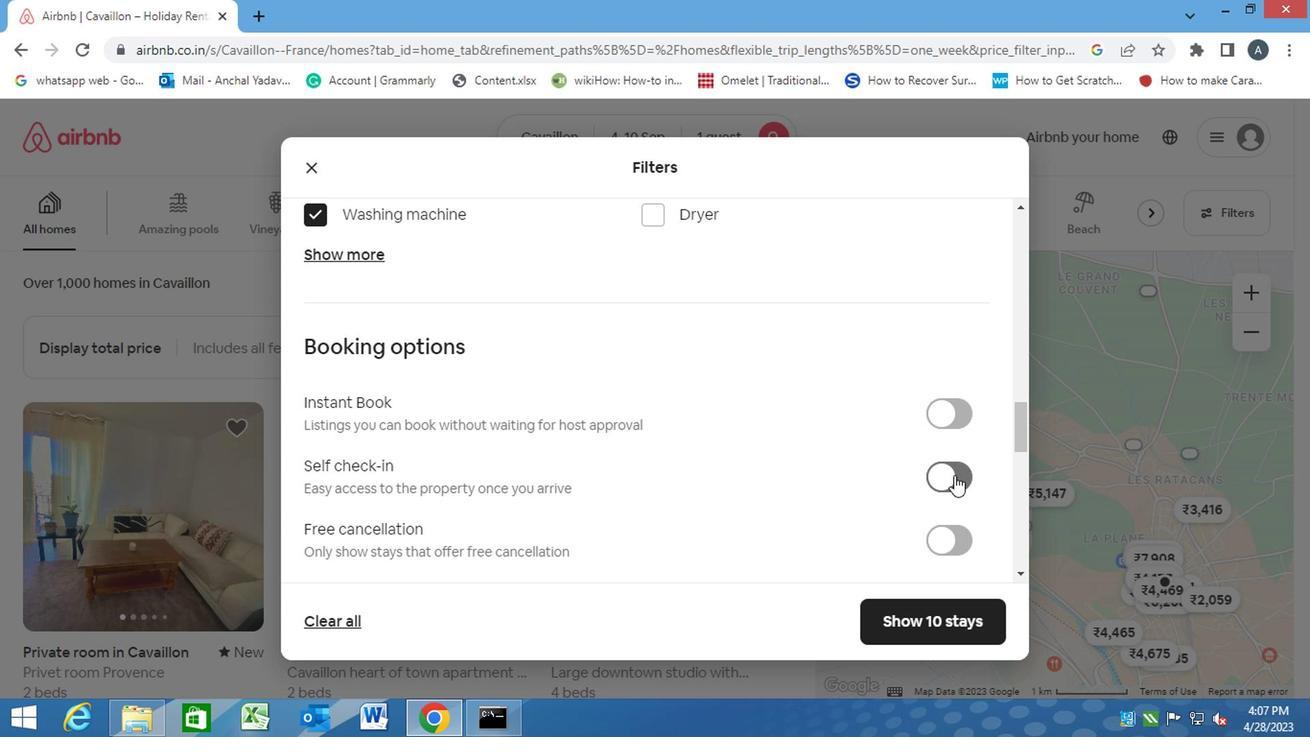 
Action: Mouse pressed left at (940, 477)
Screenshot: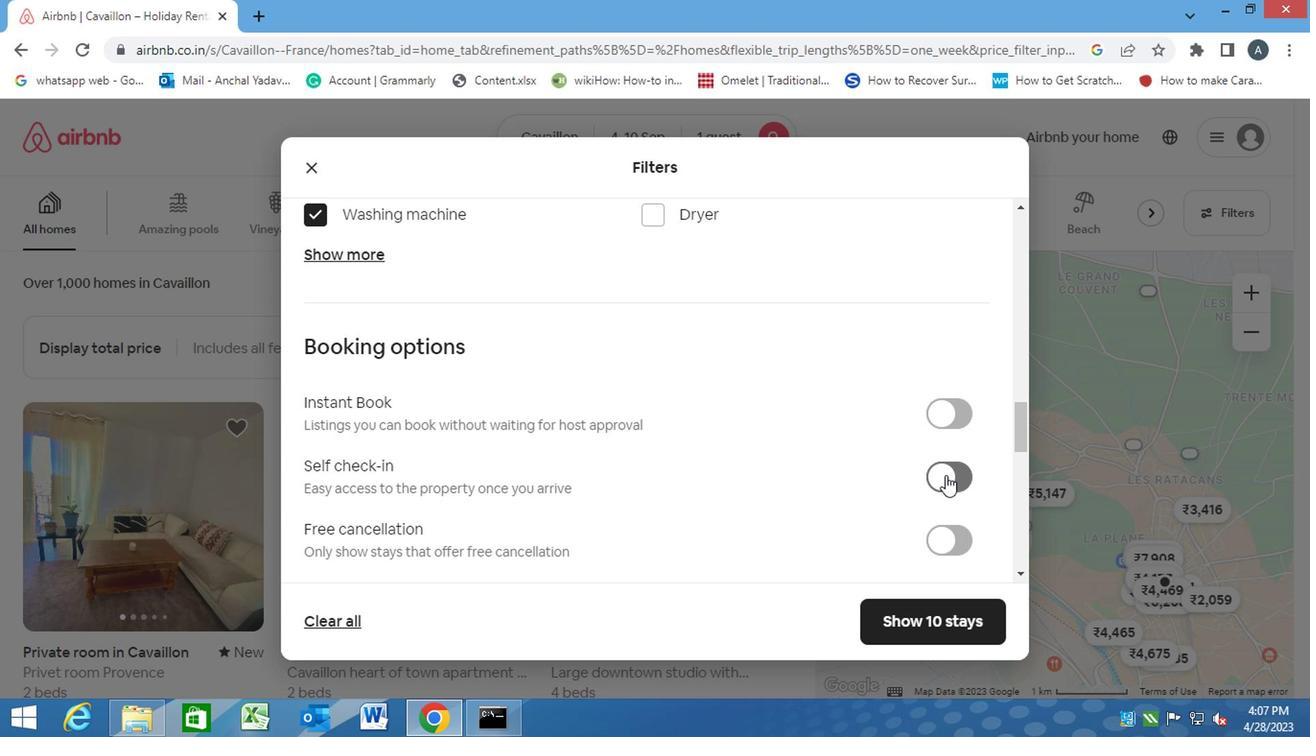 
Action: Mouse moved to (750, 500)
Screenshot: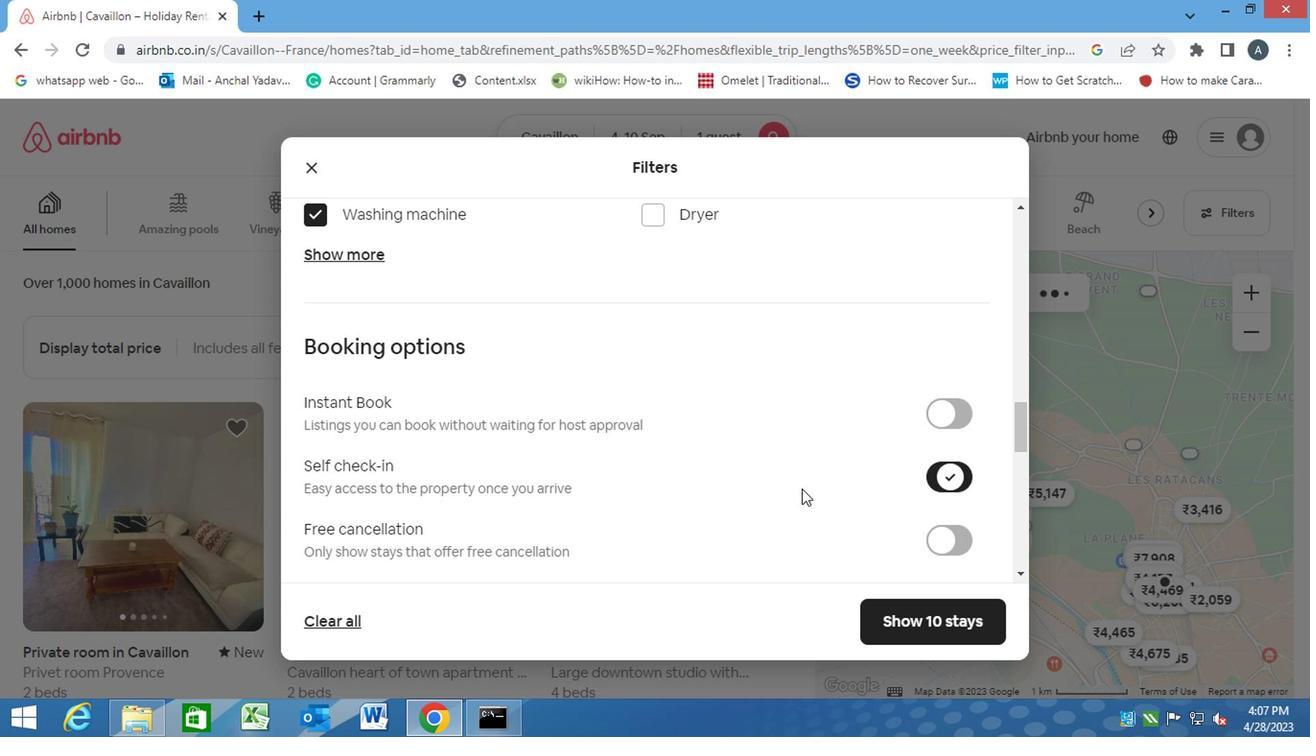 
Action: Mouse scrolled (750, 499) with delta (0, 0)
Screenshot: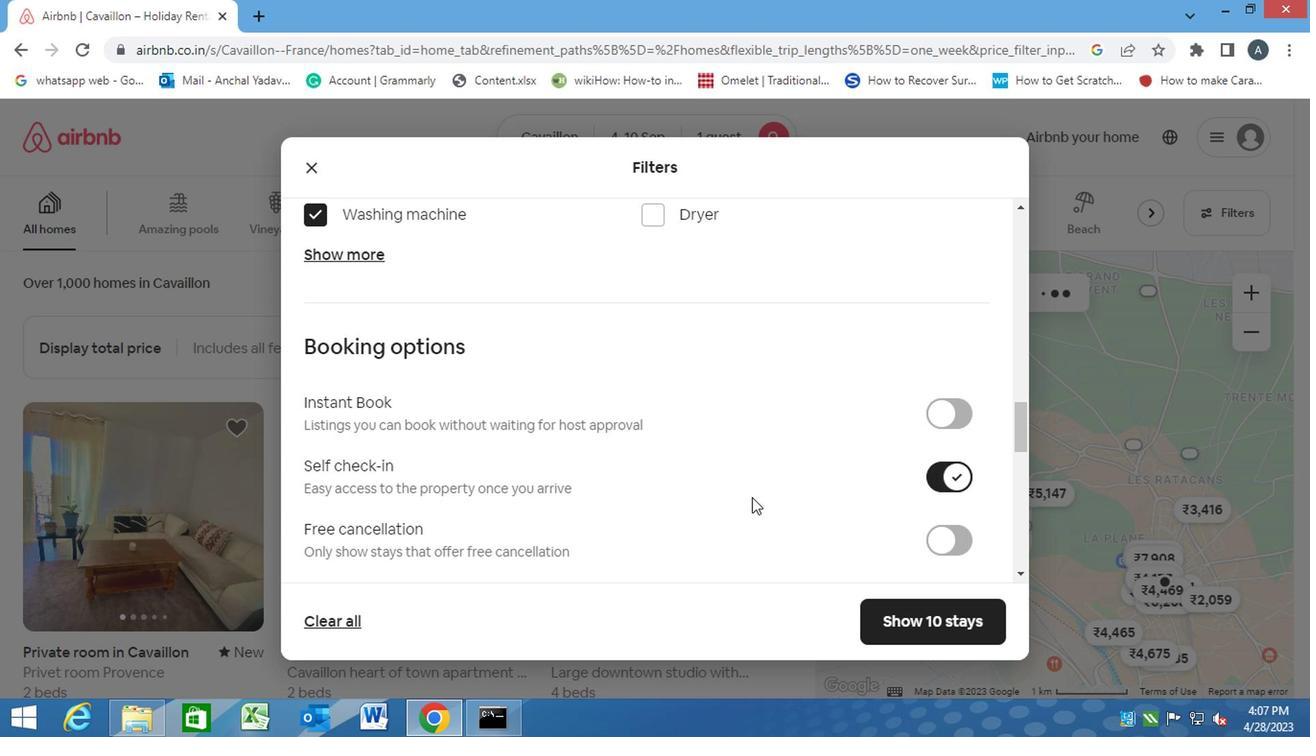 
Action: Mouse scrolled (750, 499) with delta (0, 0)
Screenshot: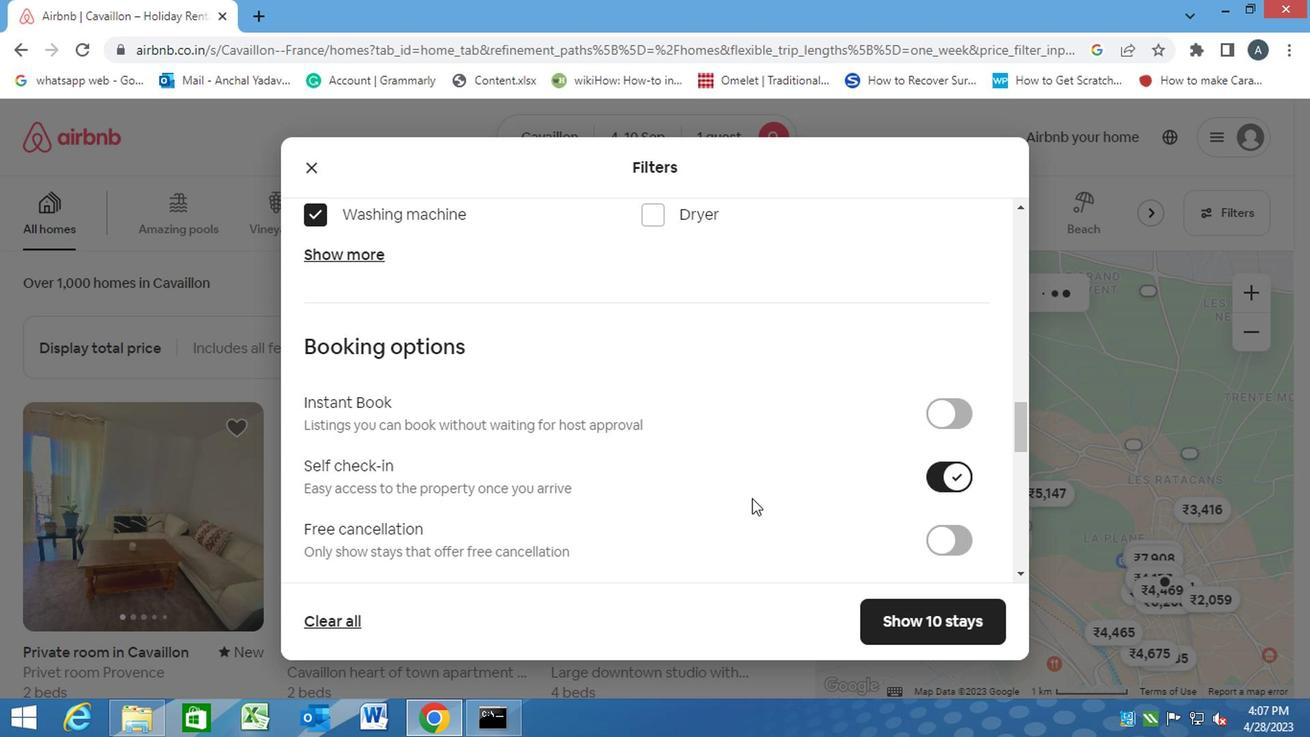 
Action: Mouse scrolled (750, 499) with delta (0, 0)
Screenshot: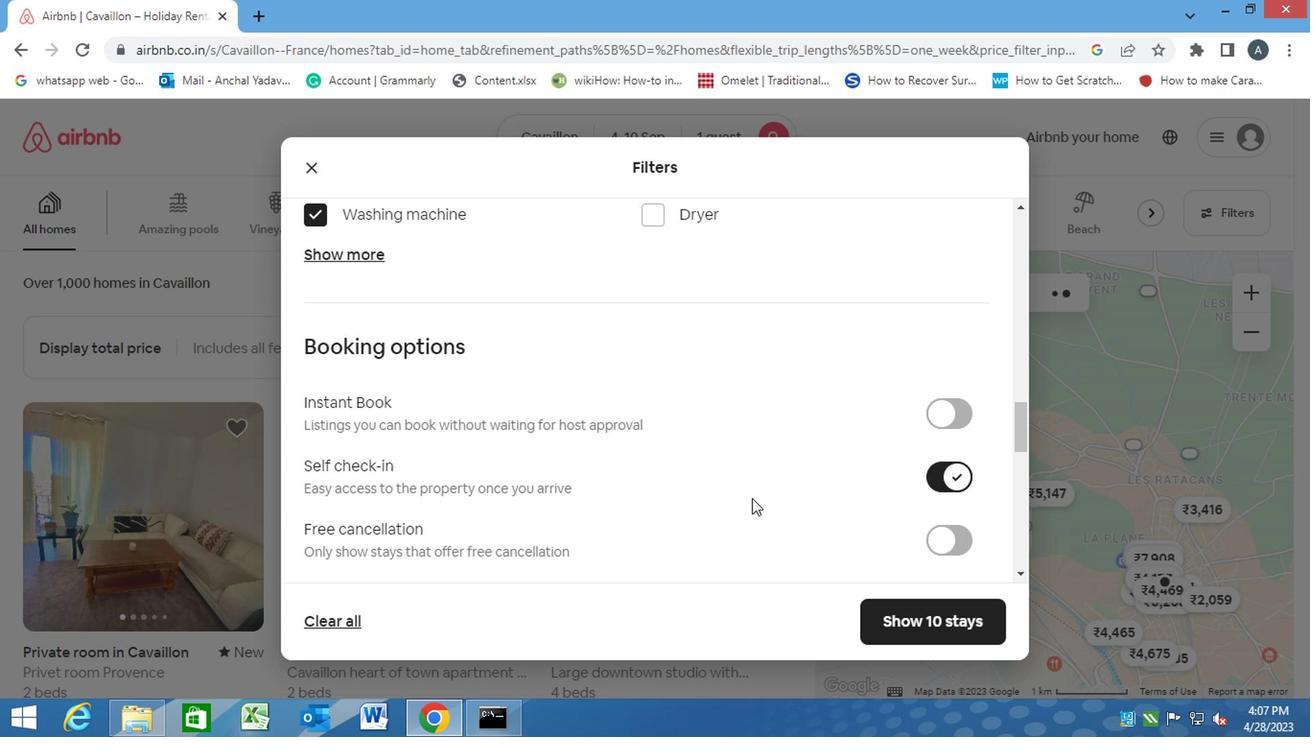 
Action: Mouse scrolled (750, 499) with delta (0, 0)
Screenshot: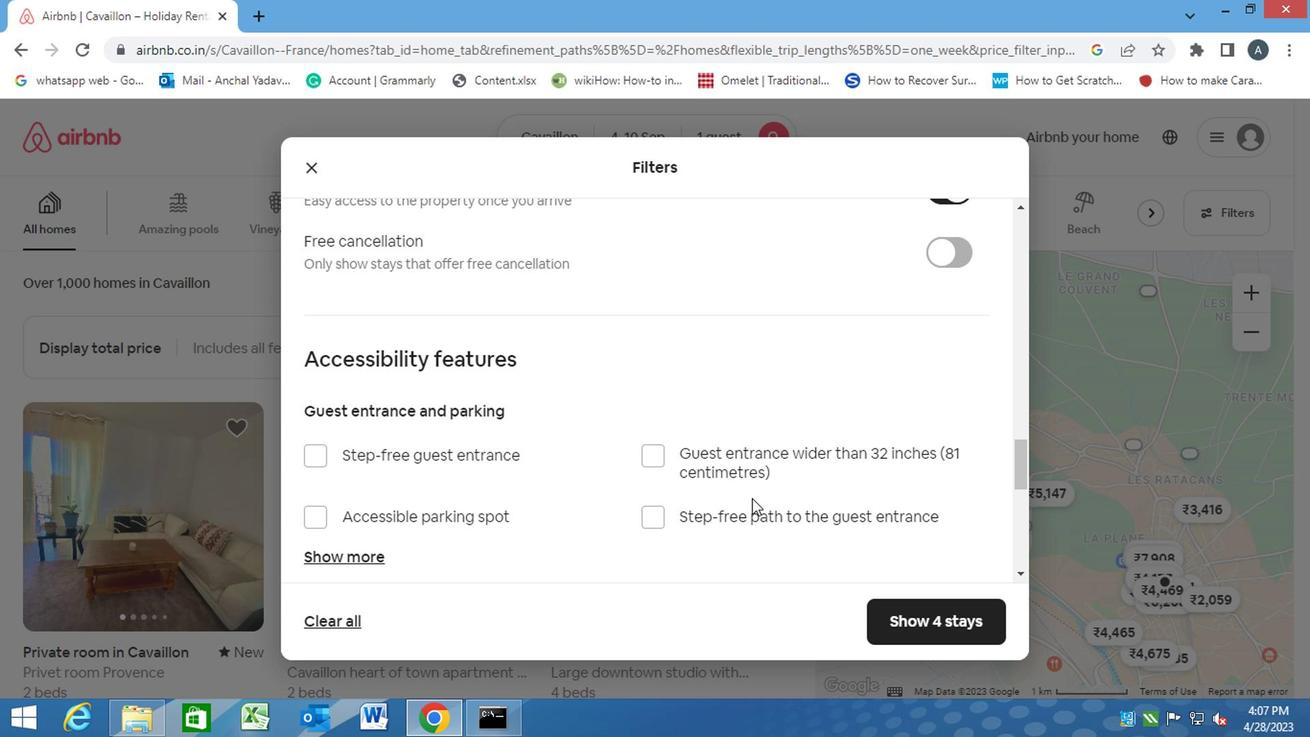 
Action: Mouse scrolled (750, 499) with delta (0, 0)
Screenshot: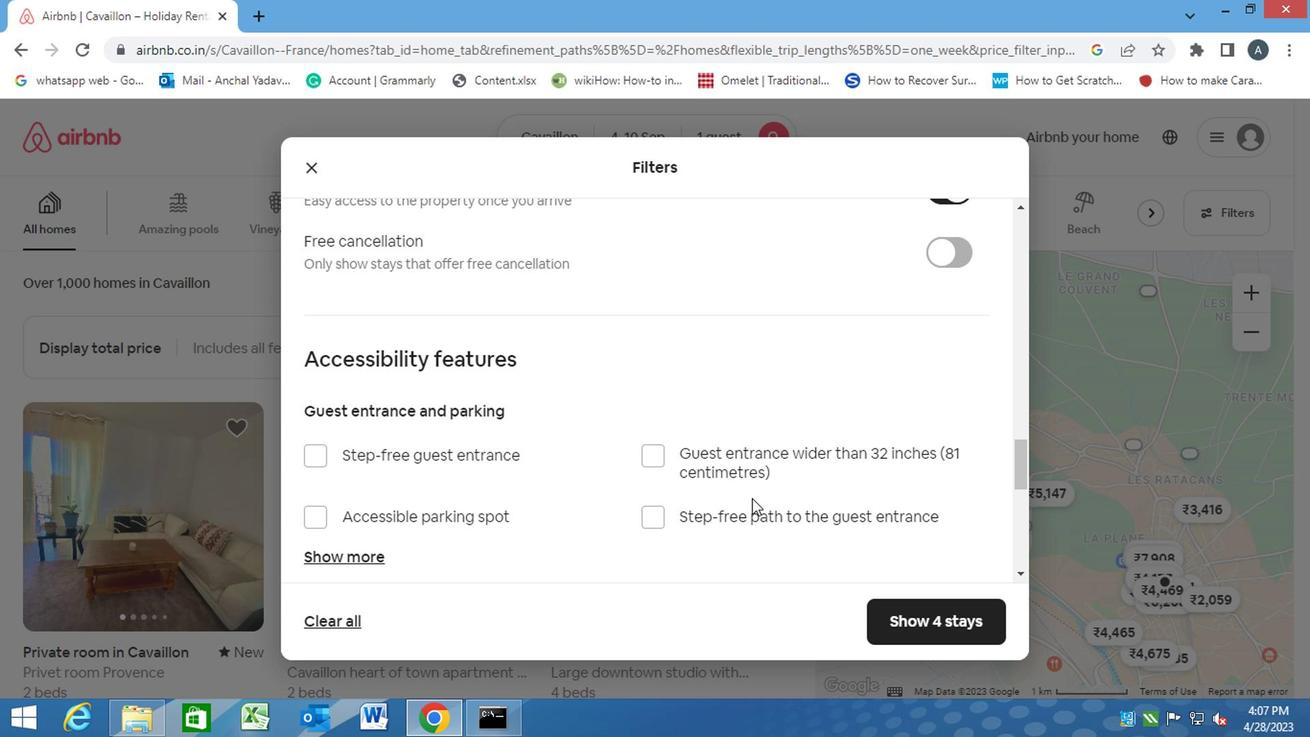 
Action: Mouse scrolled (750, 499) with delta (0, 0)
Screenshot: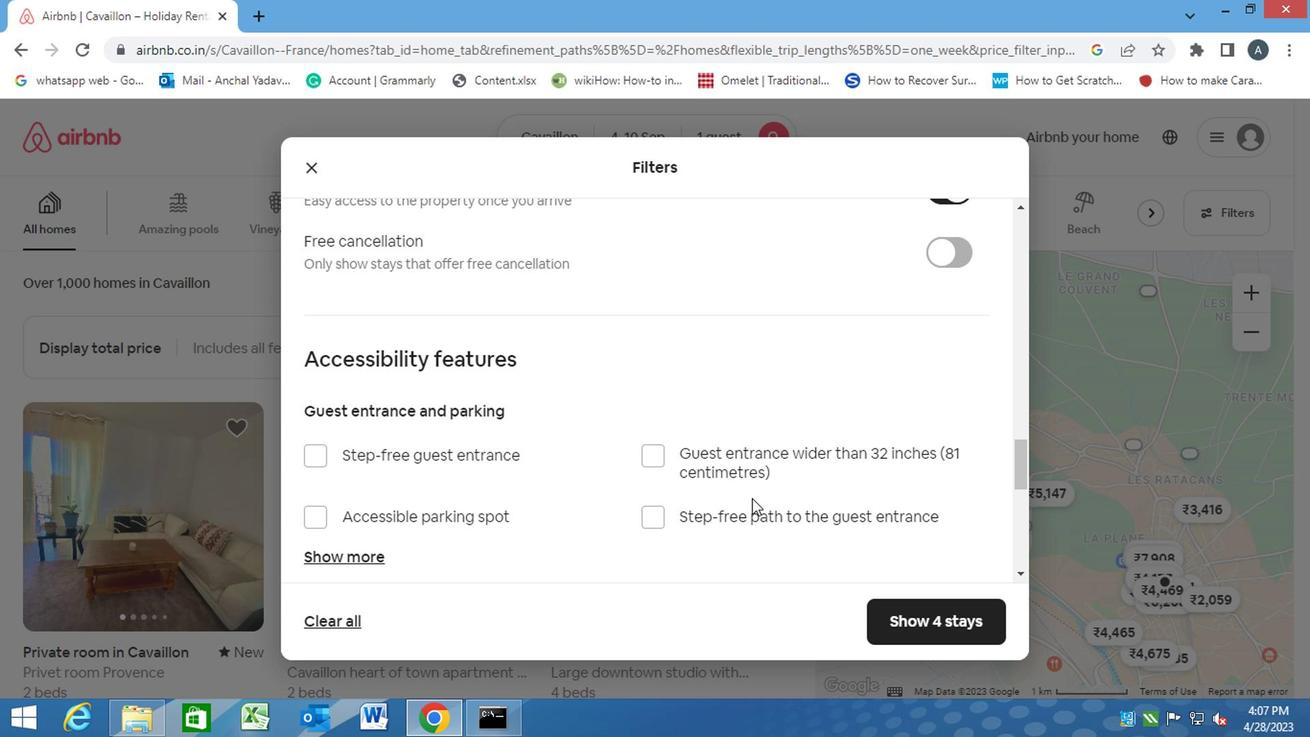 
Action: Mouse scrolled (750, 499) with delta (0, 0)
Screenshot: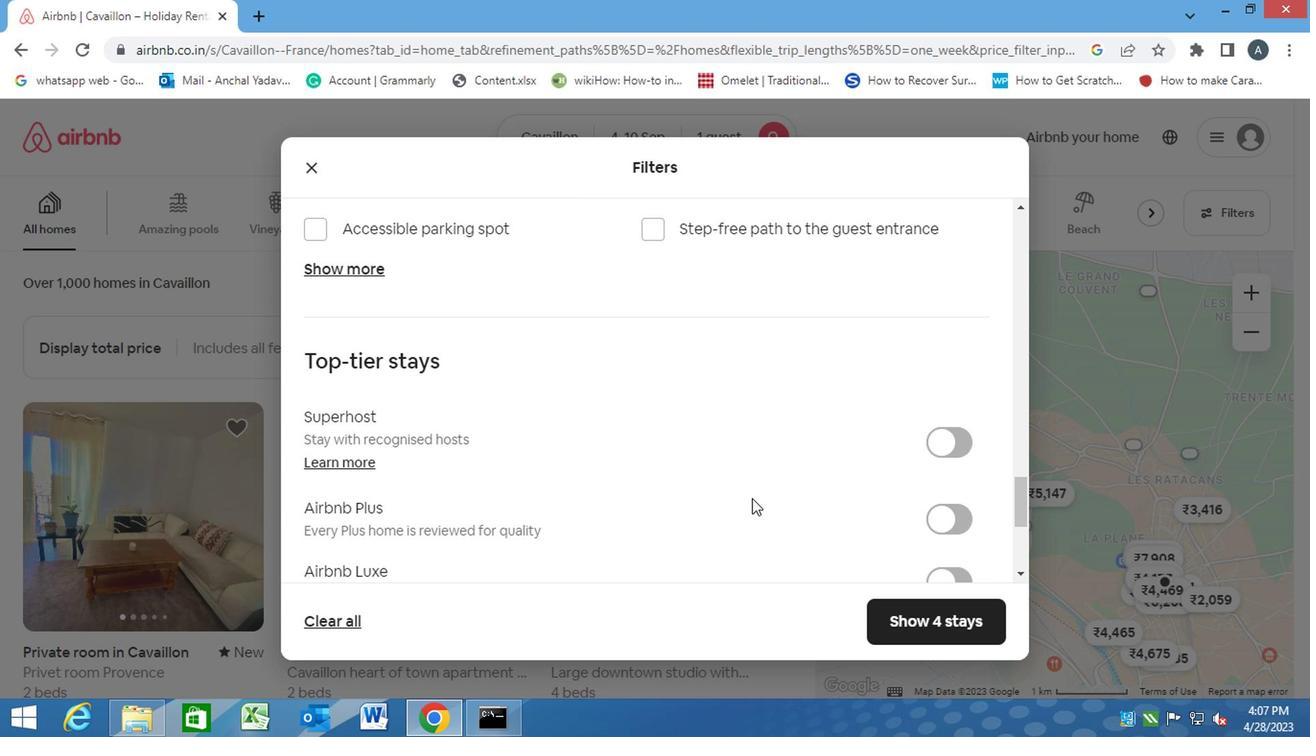 
Action: Mouse scrolled (750, 499) with delta (0, 0)
Screenshot: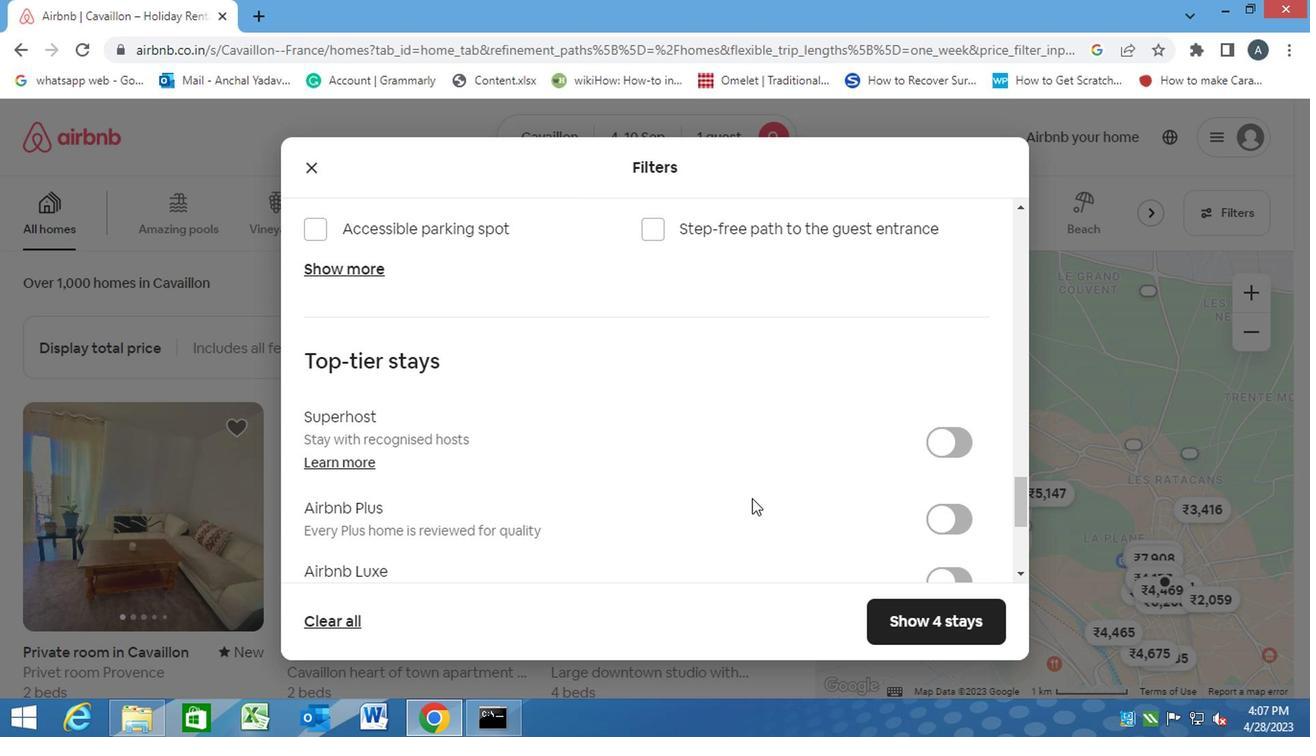 
Action: Mouse moved to (323, 551)
Screenshot: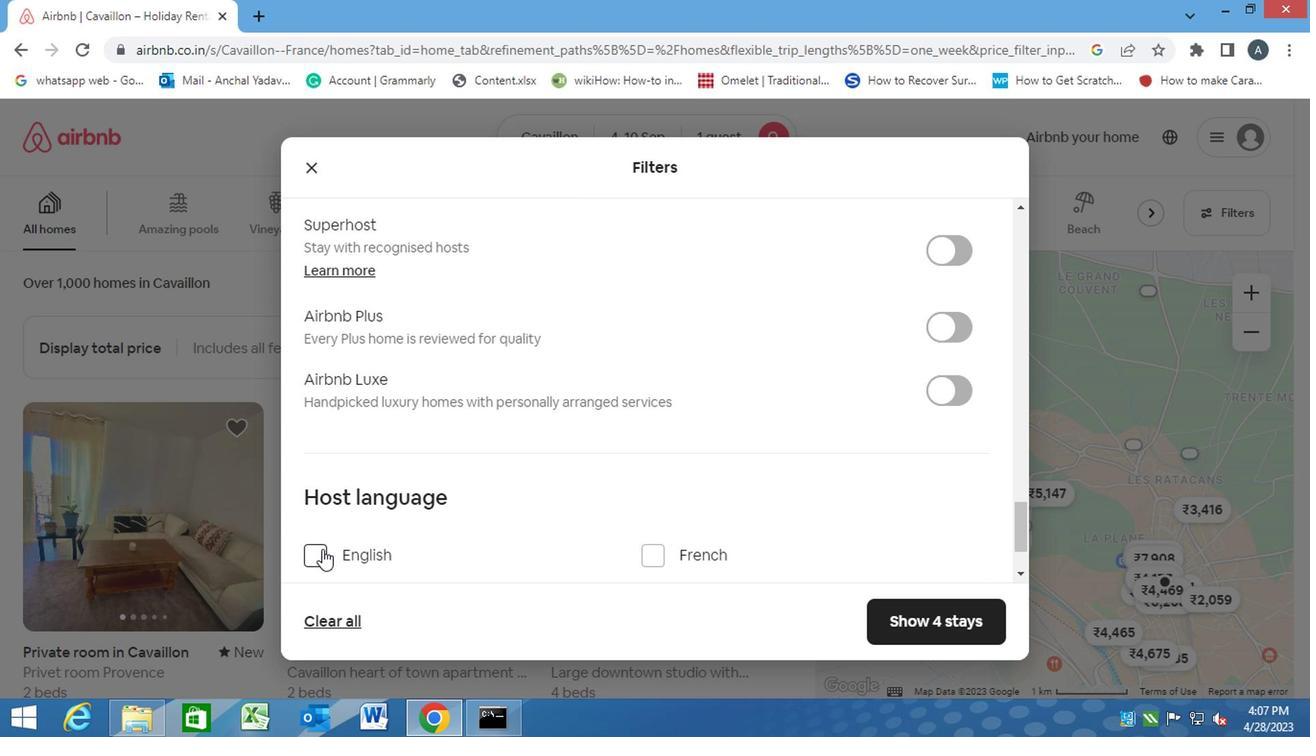 
Action: Mouse pressed left at (323, 551)
Screenshot: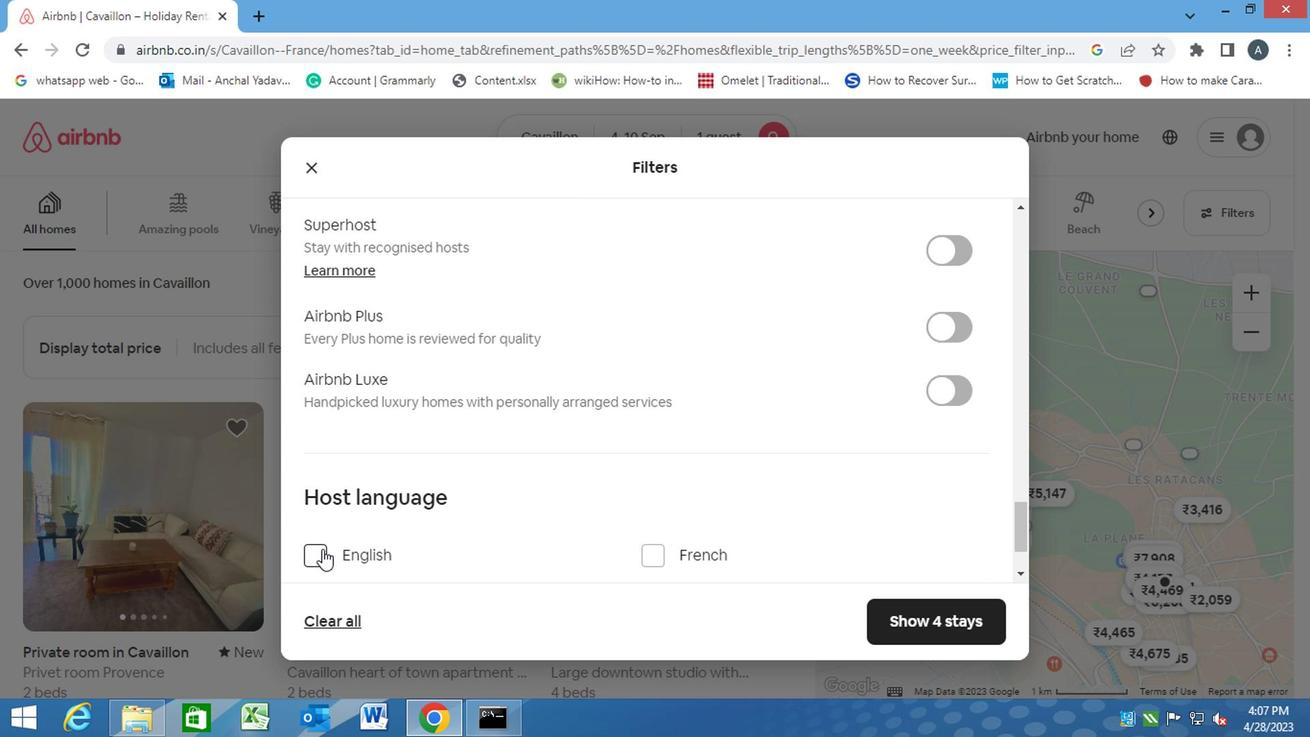
Action: Mouse moved to (899, 625)
Screenshot: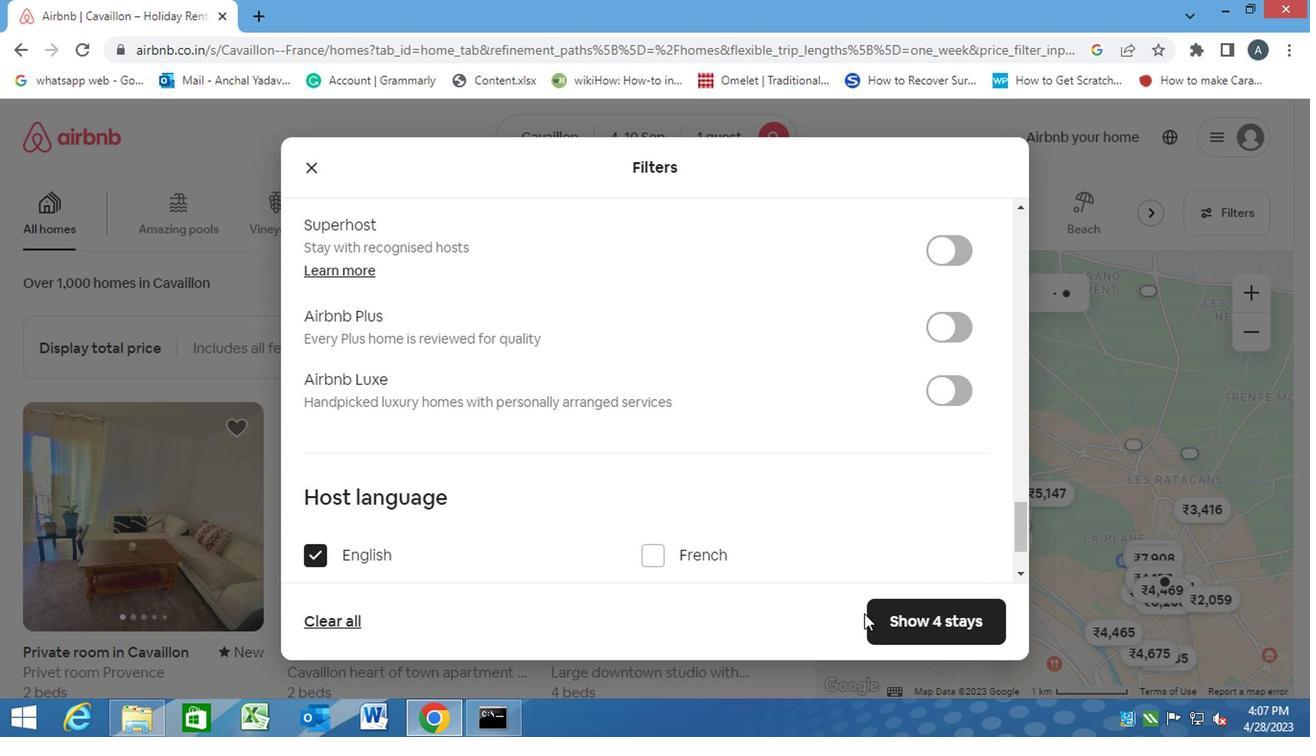
Action: Mouse pressed left at (899, 625)
Screenshot: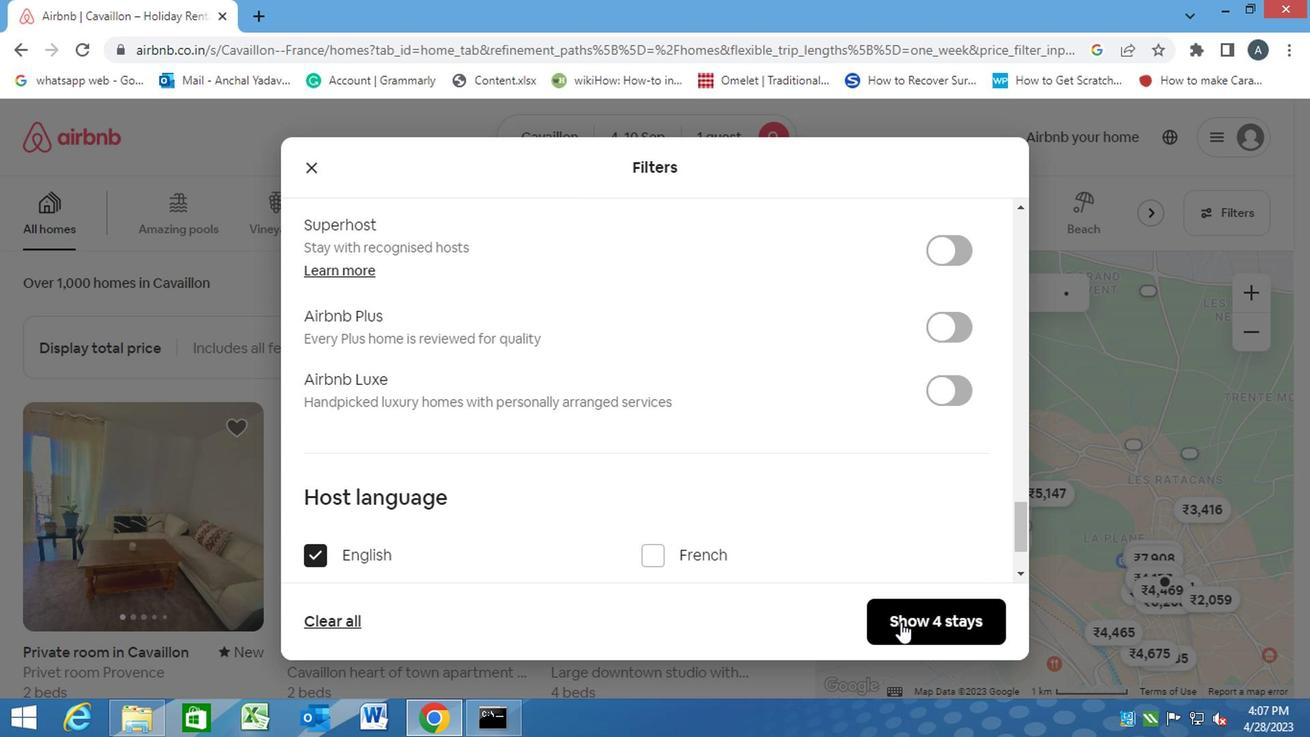 
